Task: Add Magic Spoon Cereal Fruity Cereal to the cart.
Action: Mouse moved to (769, 239)
Screenshot: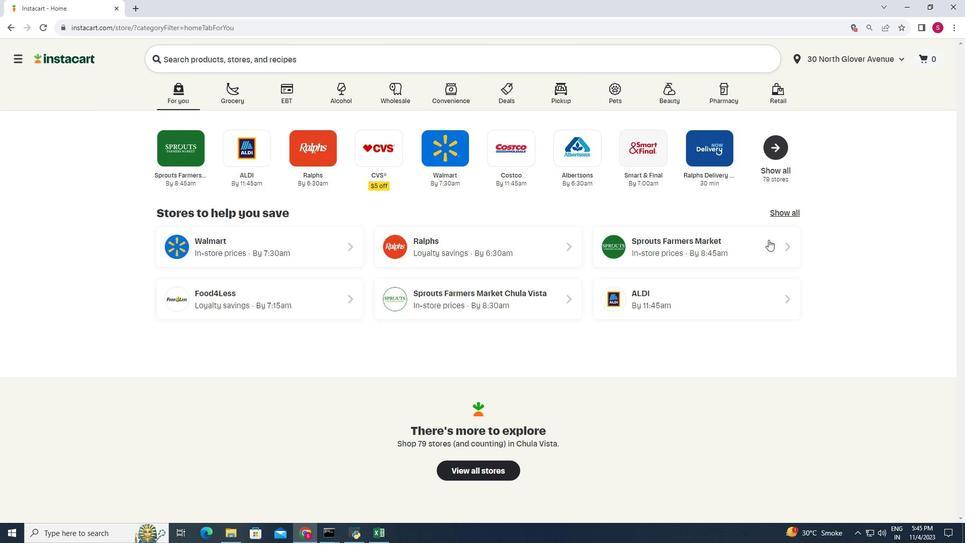 
Action: Mouse pressed left at (769, 239)
Screenshot: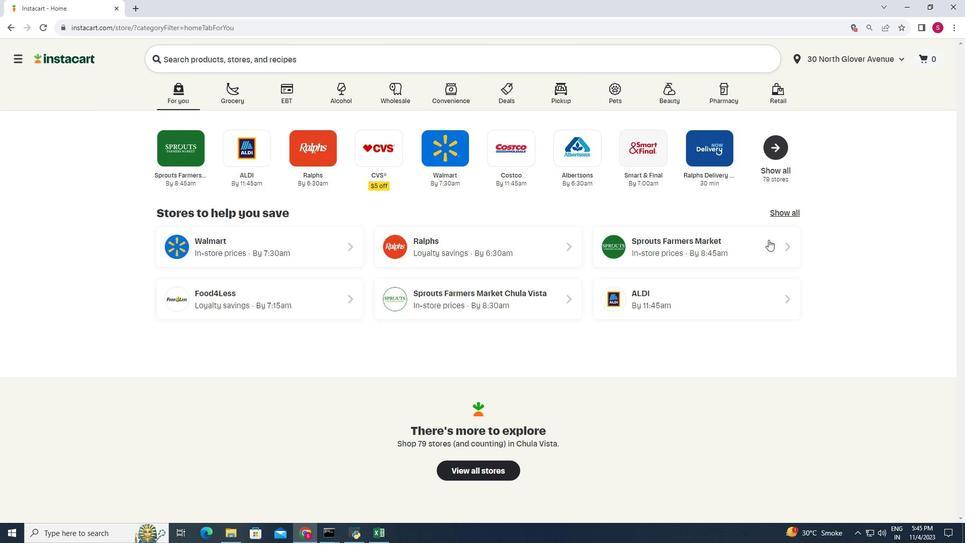 
Action: Mouse moved to (75, 416)
Screenshot: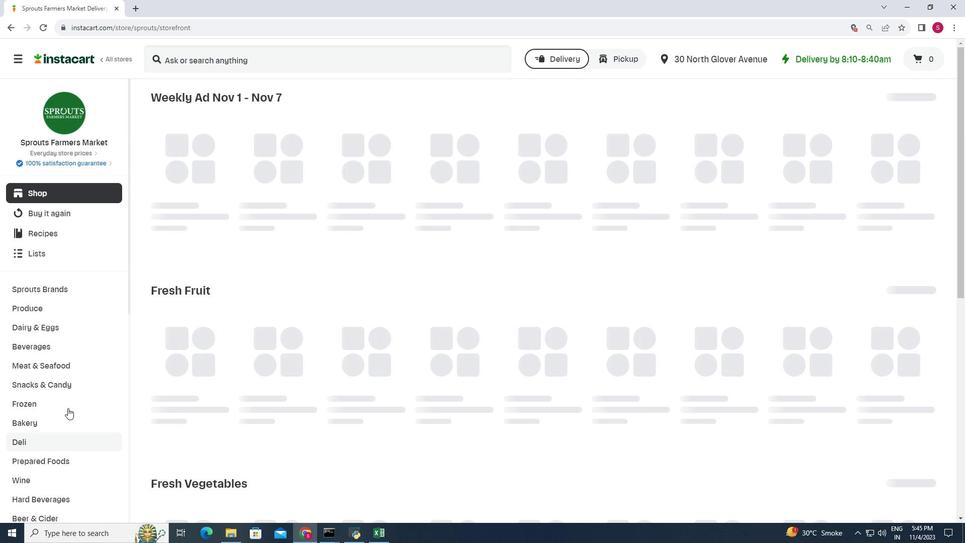 
Action: Mouse scrolled (75, 416) with delta (0, 0)
Screenshot: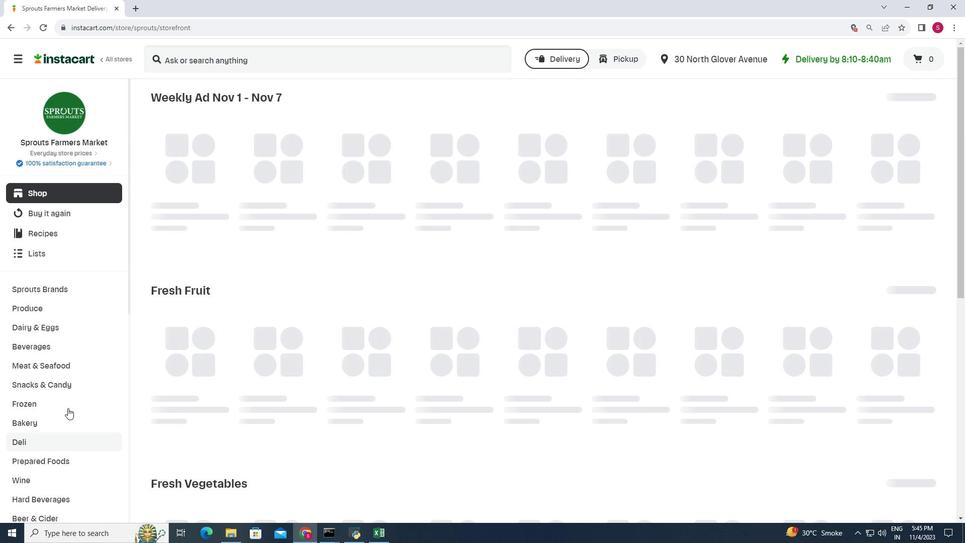 
Action: Mouse moved to (65, 406)
Screenshot: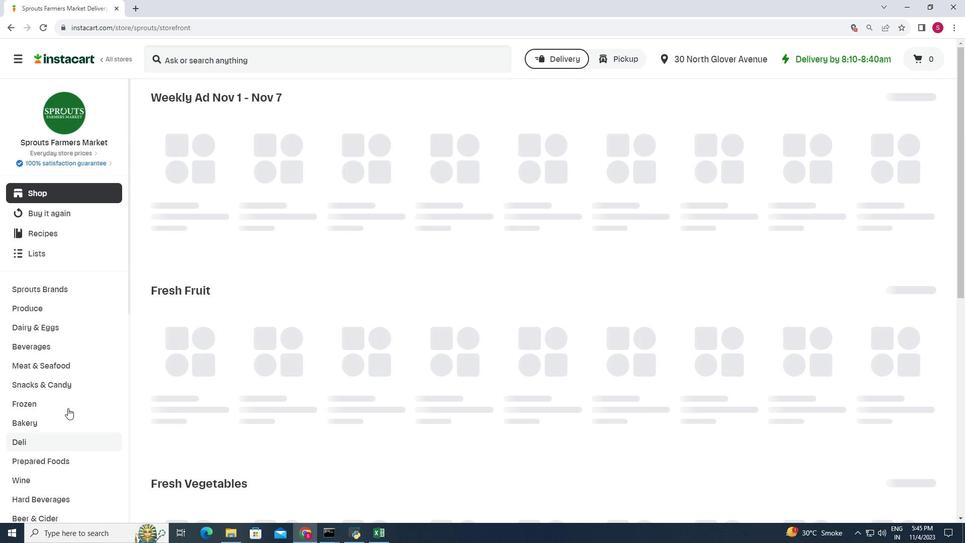 
Action: Mouse scrolled (65, 406) with delta (0, 0)
Screenshot: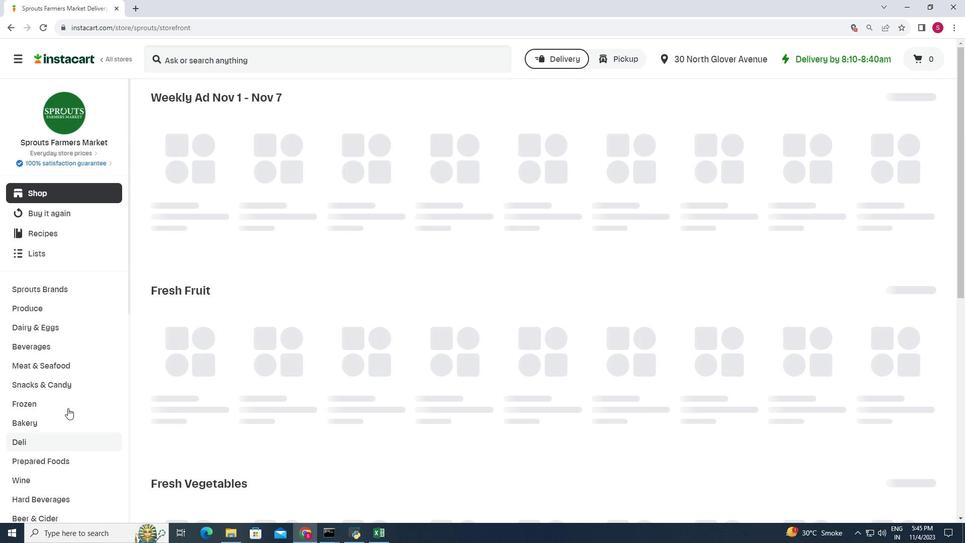 
Action: Mouse moved to (57, 397)
Screenshot: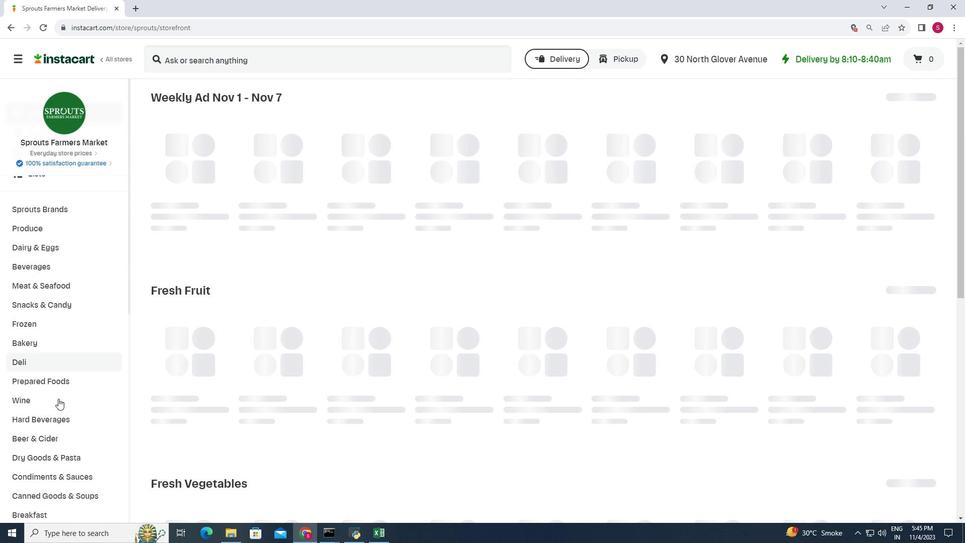 
Action: Mouse scrolled (57, 397) with delta (0, 0)
Screenshot: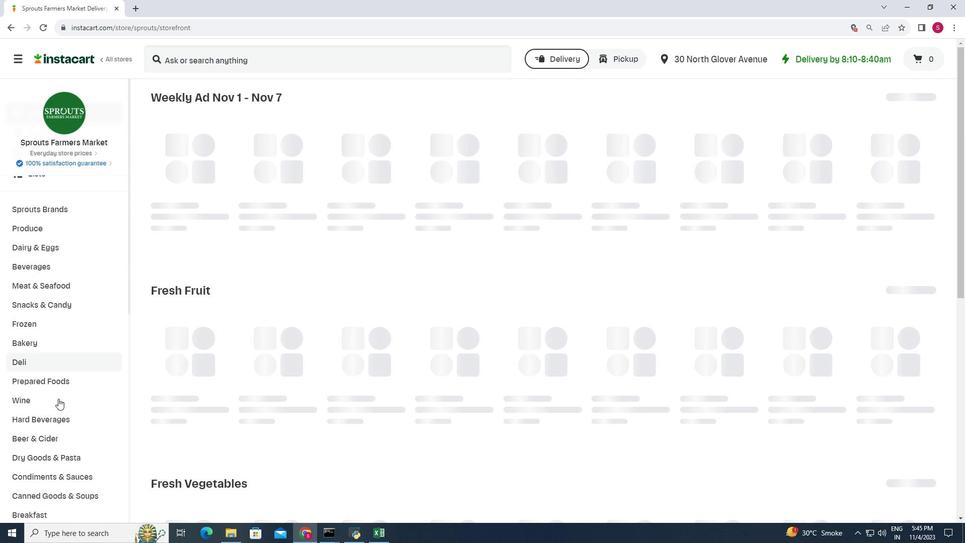 
Action: Mouse moved to (54, 393)
Screenshot: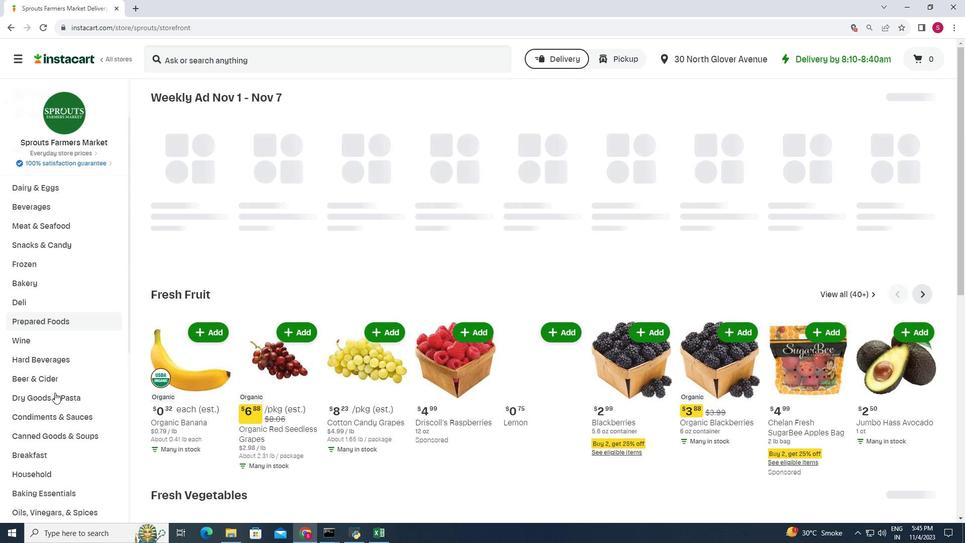 
Action: Mouse scrolled (54, 392) with delta (0, 0)
Screenshot: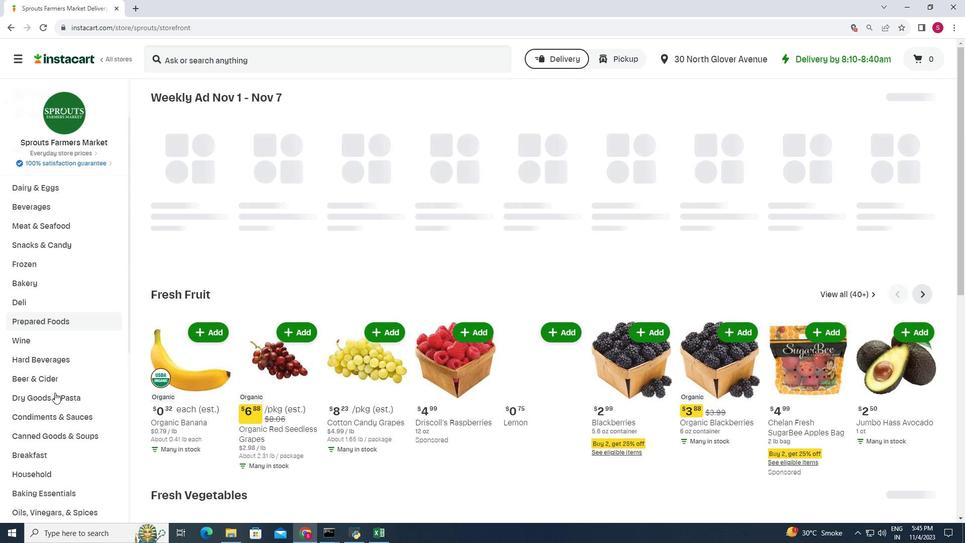 
Action: Mouse moved to (54, 393)
Screenshot: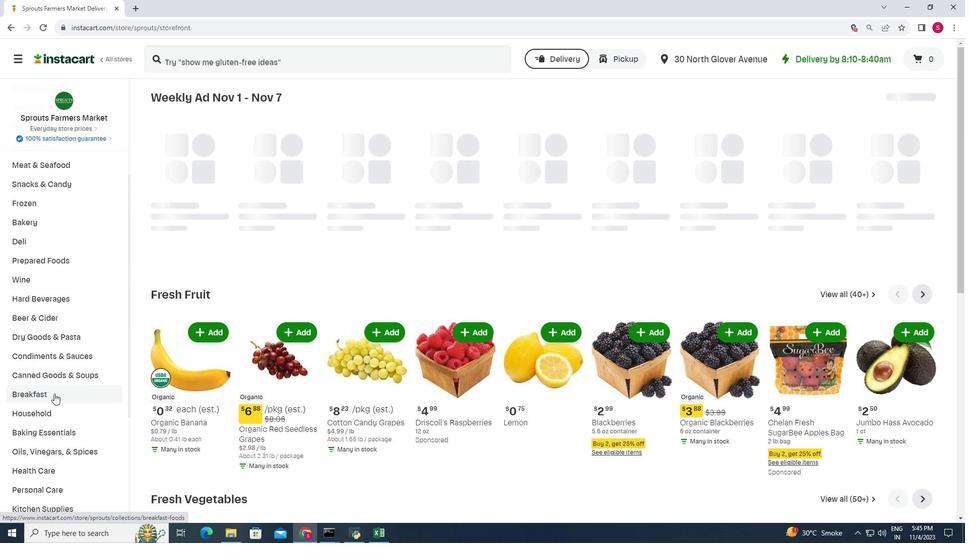 
Action: Mouse pressed left at (54, 393)
Screenshot: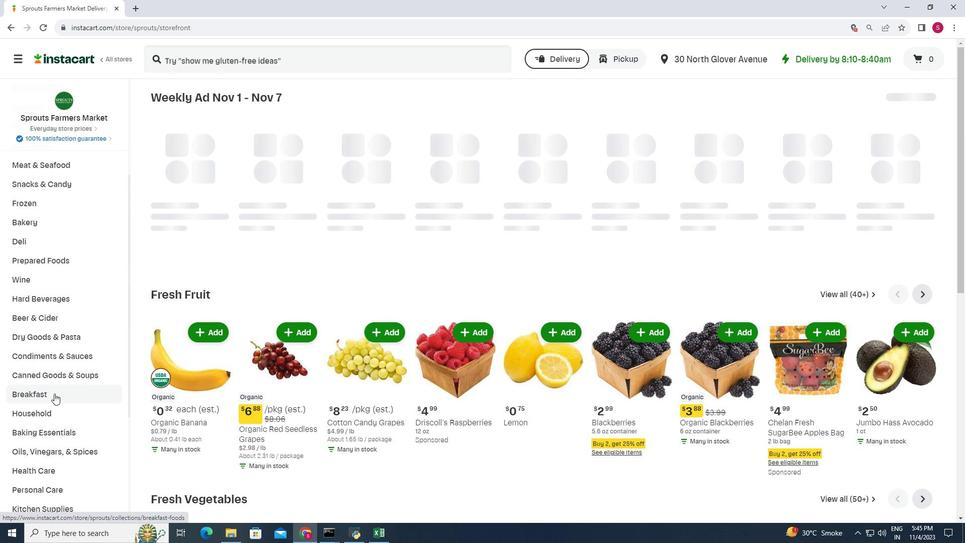 
Action: Mouse moved to (666, 125)
Screenshot: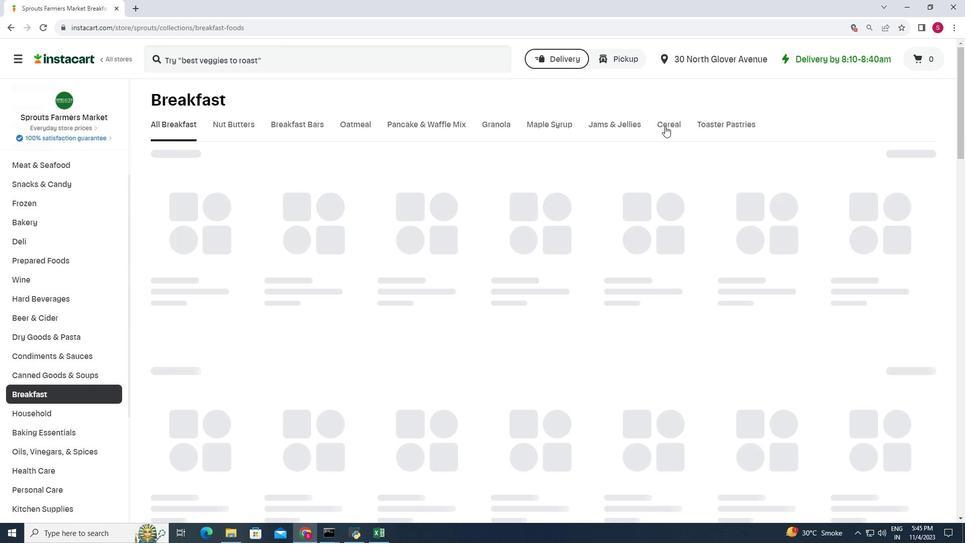 
Action: Mouse pressed left at (666, 125)
Screenshot: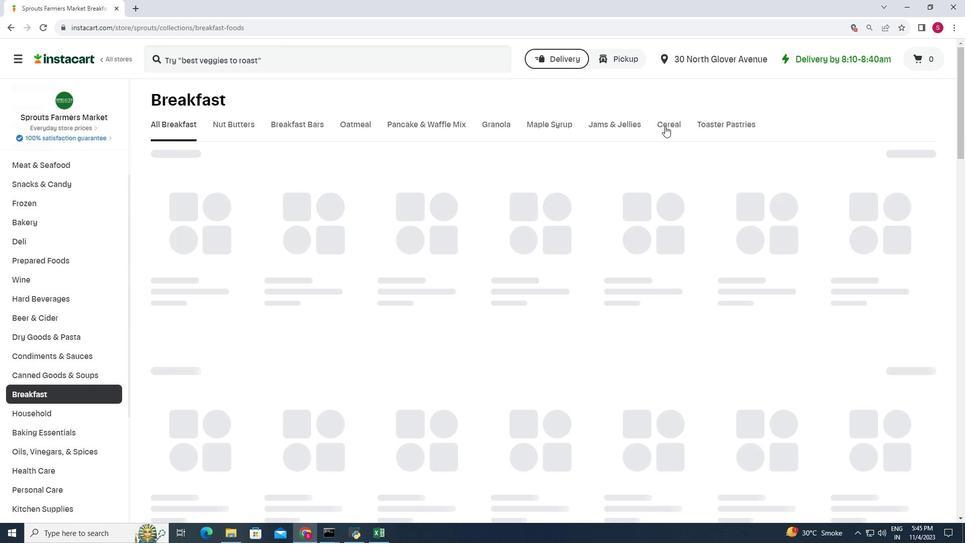 
Action: Mouse moved to (485, 279)
Screenshot: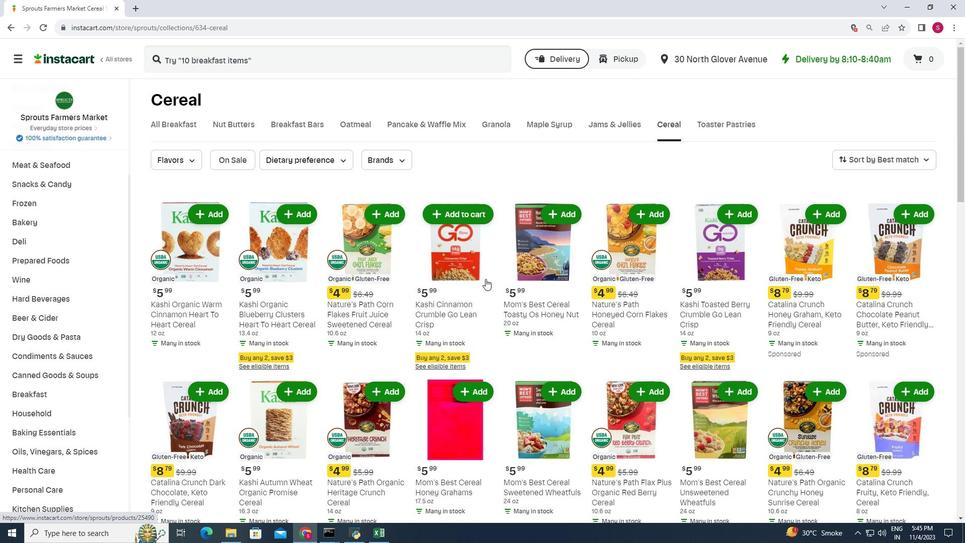 
Action: Mouse scrolled (485, 278) with delta (0, 0)
Screenshot: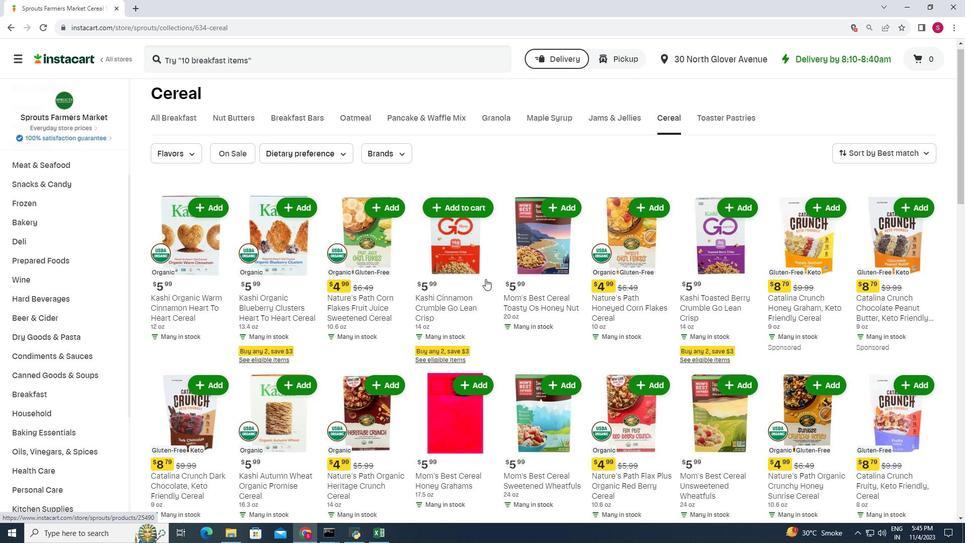 
Action: Mouse moved to (489, 276)
Screenshot: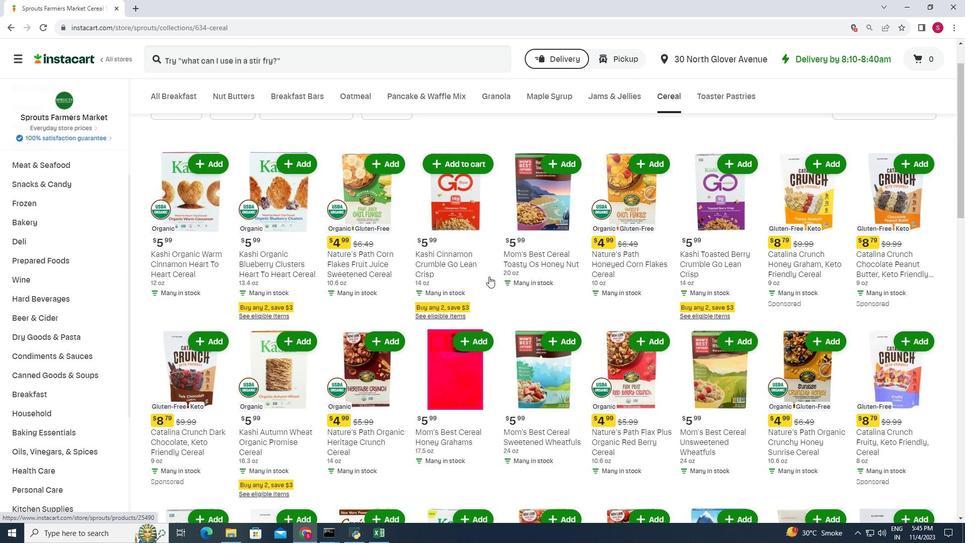 
Action: Mouse scrolled (489, 276) with delta (0, 0)
Screenshot: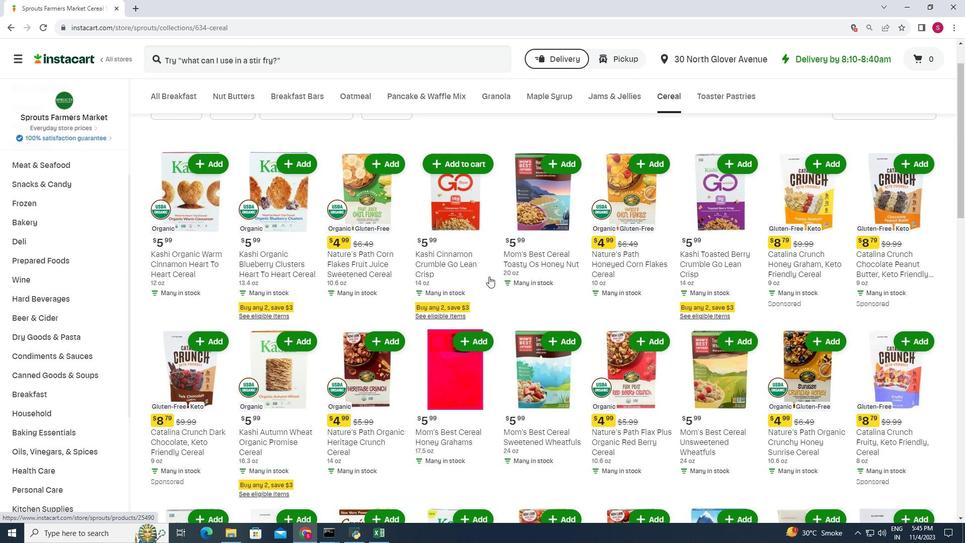 
Action: Mouse moved to (489, 277)
Screenshot: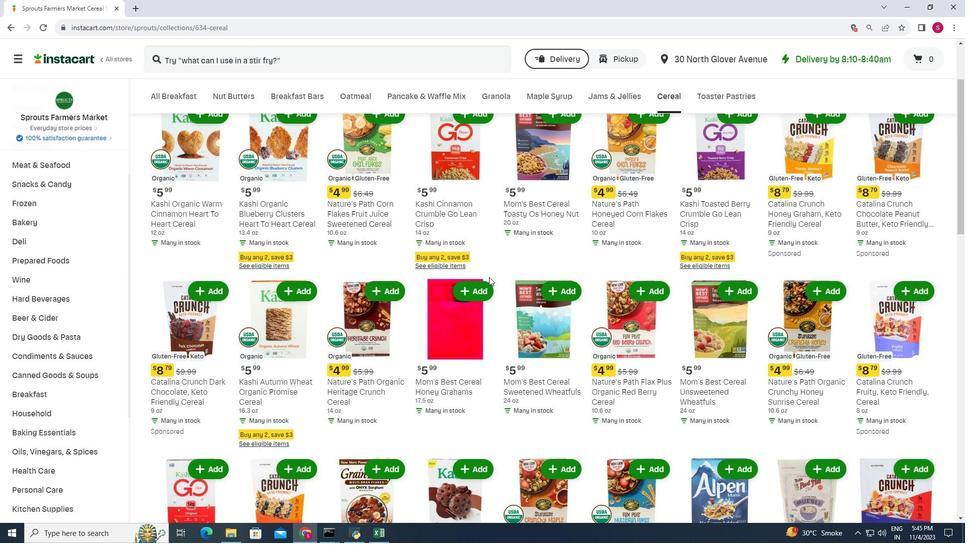 
Action: Mouse scrolled (489, 276) with delta (0, 0)
Screenshot: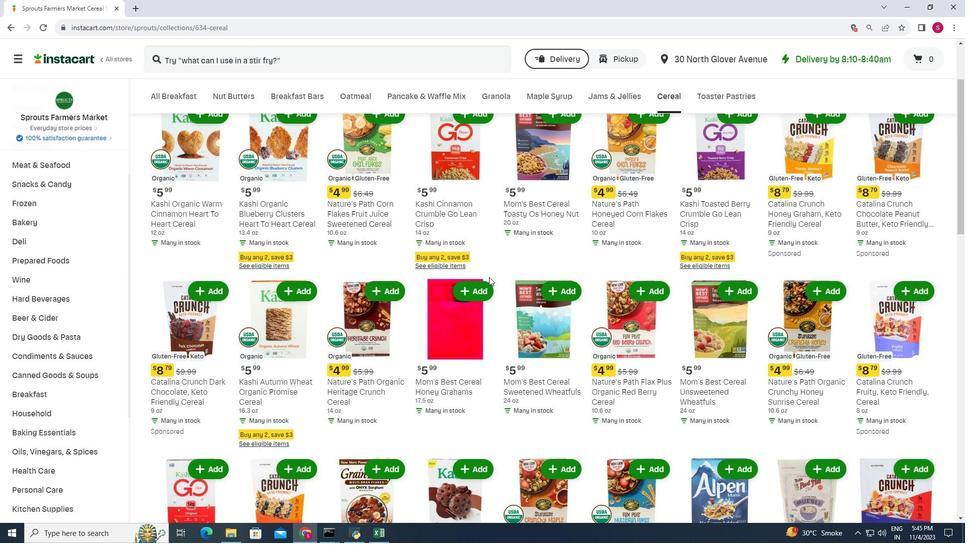 
Action: Mouse moved to (489, 277)
Screenshot: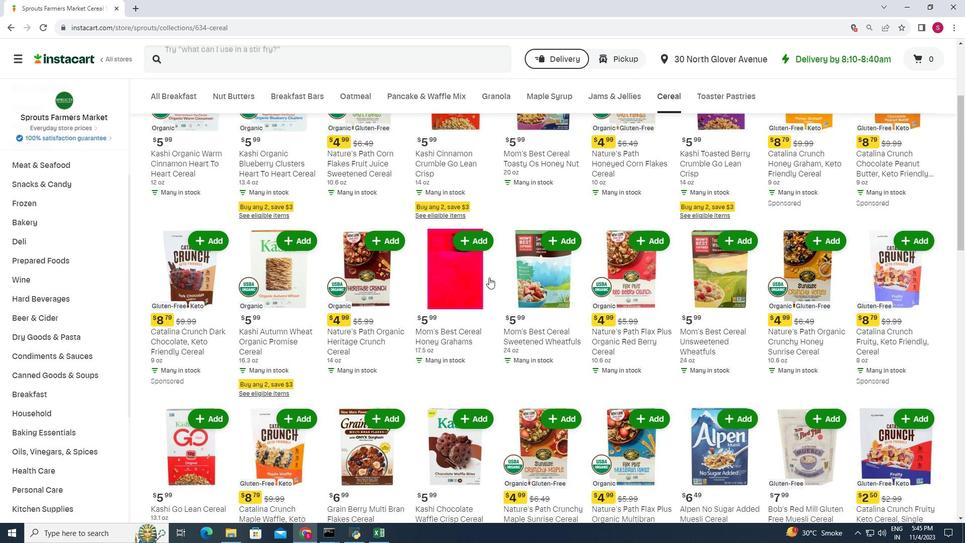 
Action: Mouse scrolled (489, 277) with delta (0, 0)
Screenshot: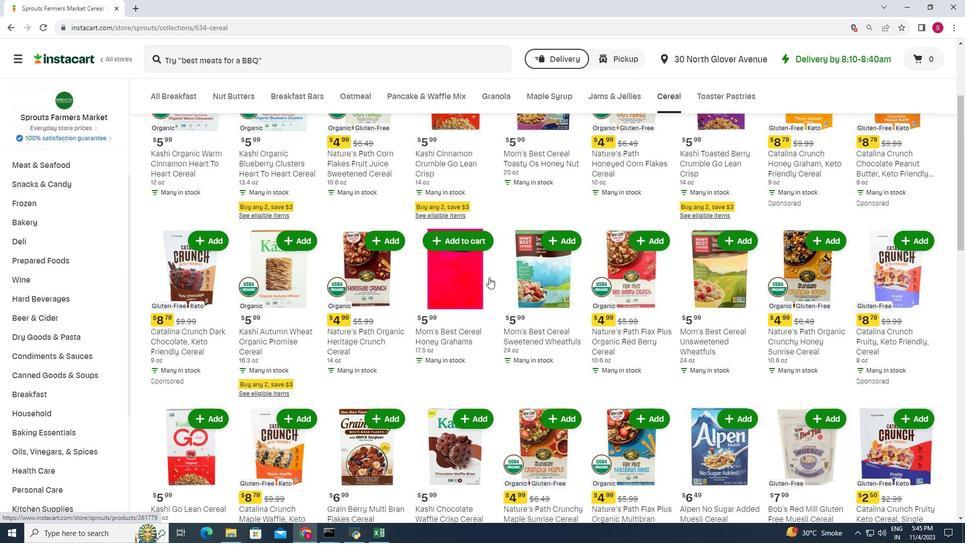 
Action: Mouse moved to (489, 277)
Screenshot: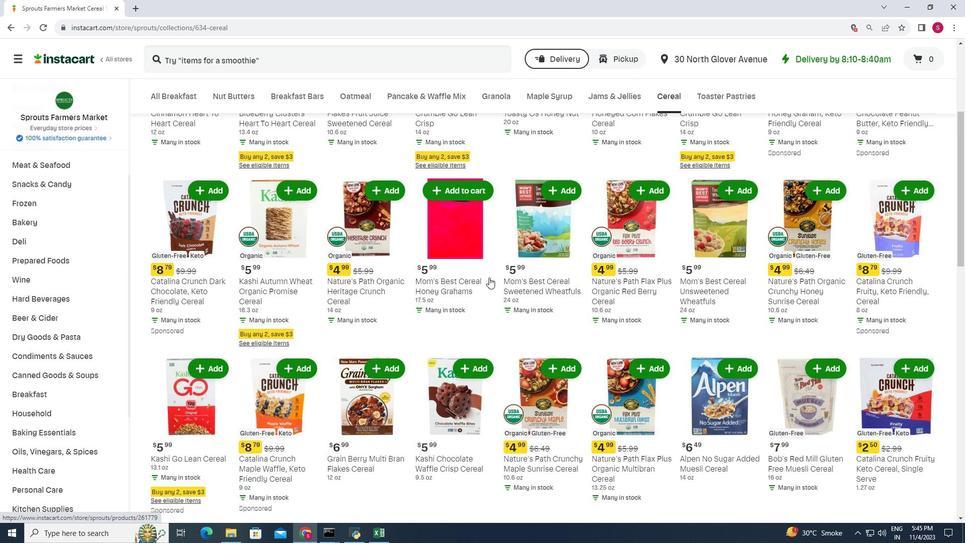 
Action: Mouse scrolled (489, 277) with delta (0, 0)
Screenshot: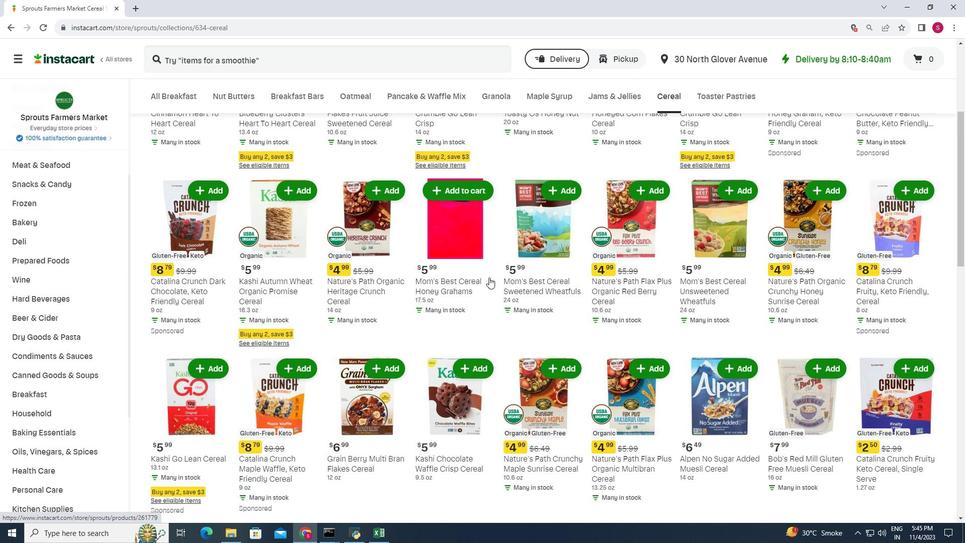 
Action: Mouse scrolled (489, 277) with delta (0, 0)
Screenshot: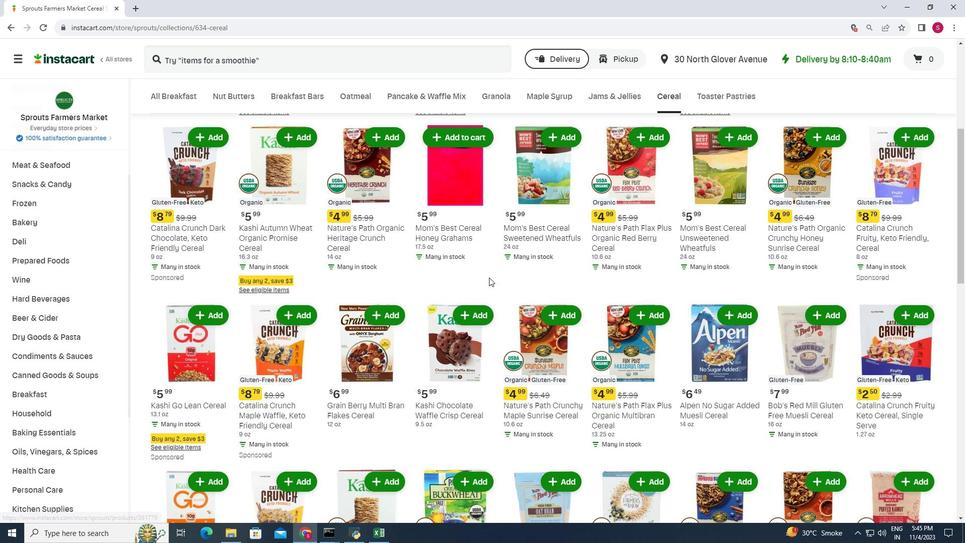 
Action: Mouse scrolled (489, 277) with delta (0, 0)
Screenshot: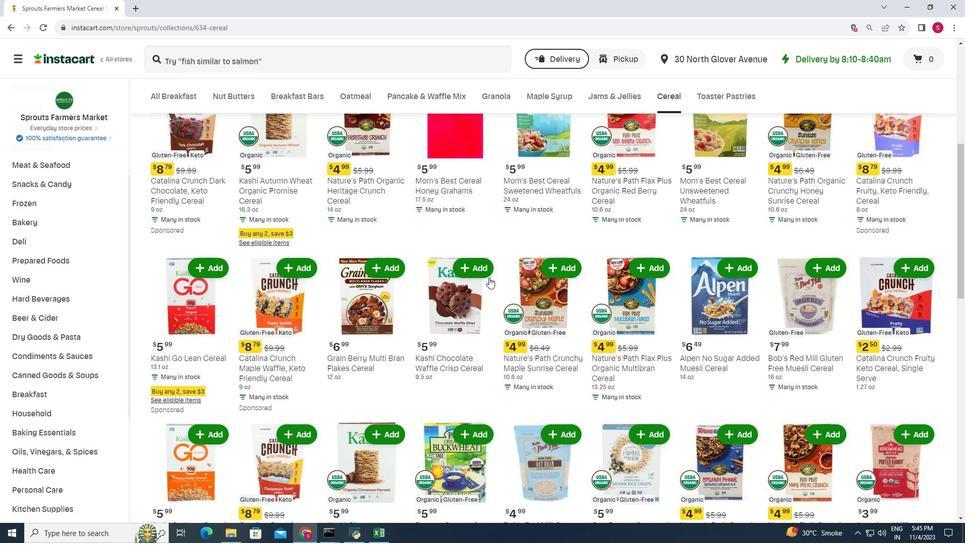 
Action: Mouse scrolled (489, 277) with delta (0, 0)
Screenshot: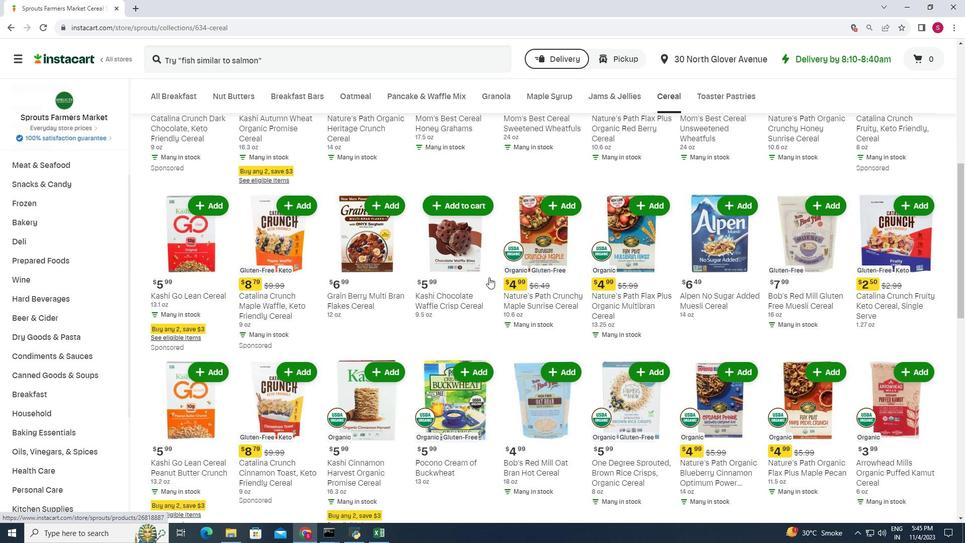 
Action: Mouse scrolled (489, 277) with delta (0, 0)
Screenshot: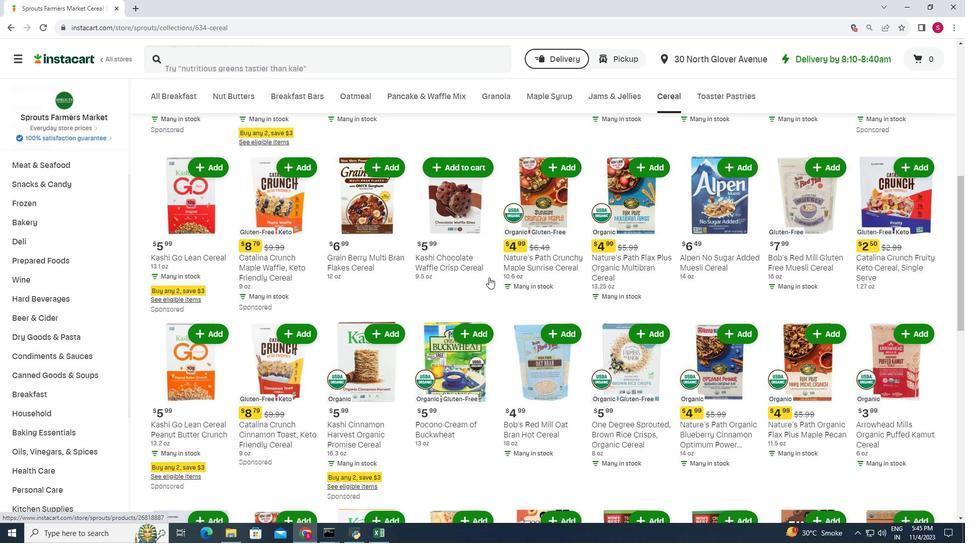 
Action: Mouse scrolled (489, 277) with delta (0, 0)
Screenshot: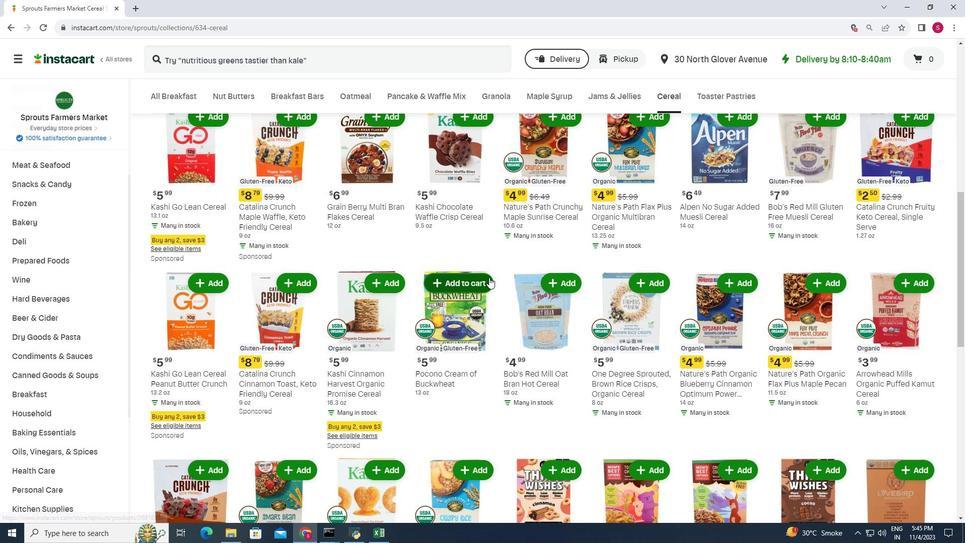 
Action: Mouse scrolled (489, 277) with delta (0, 0)
Screenshot: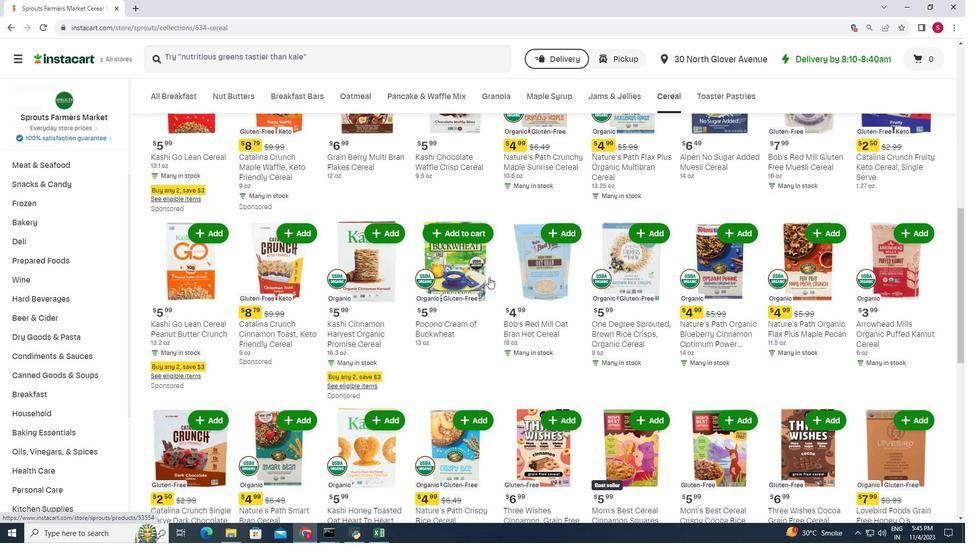 
Action: Mouse scrolled (489, 277) with delta (0, 0)
Screenshot: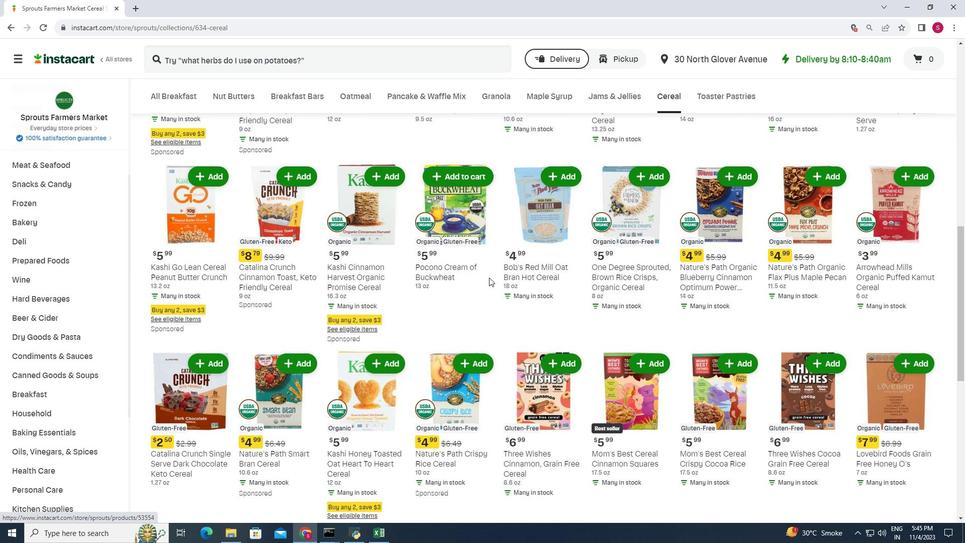 
Action: Mouse scrolled (489, 277) with delta (0, 0)
Screenshot: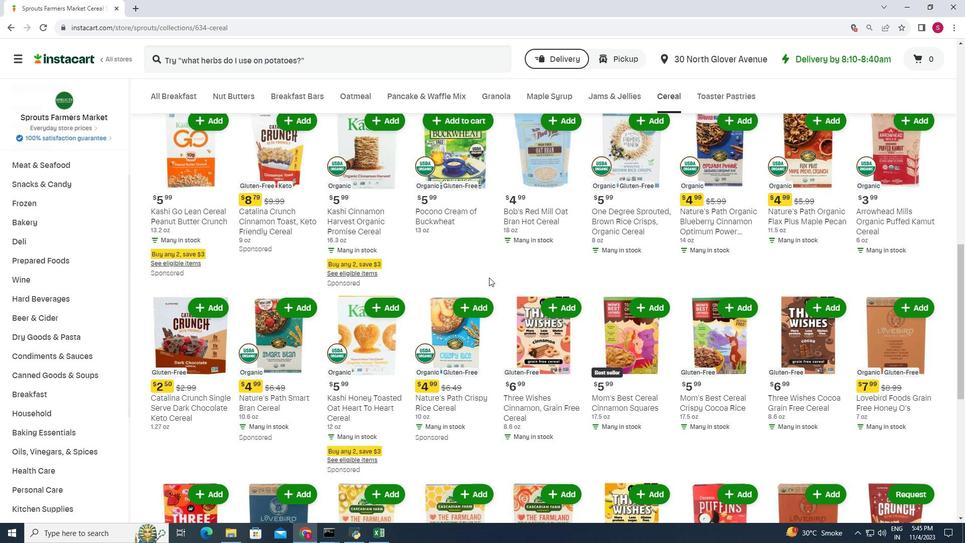 
Action: Mouse scrolled (489, 277) with delta (0, 0)
Screenshot: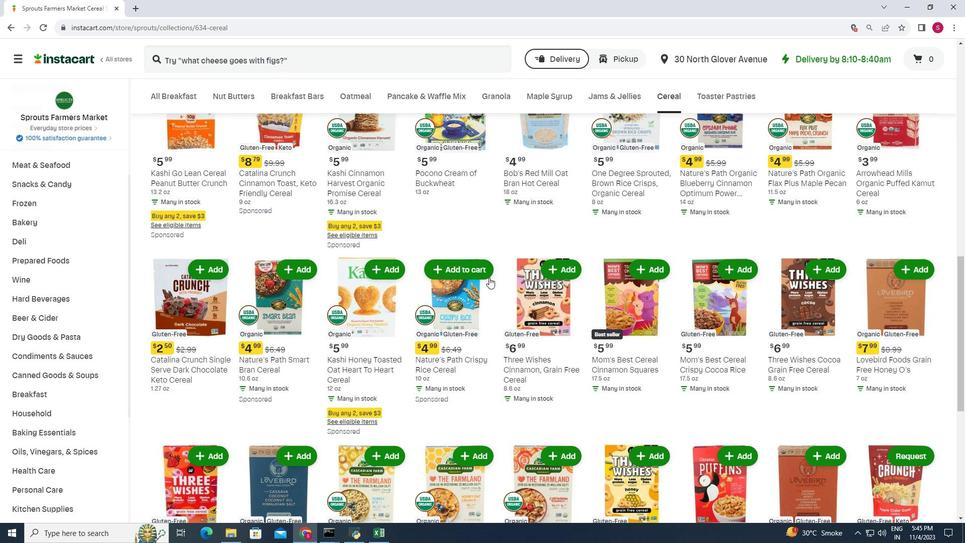 
Action: Mouse scrolled (489, 277) with delta (0, 0)
Screenshot: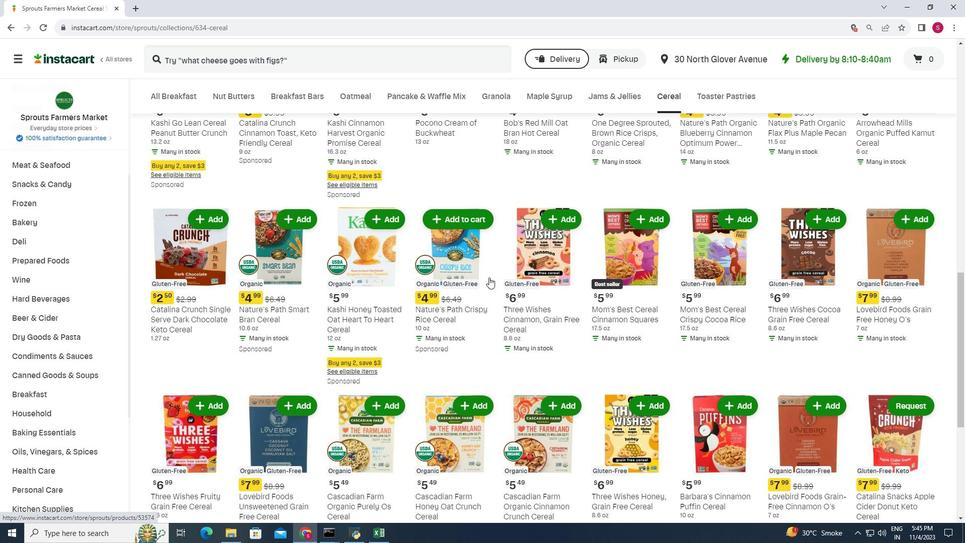 
Action: Mouse scrolled (489, 277) with delta (0, 0)
Screenshot: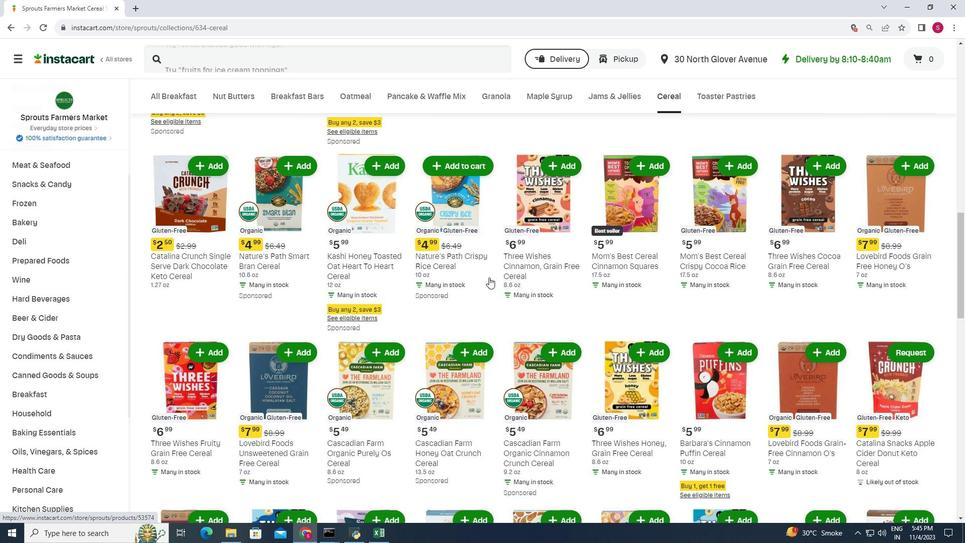 
Action: Mouse scrolled (489, 277) with delta (0, 0)
Screenshot: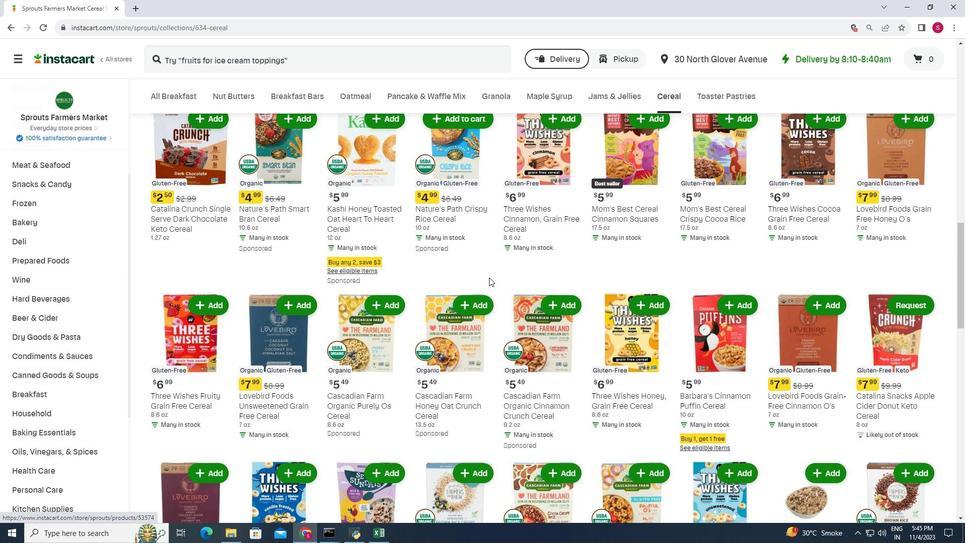 
Action: Mouse scrolled (489, 277) with delta (0, 0)
Screenshot: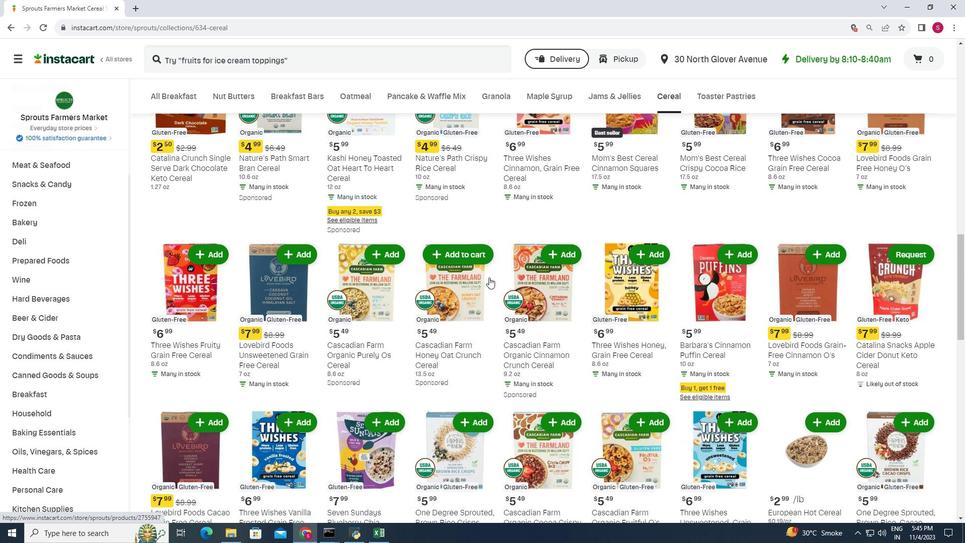 
Action: Mouse scrolled (489, 277) with delta (0, 0)
Screenshot: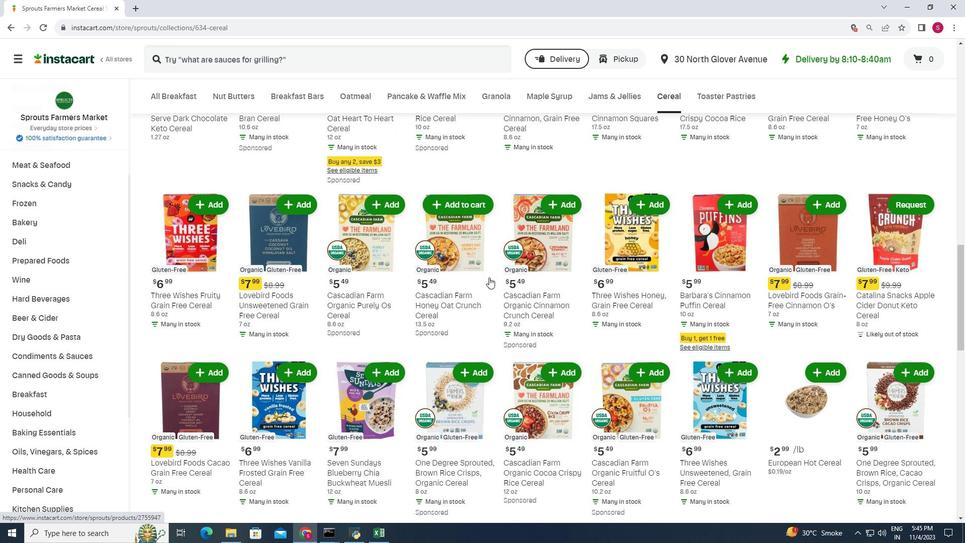 
Action: Mouse scrolled (489, 277) with delta (0, 0)
Screenshot: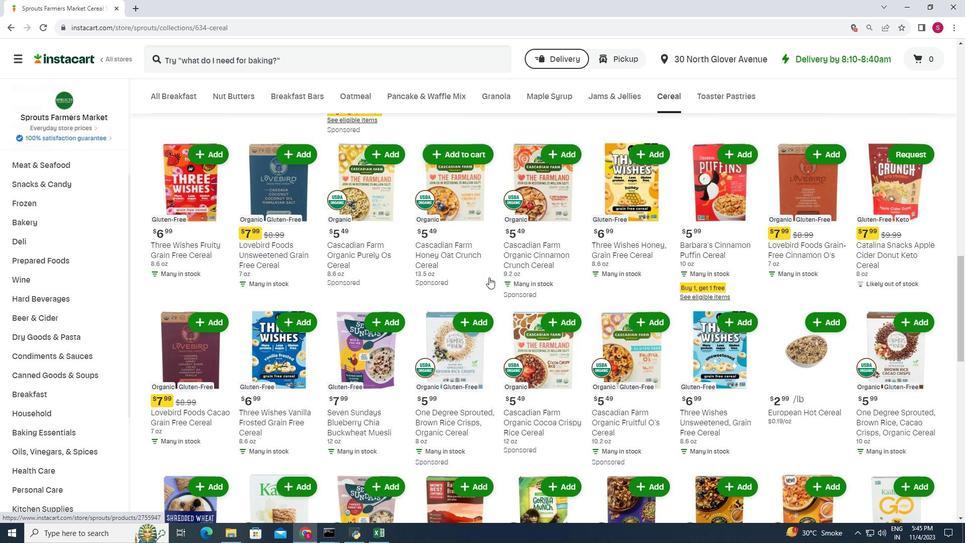 
Action: Mouse scrolled (489, 277) with delta (0, 0)
Screenshot: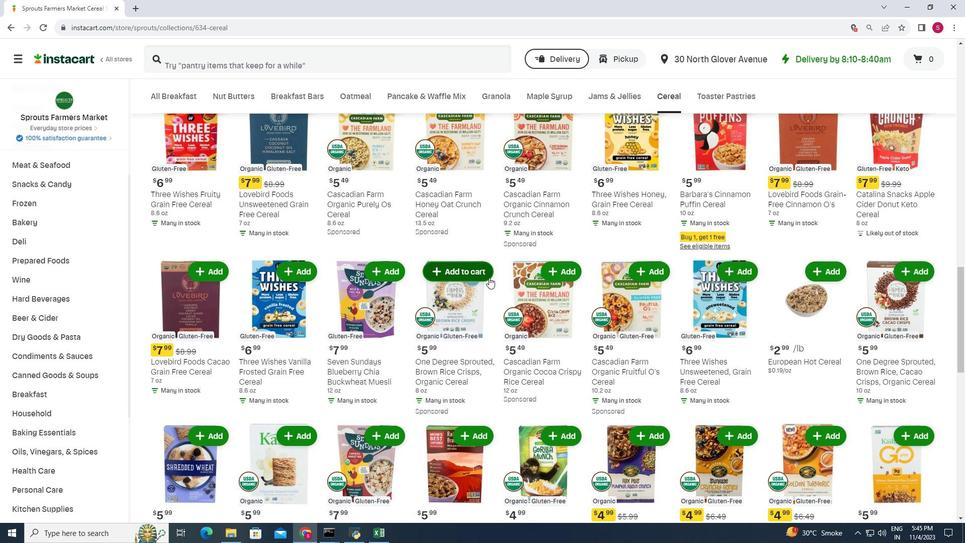 
Action: Mouse moved to (489, 278)
Screenshot: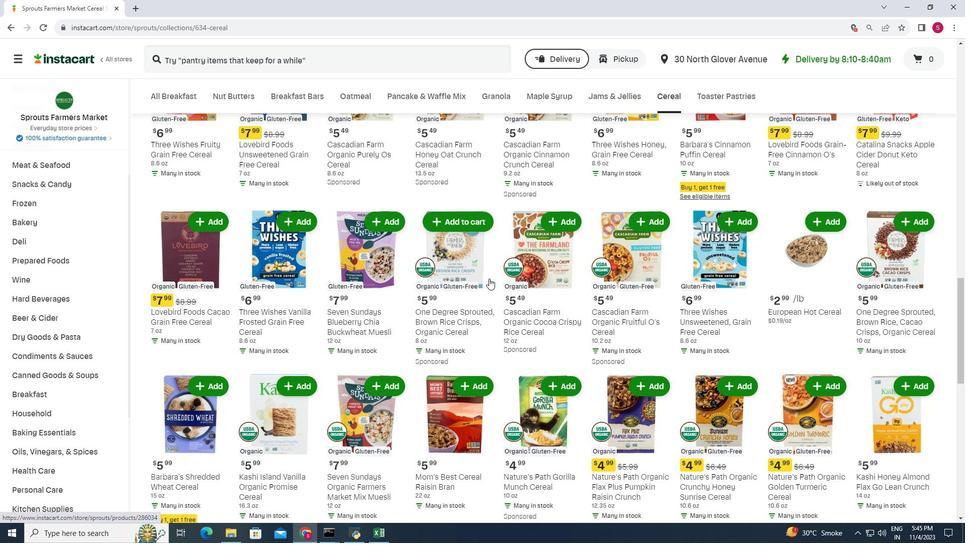 
Action: Mouse scrolled (489, 278) with delta (0, 0)
Screenshot: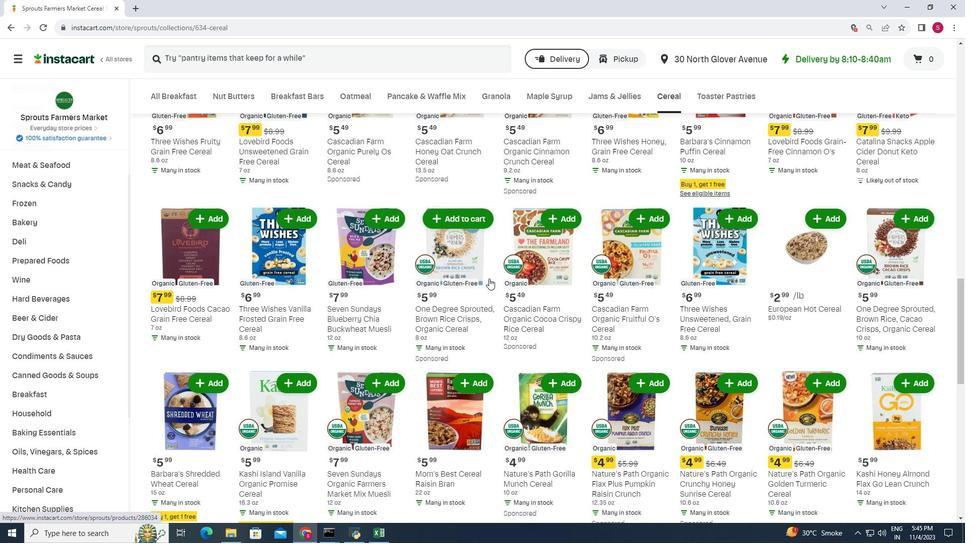 
Action: Mouse scrolled (489, 279) with delta (0, 0)
Screenshot: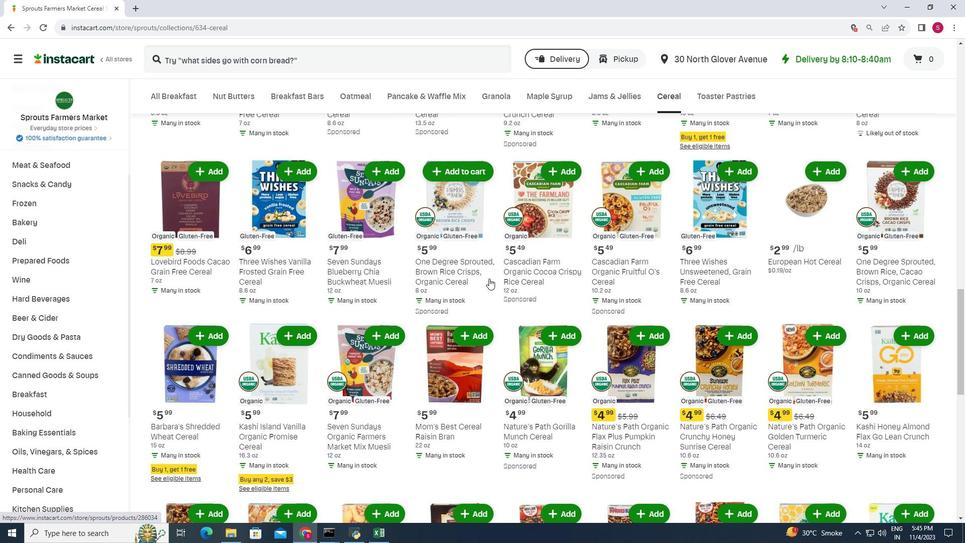 
Action: Mouse scrolled (489, 278) with delta (0, 0)
Screenshot: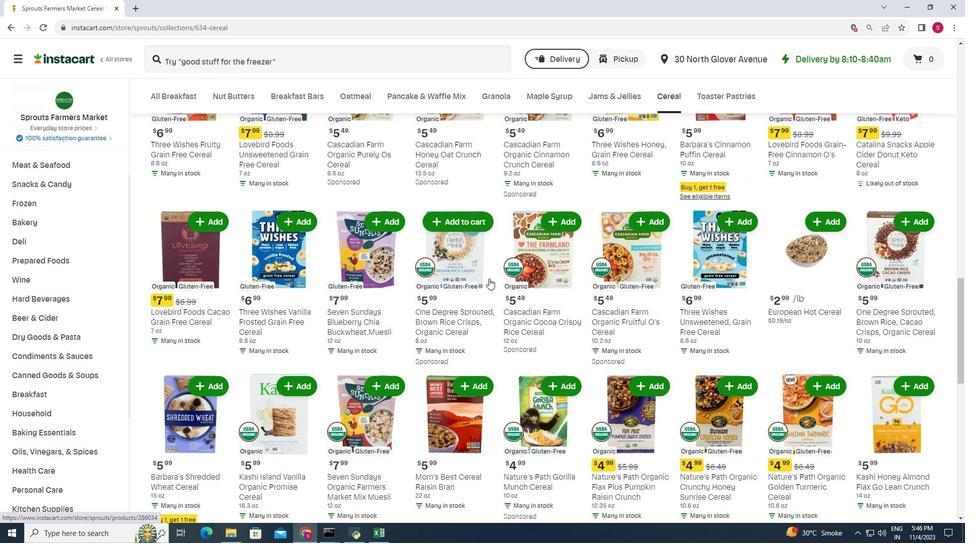 
Action: Mouse moved to (489, 280)
Screenshot: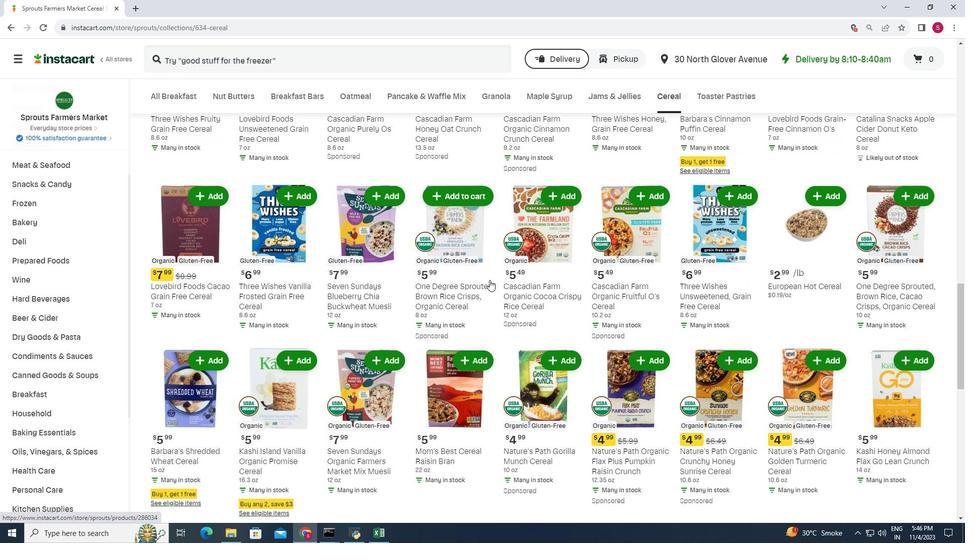 
Action: Mouse scrolled (489, 279) with delta (0, 0)
Screenshot: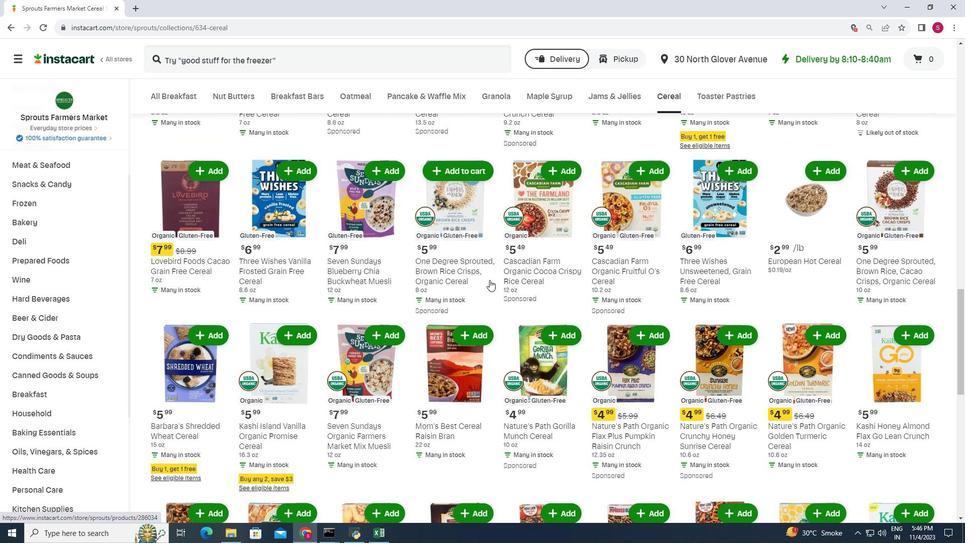 
Action: Mouse scrolled (489, 279) with delta (0, 0)
Screenshot: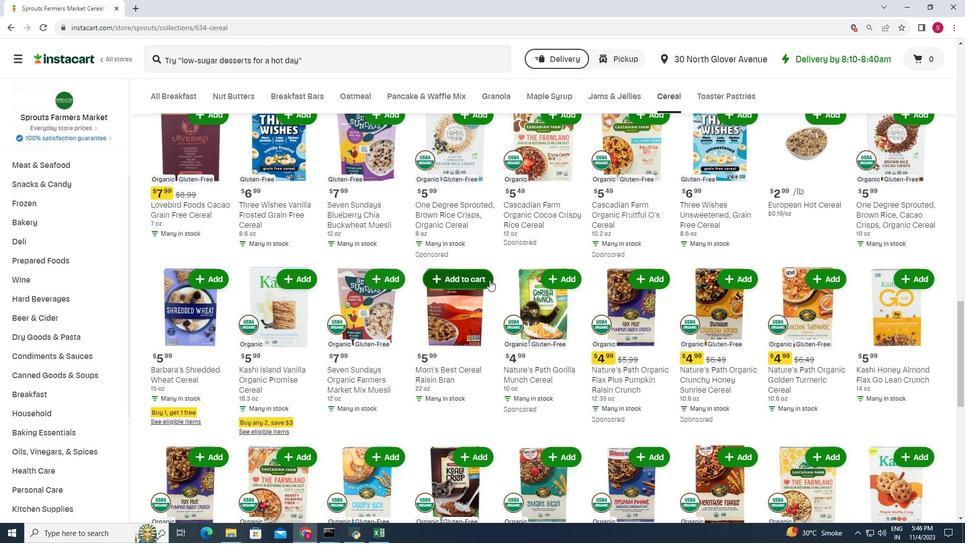 
Action: Mouse moved to (489, 282)
Screenshot: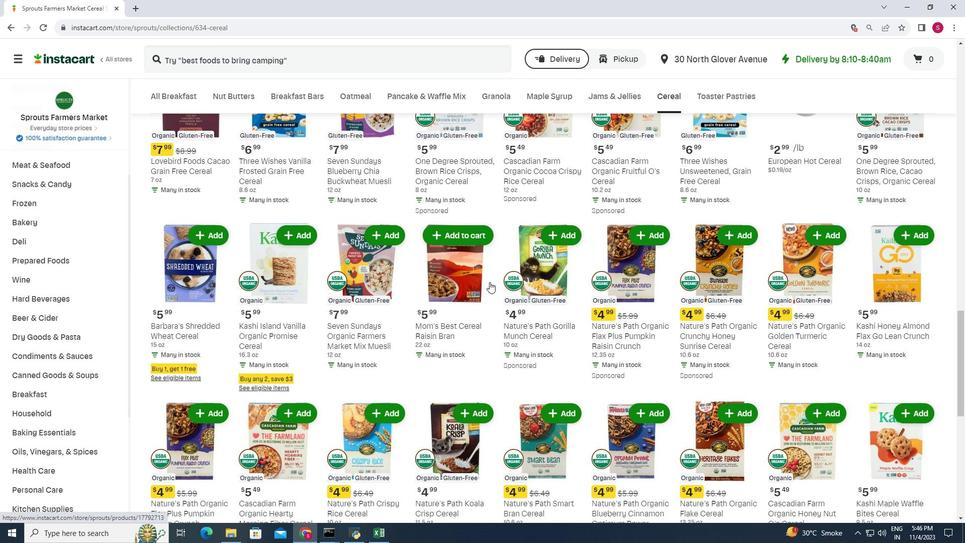 
Action: Mouse scrolled (489, 281) with delta (0, 0)
Screenshot: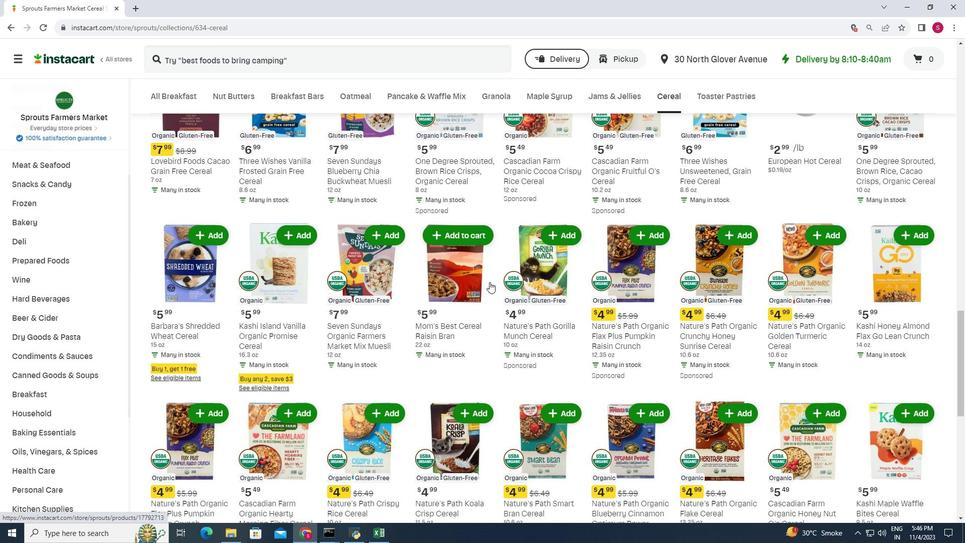 
Action: Mouse moved to (489, 282)
Screenshot: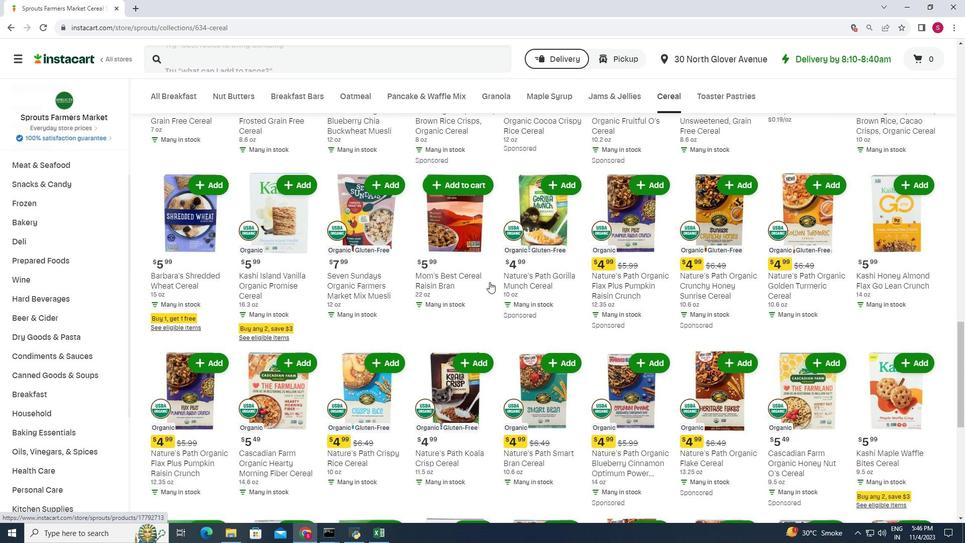 
Action: Mouse scrolled (489, 281) with delta (0, 0)
Screenshot: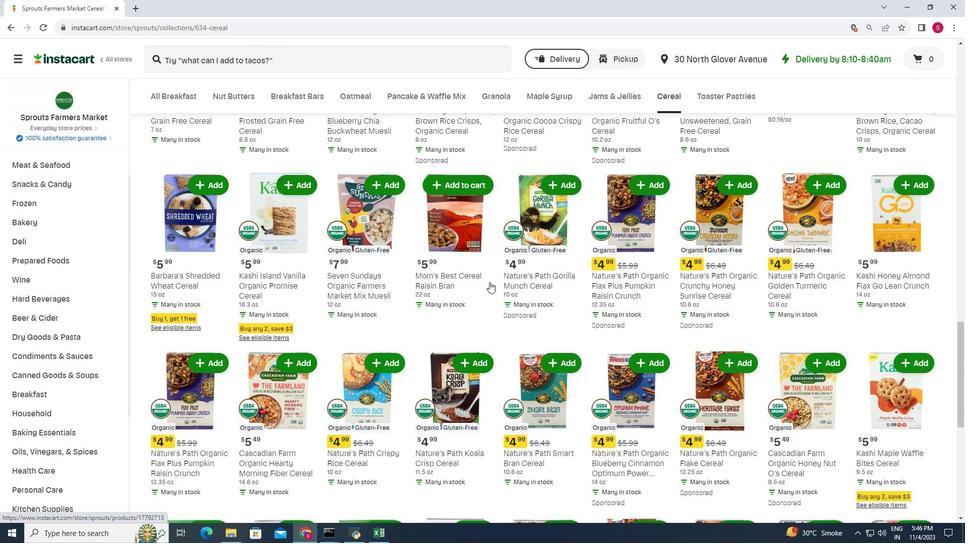 
Action: Mouse moved to (491, 281)
Screenshot: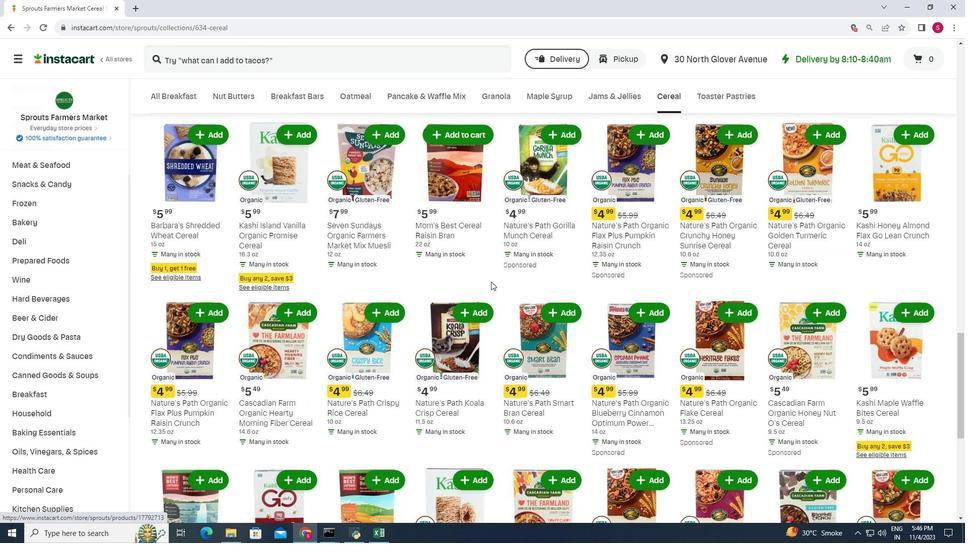 
Action: Mouse scrolled (491, 281) with delta (0, 0)
Screenshot: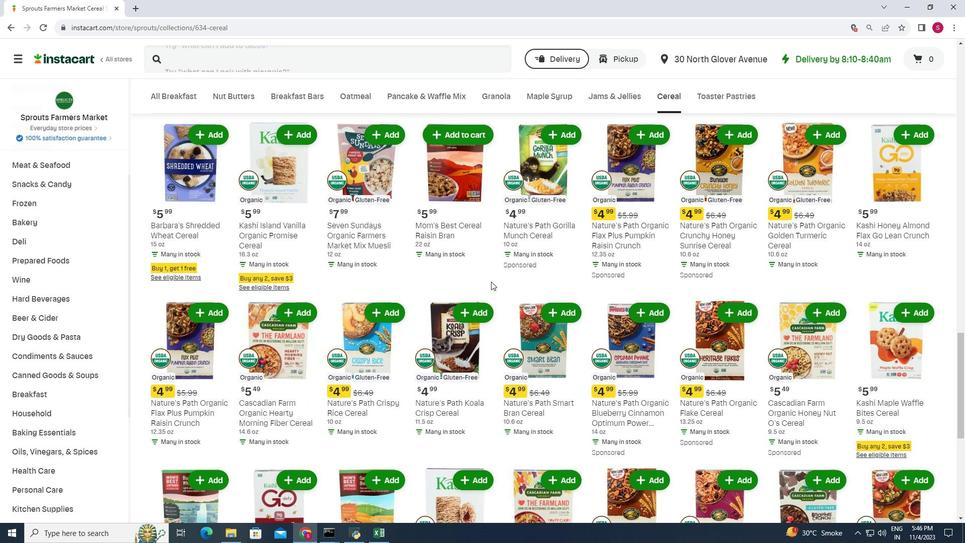 
Action: Mouse scrolled (491, 281) with delta (0, 0)
Screenshot: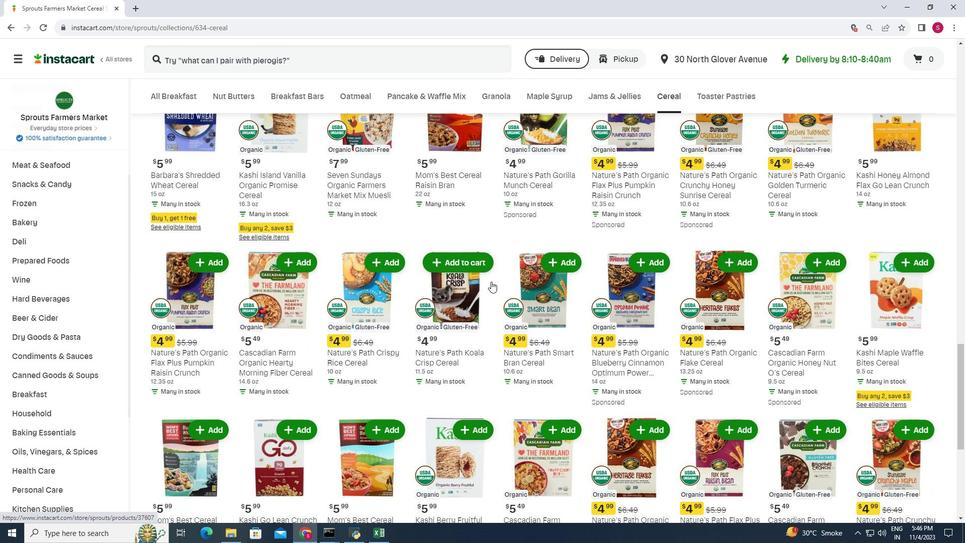 
Action: Mouse scrolled (491, 281) with delta (0, 0)
Screenshot: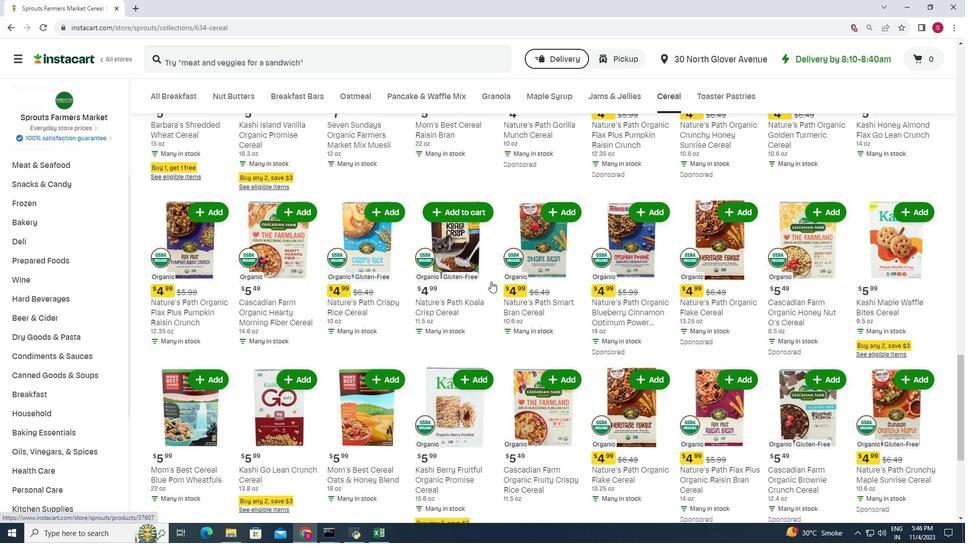 
Action: Mouse scrolled (491, 281) with delta (0, 0)
Screenshot: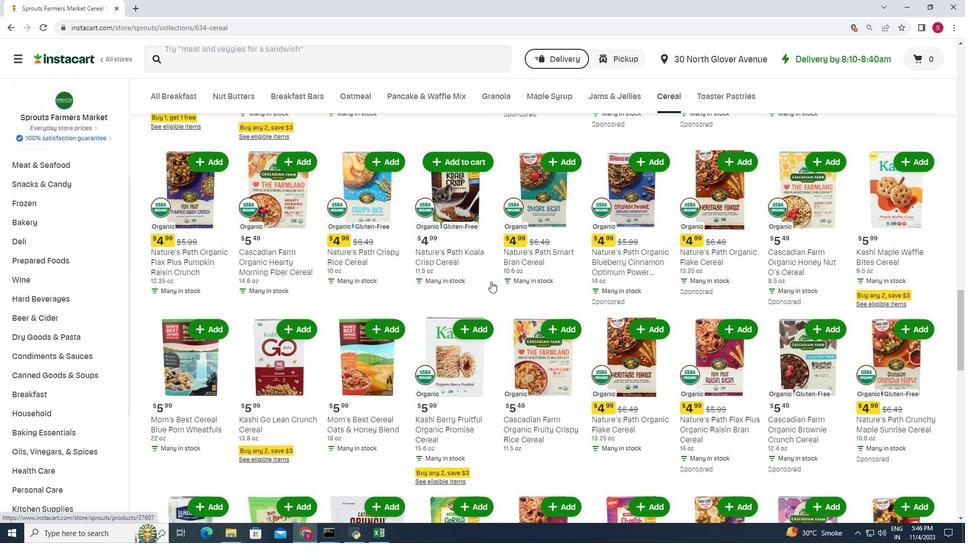 
Action: Mouse moved to (496, 281)
Screenshot: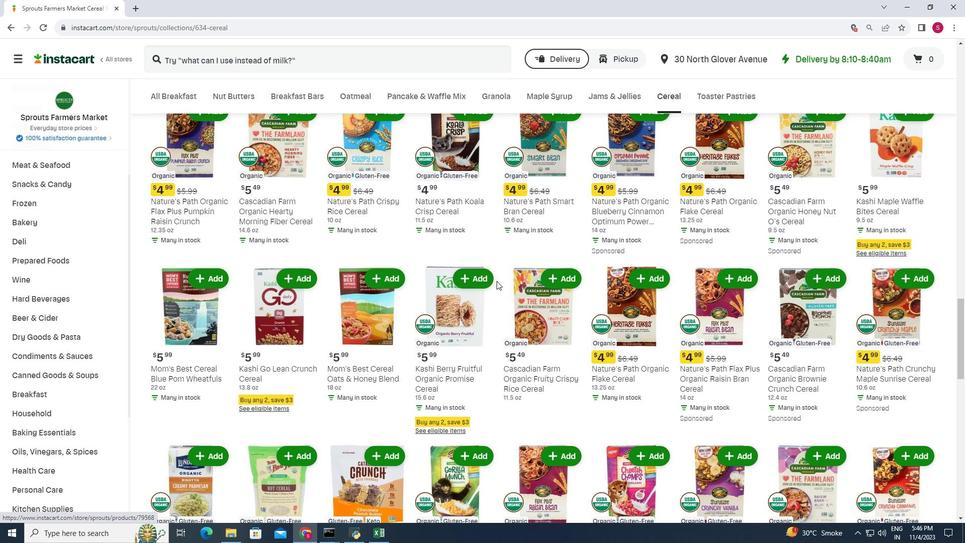 
Action: Mouse scrolled (496, 280) with delta (0, 0)
Screenshot: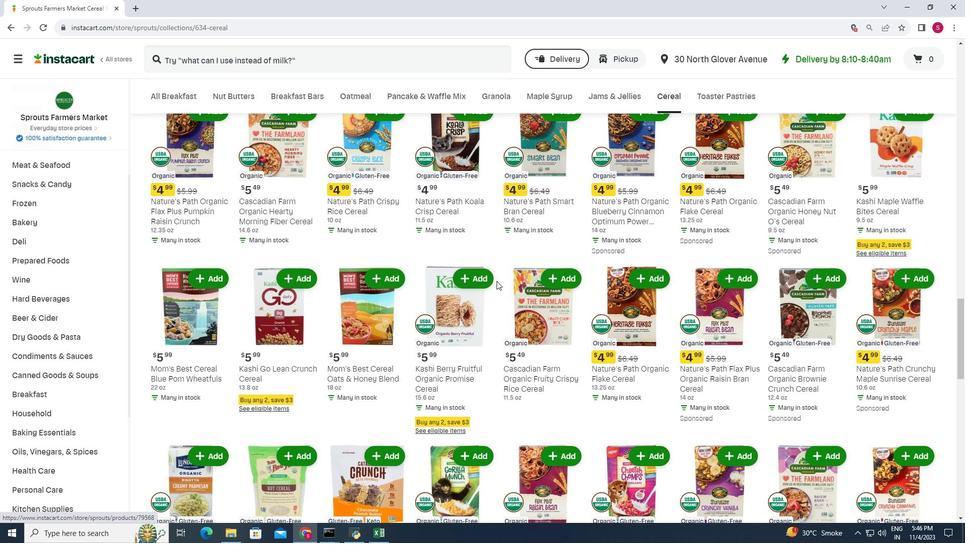 
Action: Mouse scrolled (496, 280) with delta (0, 0)
Screenshot: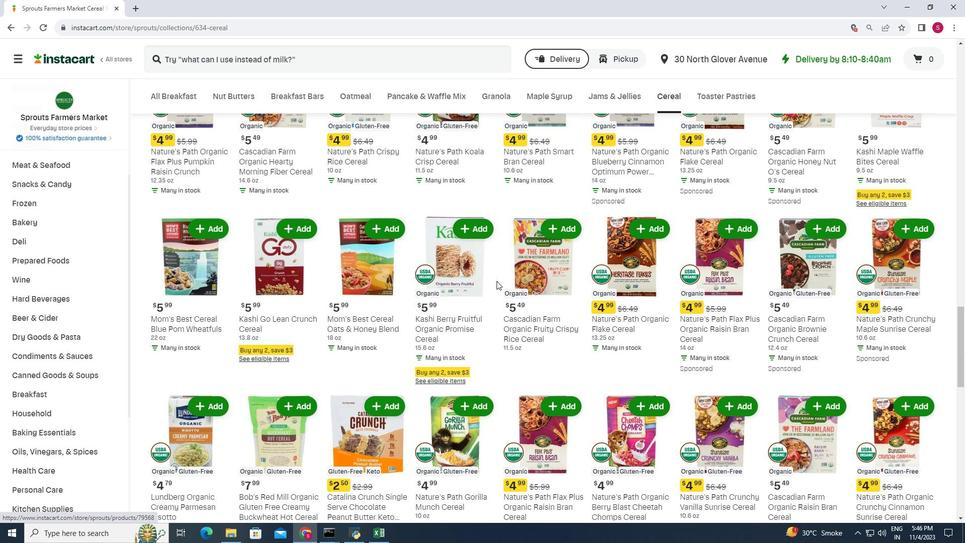 
Action: Mouse moved to (496, 281)
Screenshot: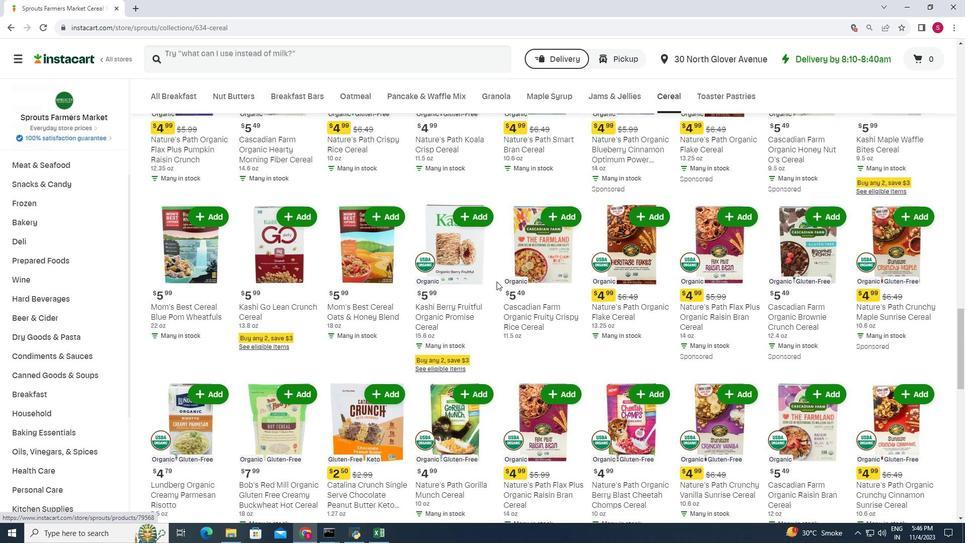 
Action: Mouse scrolled (496, 281) with delta (0, 0)
Screenshot: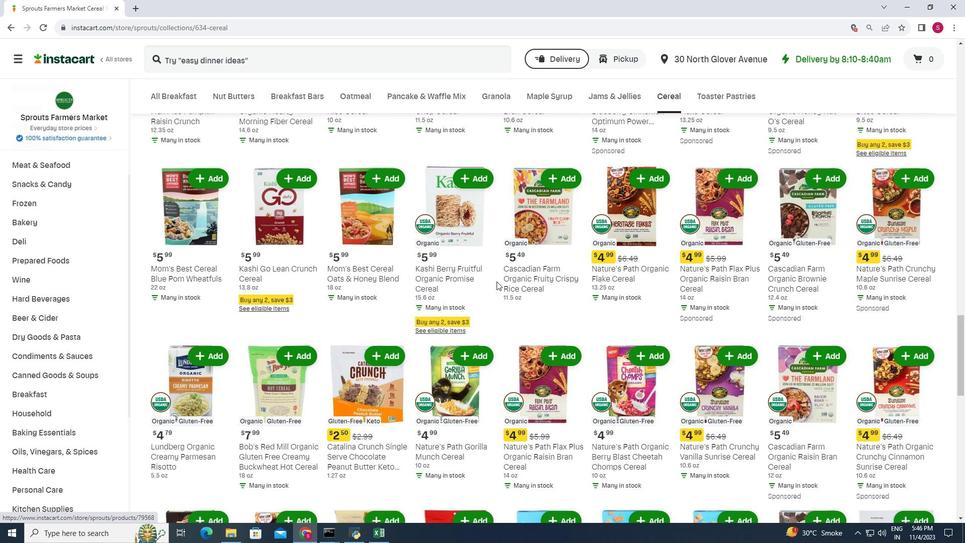 
Action: Mouse scrolled (496, 281) with delta (0, 0)
Screenshot: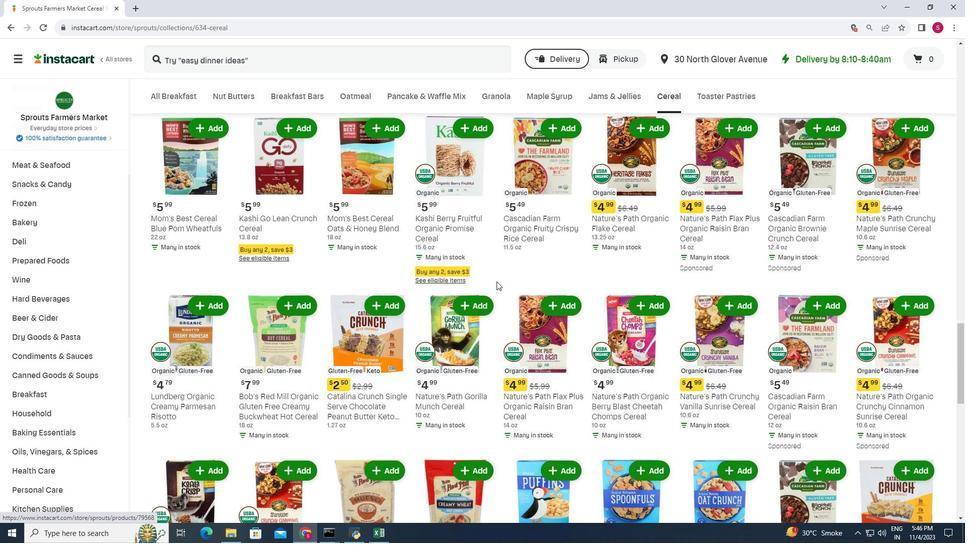 
Action: Mouse moved to (496, 281)
Screenshot: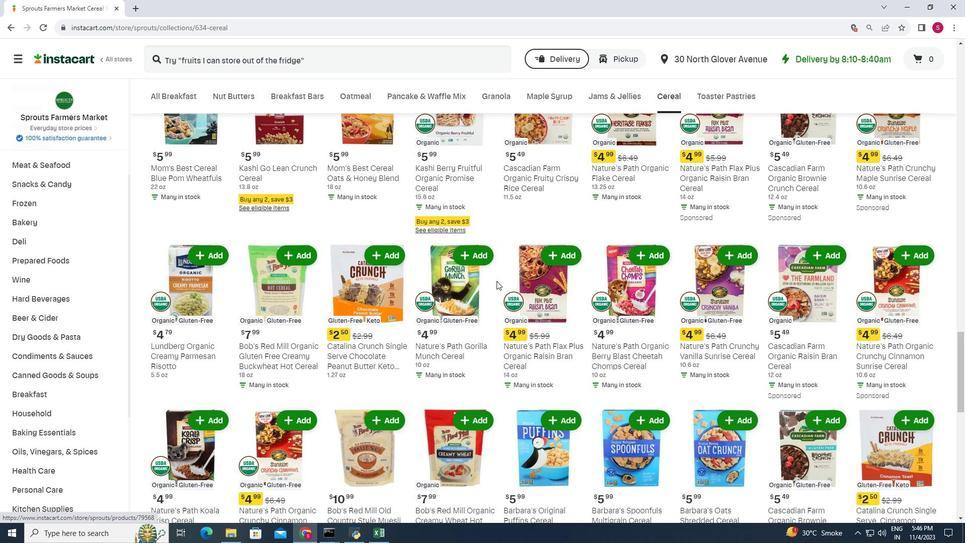 
Action: Mouse scrolled (496, 280) with delta (0, 0)
Screenshot: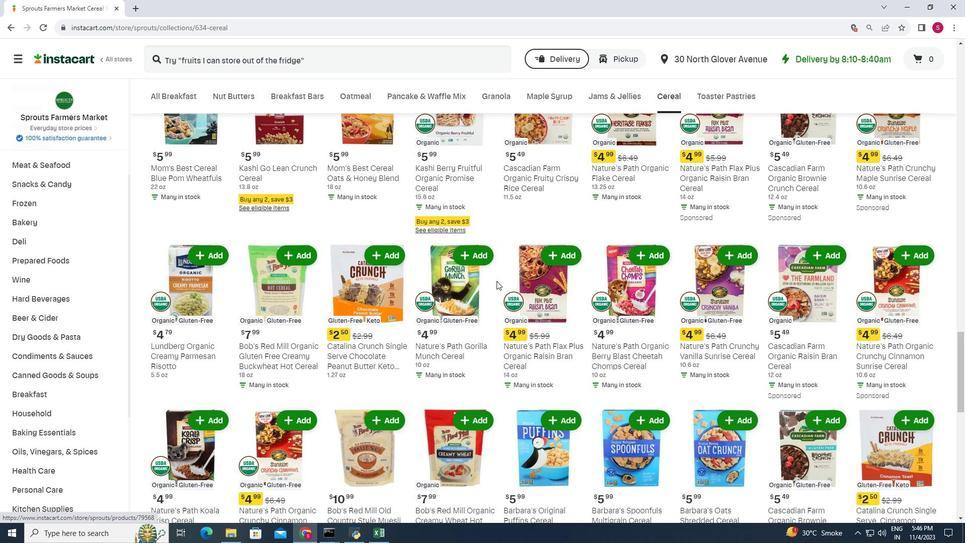 
Action: Mouse moved to (498, 279)
Screenshot: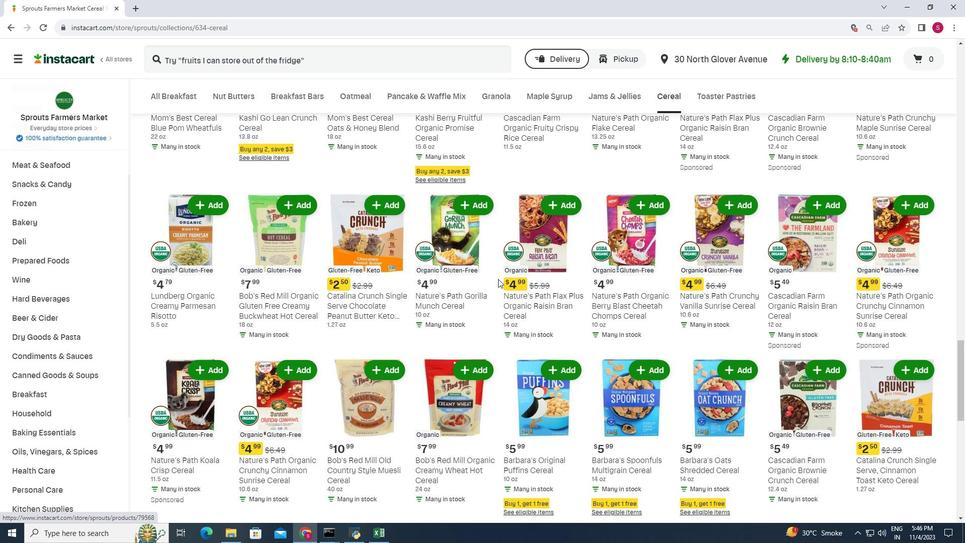 
Action: Mouse scrolled (498, 278) with delta (0, 0)
Screenshot: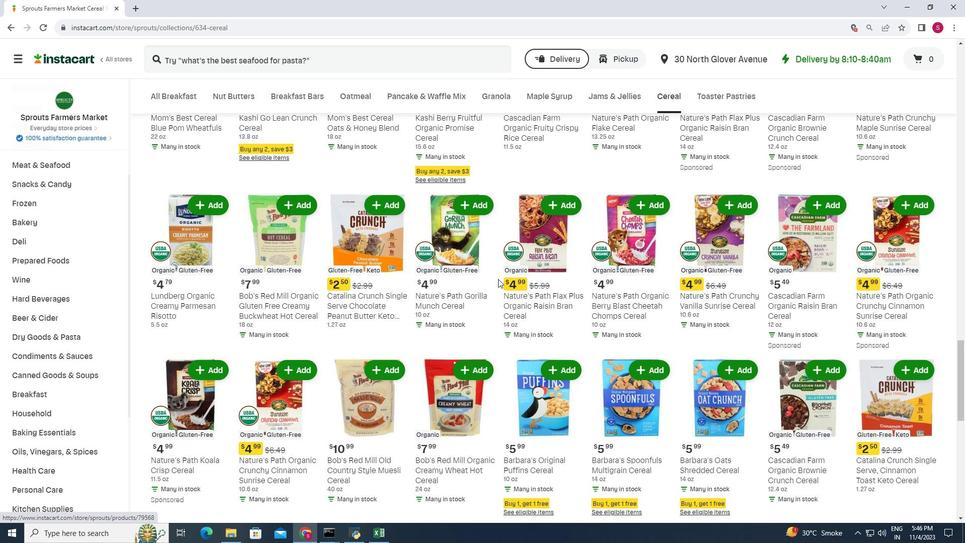 
Action: Mouse scrolled (498, 278) with delta (0, 0)
Screenshot: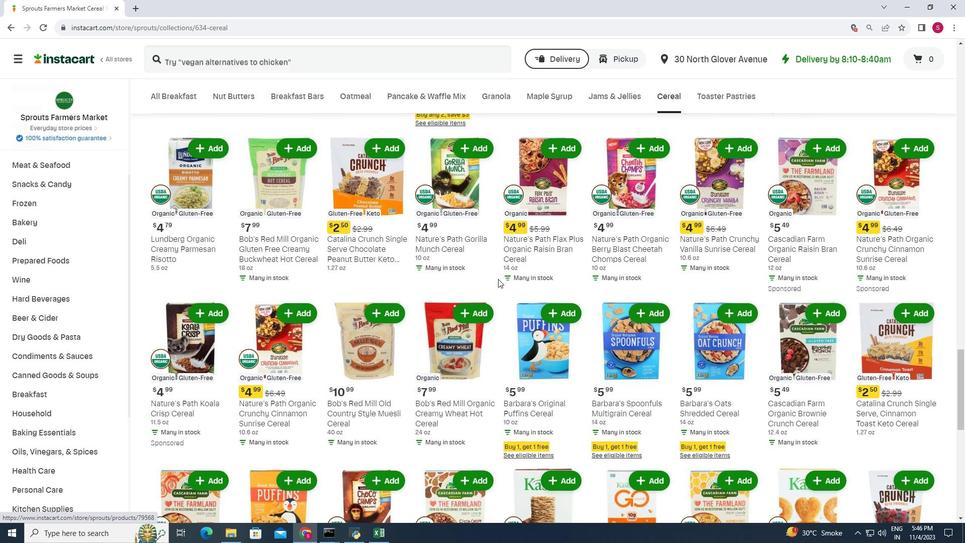 
Action: Mouse scrolled (498, 278) with delta (0, 0)
Screenshot: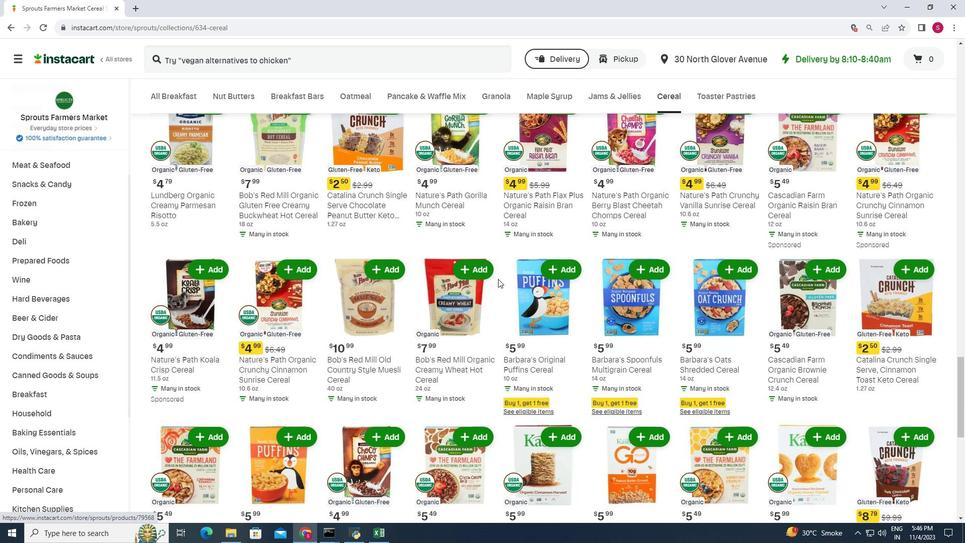 
Action: Mouse scrolled (498, 278) with delta (0, 0)
Screenshot: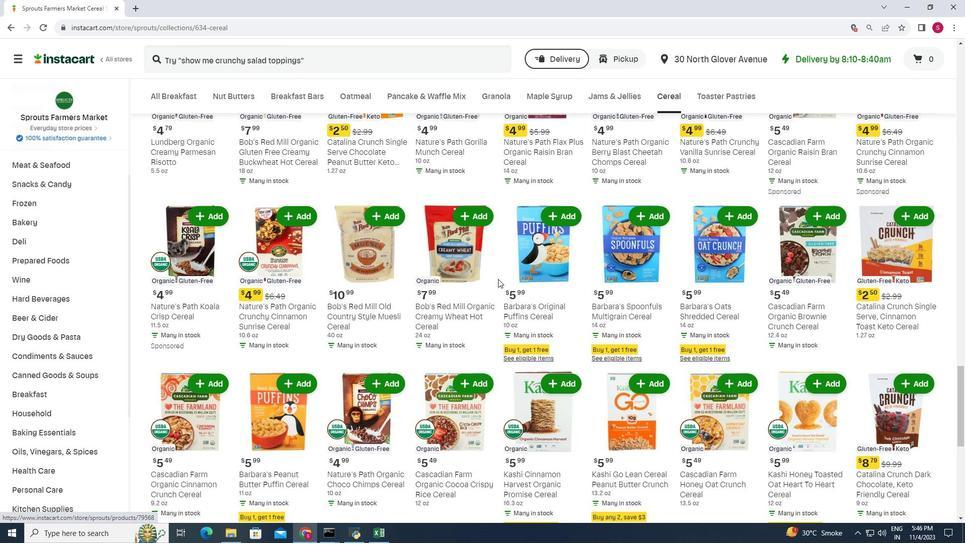 
Action: Mouse scrolled (498, 278) with delta (0, 0)
Screenshot: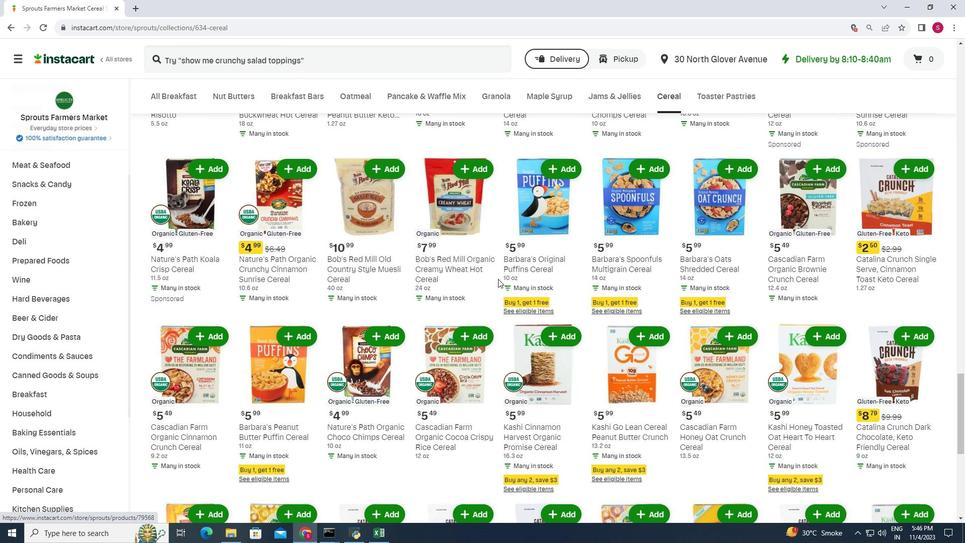 
Action: Mouse scrolled (498, 278) with delta (0, 0)
Screenshot: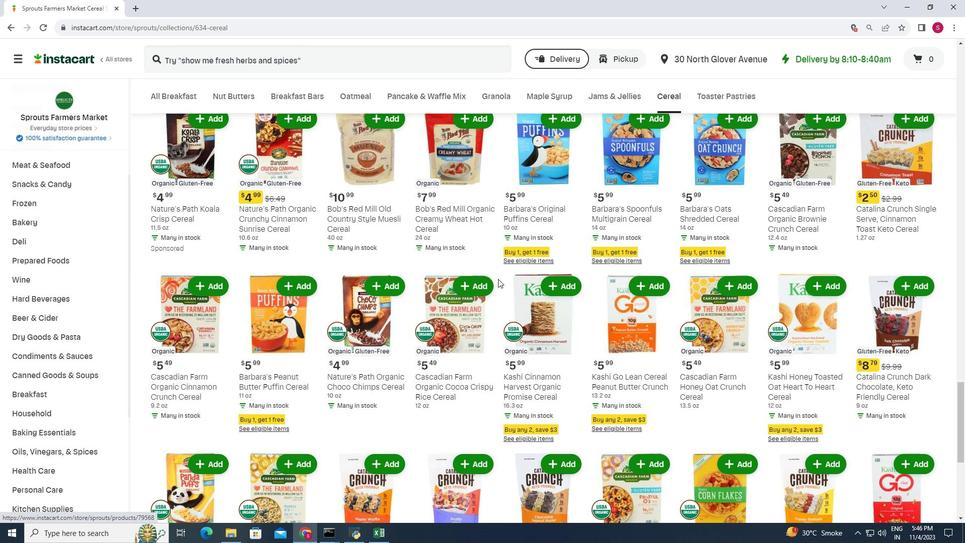 
Action: Mouse scrolled (498, 278) with delta (0, 0)
Screenshot: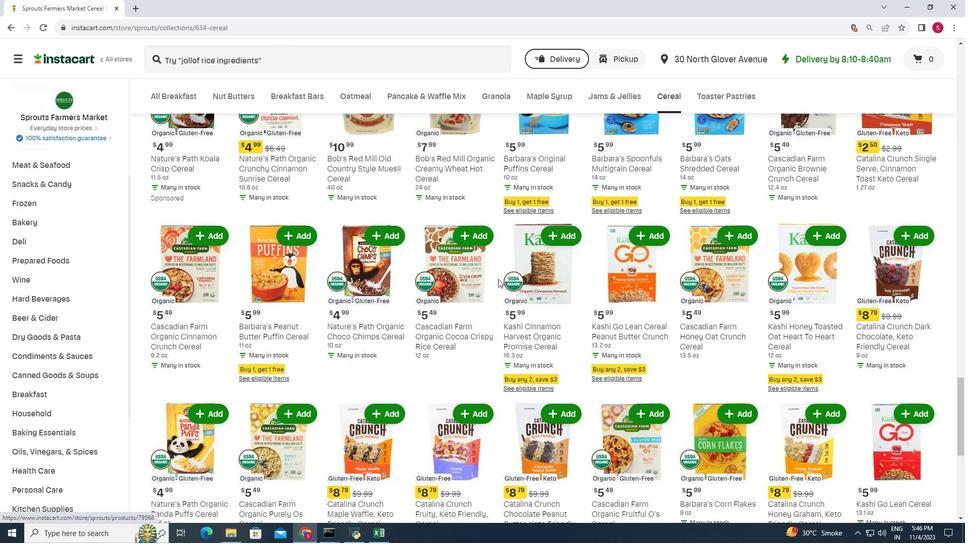 
Action: Mouse scrolled (498, 278) with delta (0, 0)
Screenshot: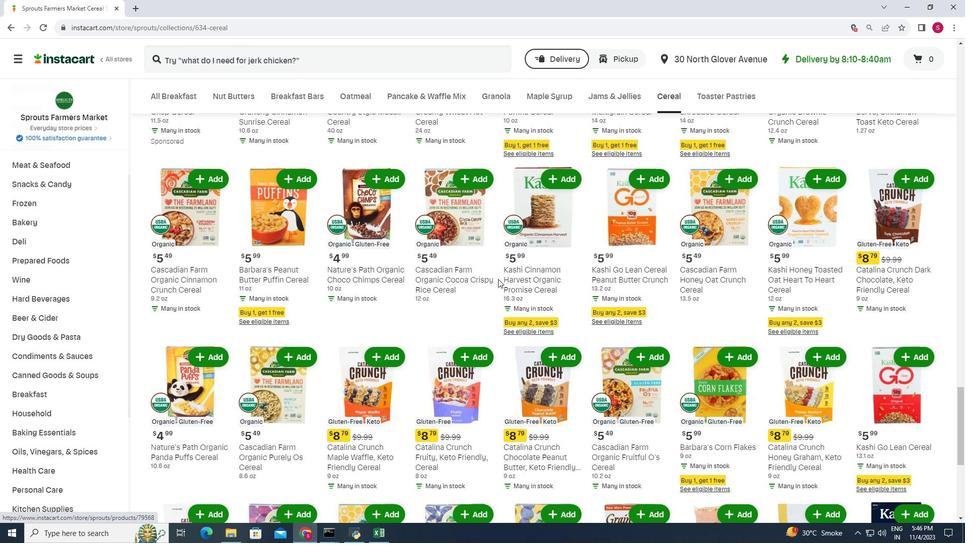 
Action: Mouse scrolled (498, 278) with delta (0, 0)
Screenshot: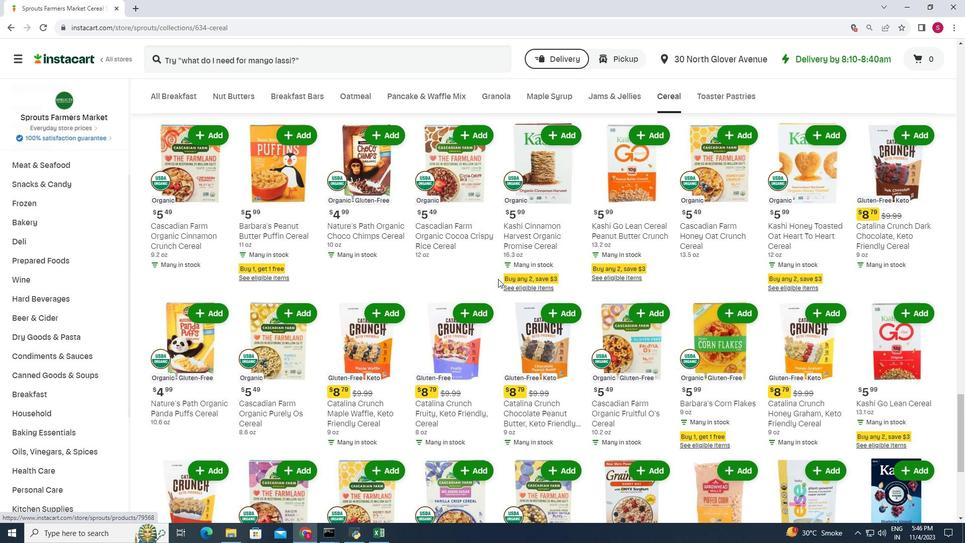 
Action: Mouse scrolled (498, 278) with delta (0, 0)
Screenshot: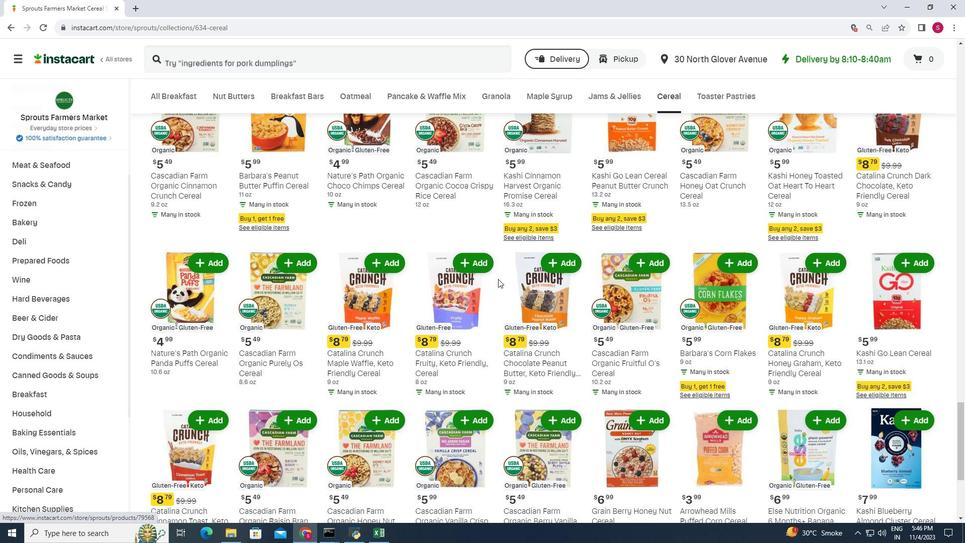 
Action: Mouse scrolled (498, 278) with delta (0, 0)
Screenshot: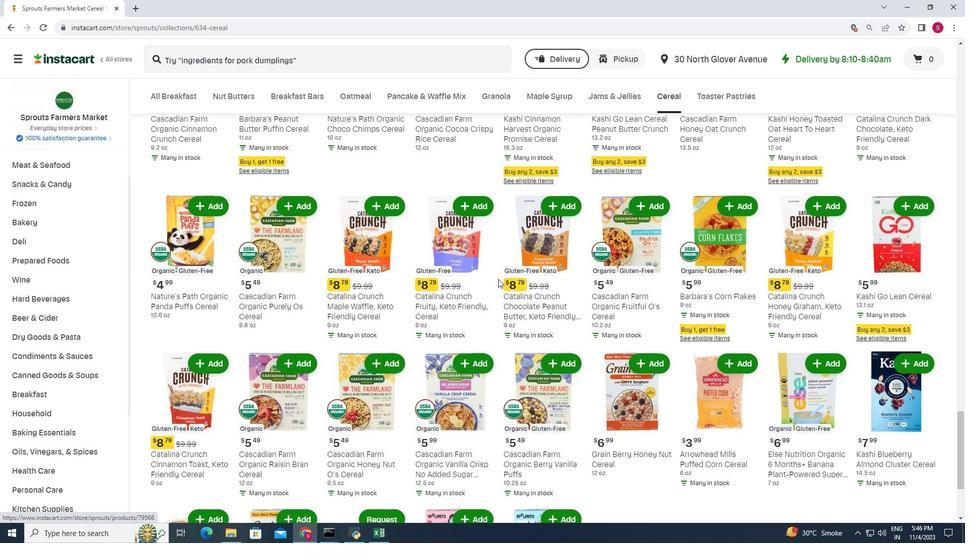 
Action: Mouse scrolled (498, 278) with delta (0, 0)
Screenshot: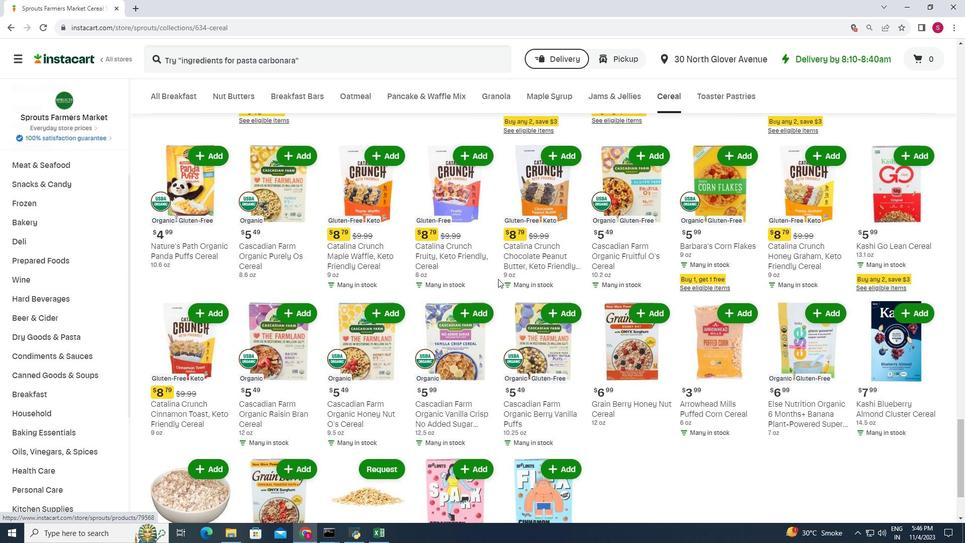 
Action: Mouse scrolled (498, 278) with delta (0, 0)
Screenshot: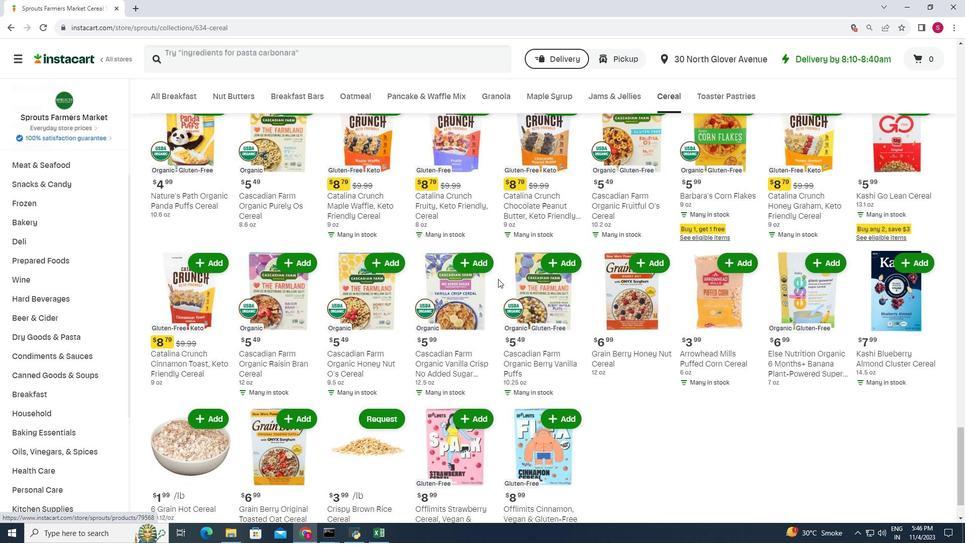 
Action: Mouse scrolled (498, 278) with delta (0, 0)
Screenshot: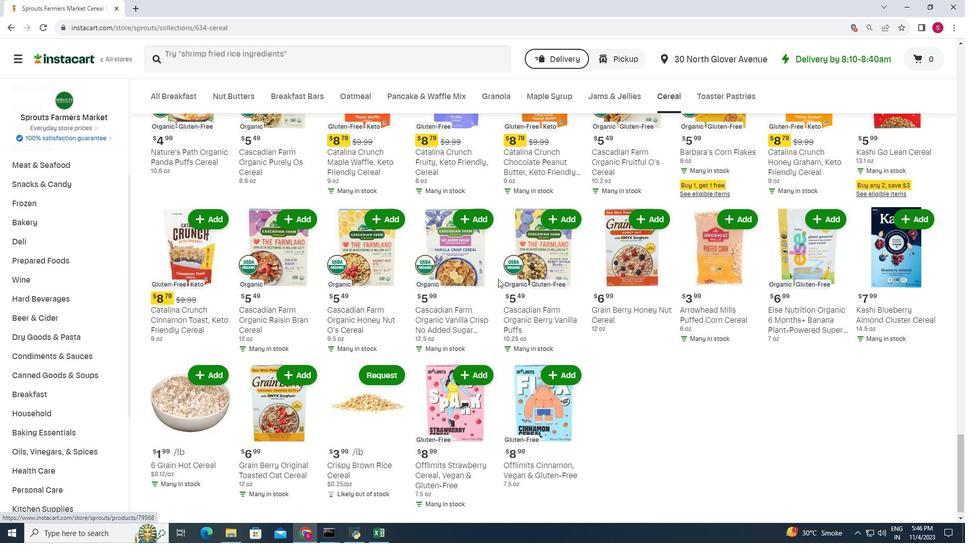 
Action: Mouse moved to (502, 276)
Screenshot: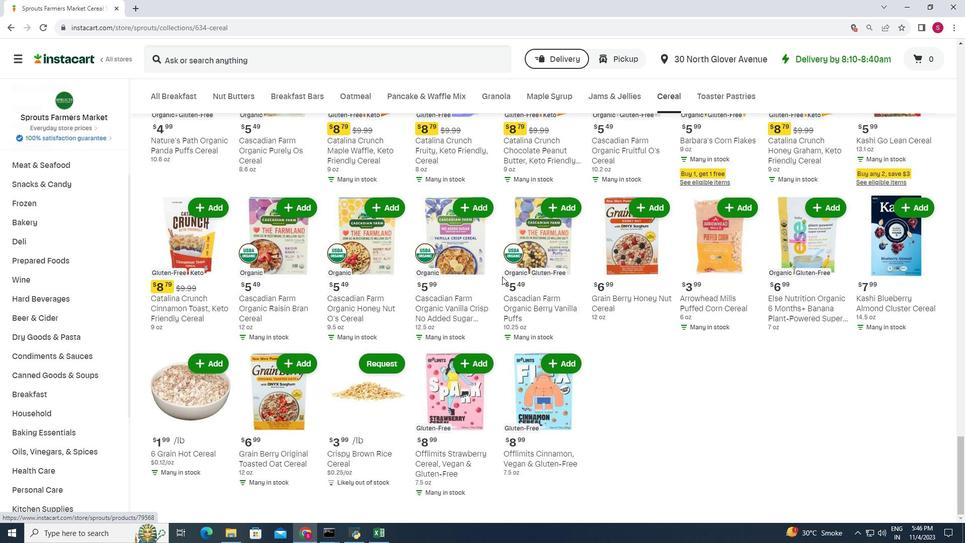 
Action: Mouse scrolled (502, 276) with delta (0, 0)
Screenshot: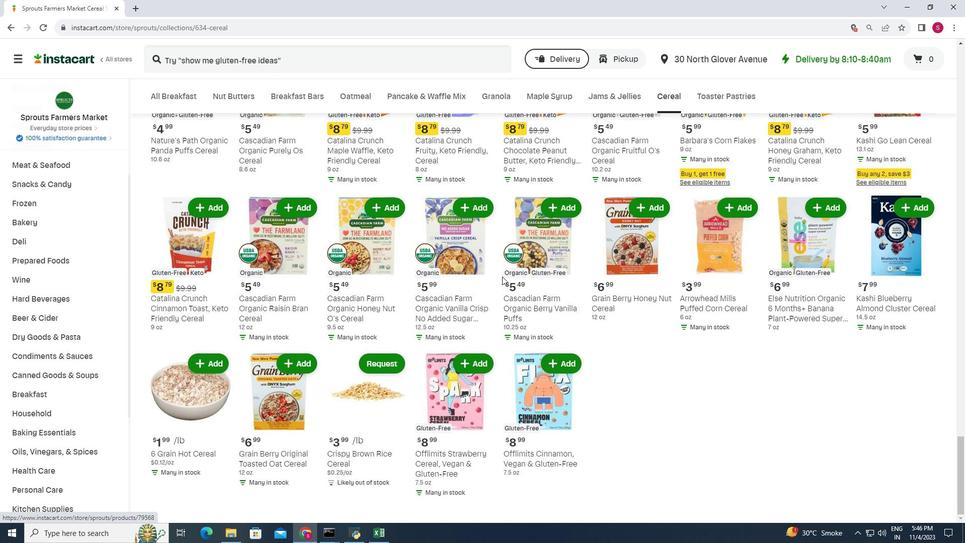 
Action: Mouse moved to (488, 295)
Screenshot: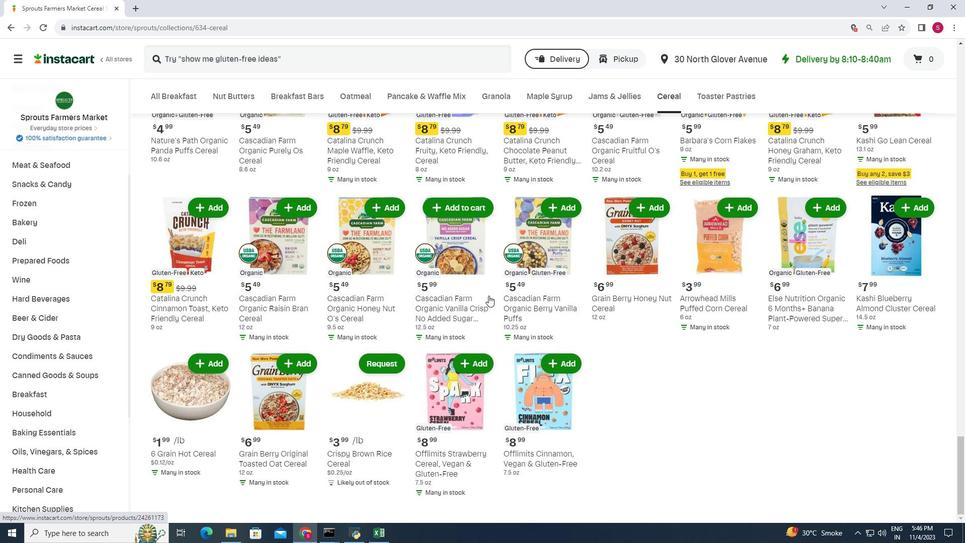 
Action: Mouse scrolled (488, 296) with delta (0, 0)
Screenshot: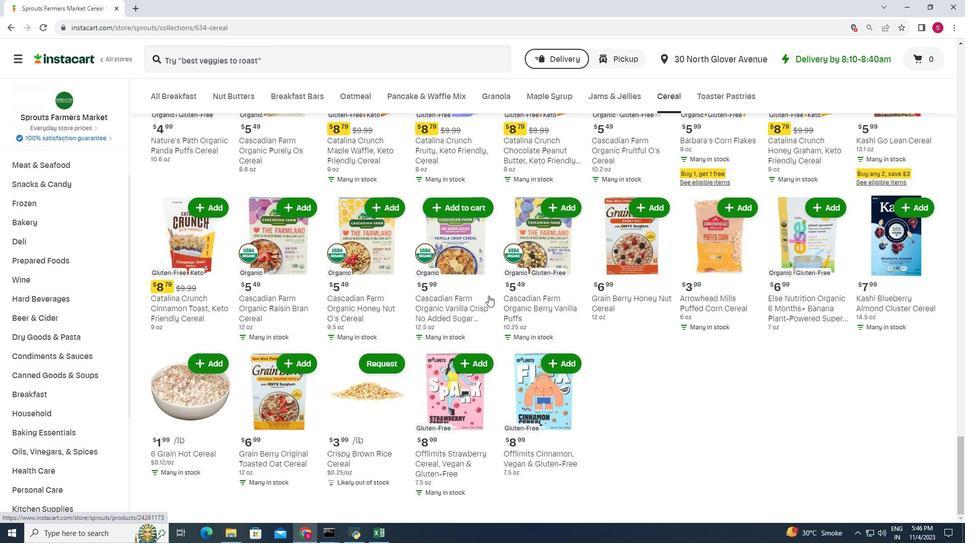 
Action: Mouse moved to (494, 290)
Screenshot: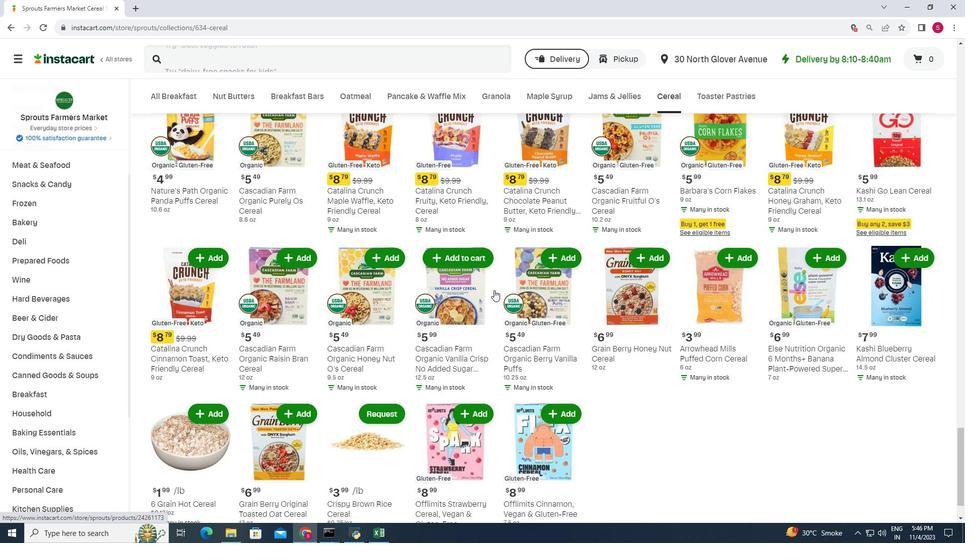 
Action: Mouse scrolled (494, 290) with delta (0, 0)
Screenshot: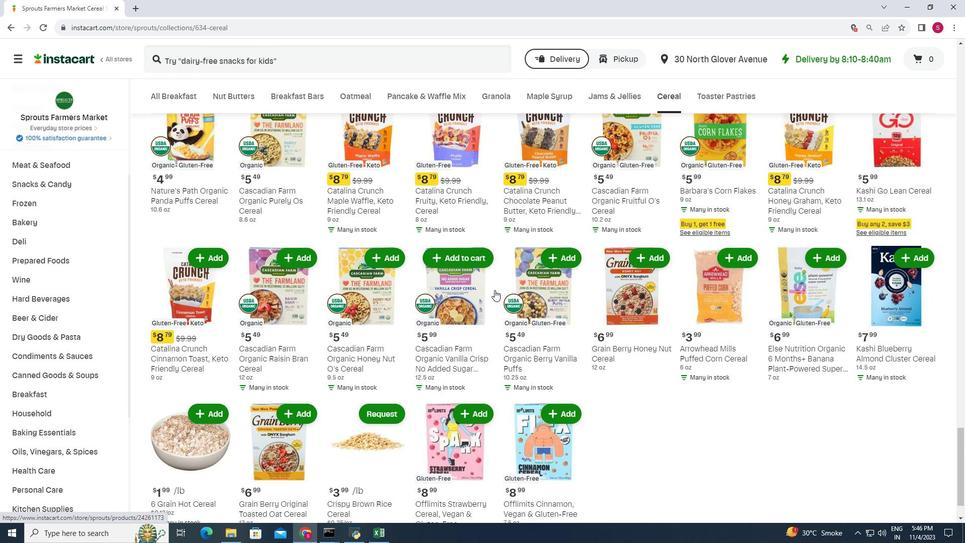 
Action: Mouse moved to (498, 289)
Screenshot: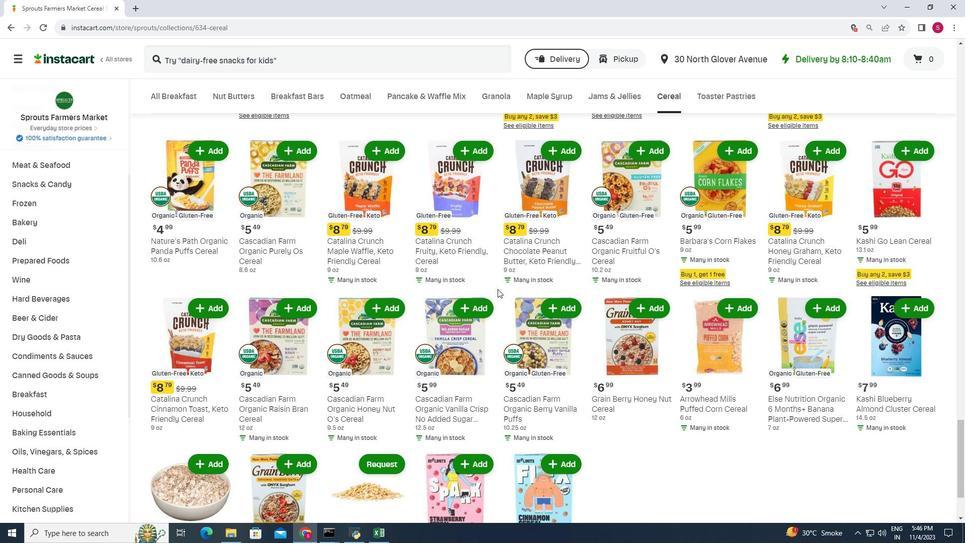 
Action: Mouse scrolled (498, 289) with delta (0, 0)
Screenshot: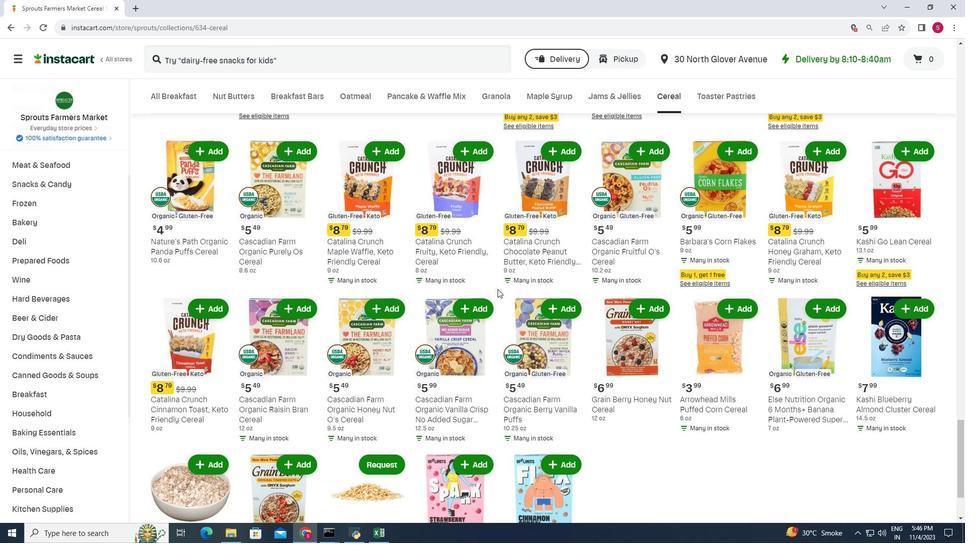 
Action: Mouse scrolled (498, 289) with delta (0, 0)
Screenshot: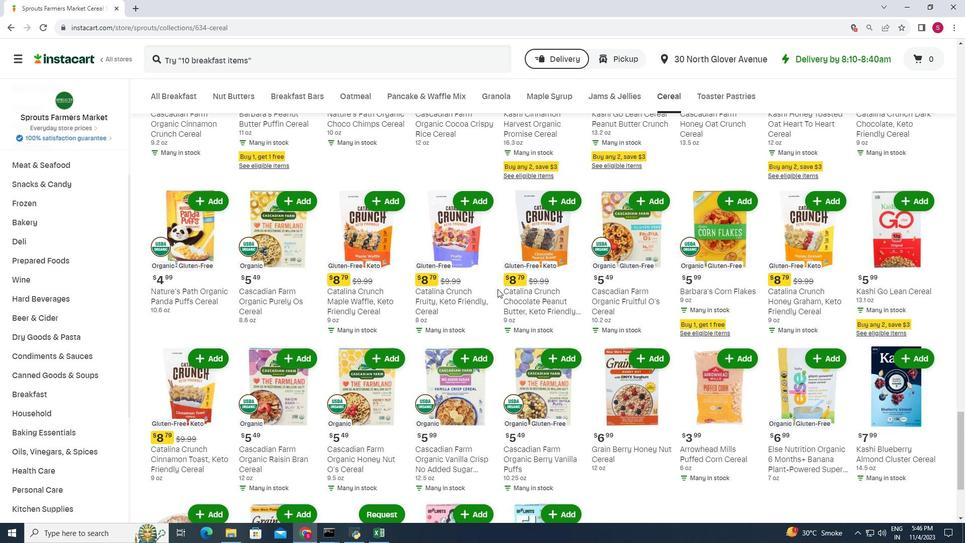 
Action: Mouse scrolled (498, 289) with delta (0, 0)
Screenshot: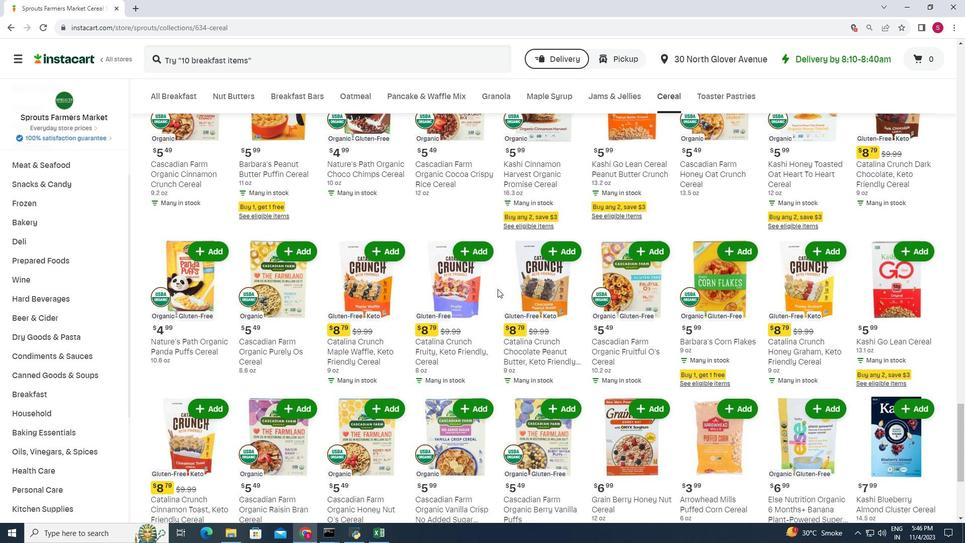 
Action: Mouse scrolled (498, 289) with delta (0, 0)
Screenshot: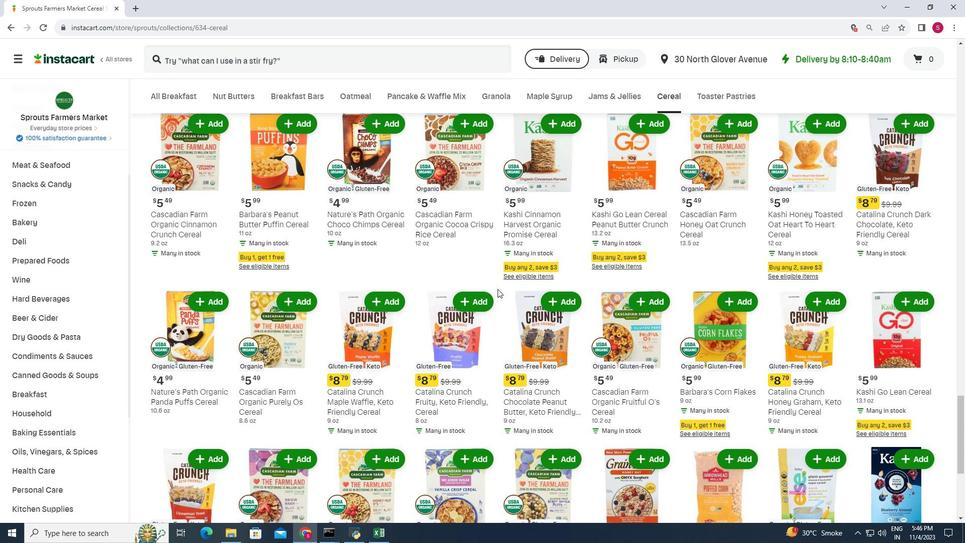 
Action: Mouse scrolled (498, 289) with delta (0, 0)
Screenshot: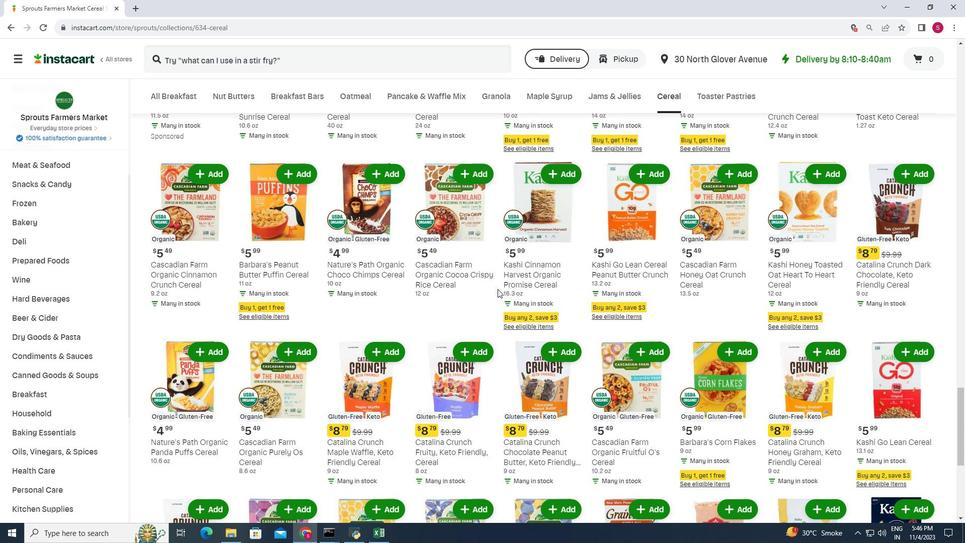 
Action: Mouse moved to (498, 289)
Screenshot: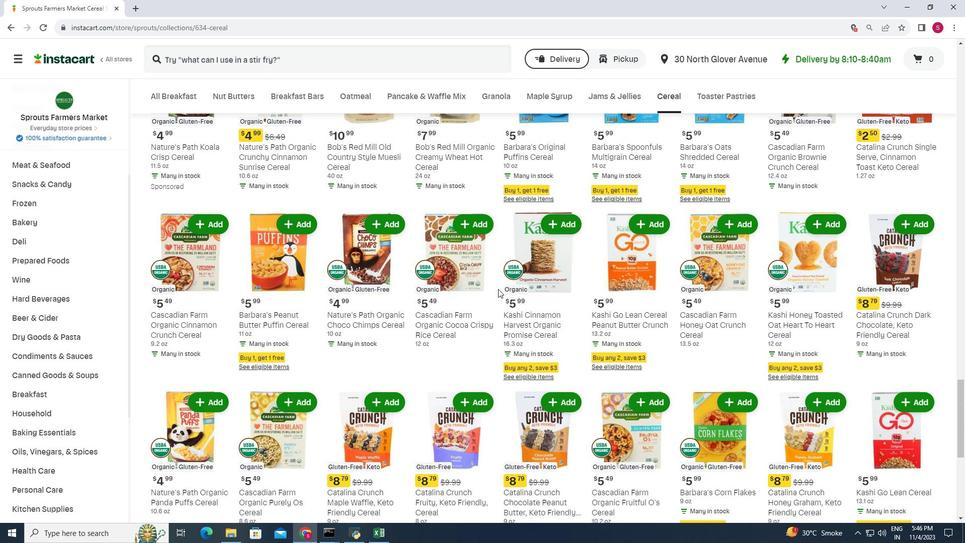 
Action: Mouse scrolled (498, 289) with delta (0, 0)
Screenshot: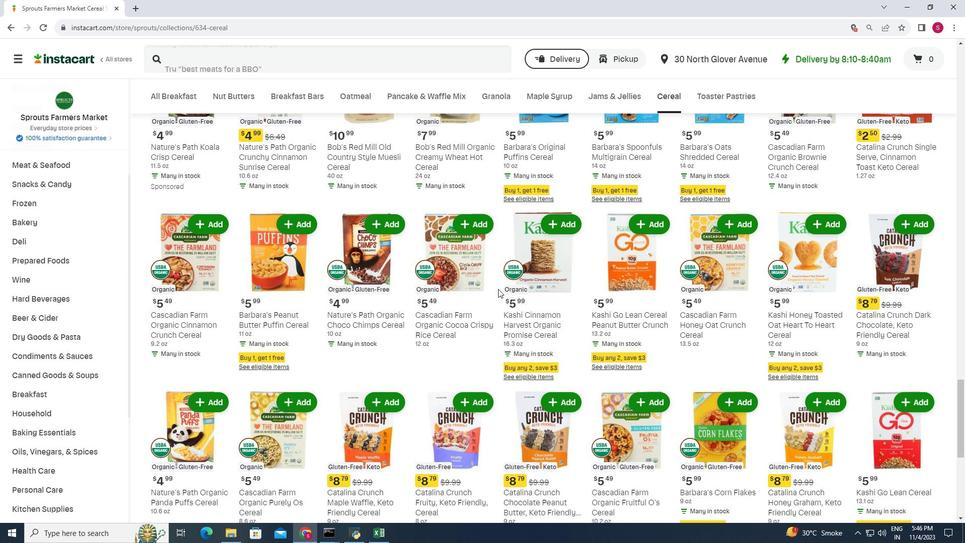 
Action: Mouse moved to (498, 289)
Screenshot: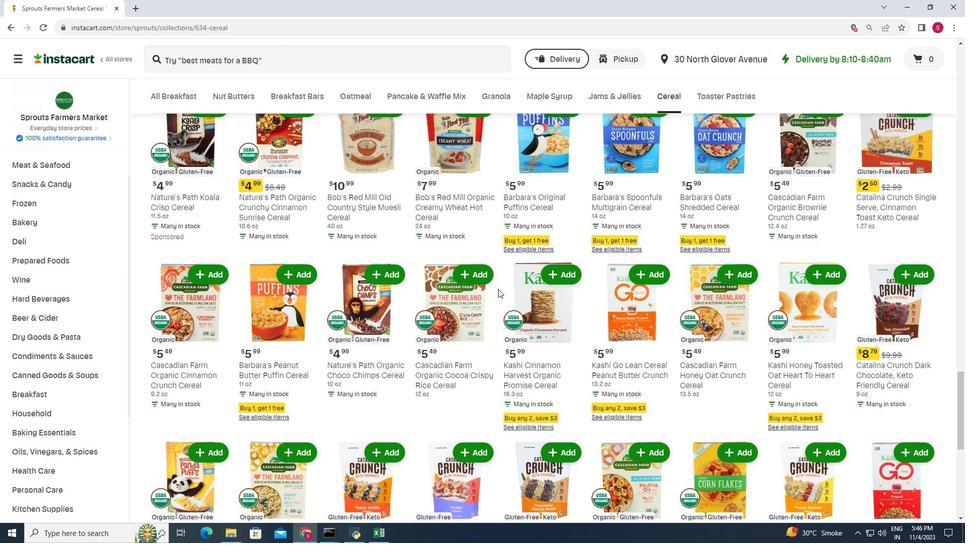 
Action: Mouse scrolled (498, 289) with delta (0, 0)
Screenshot: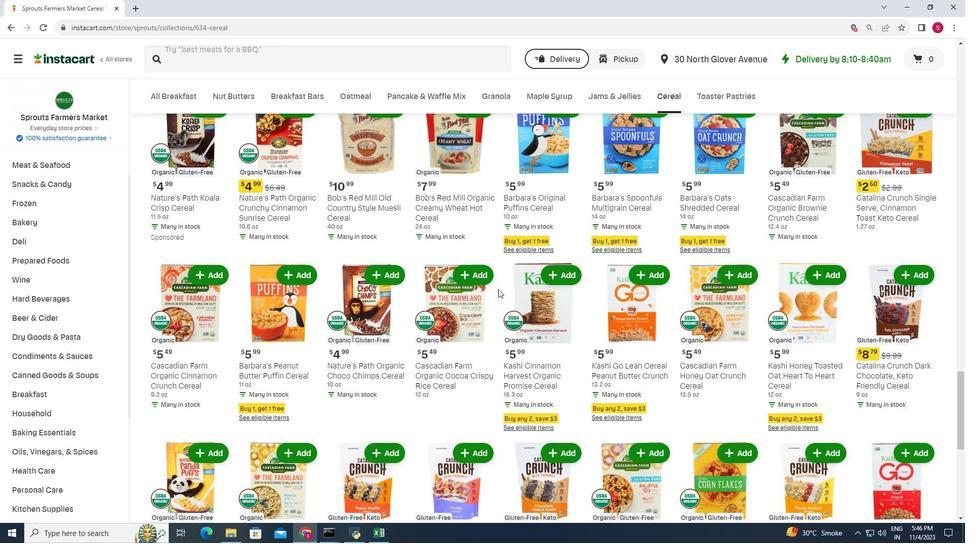 
Action: Mouse scrolled (498, 289) with delta (0, 0)
Screenshot: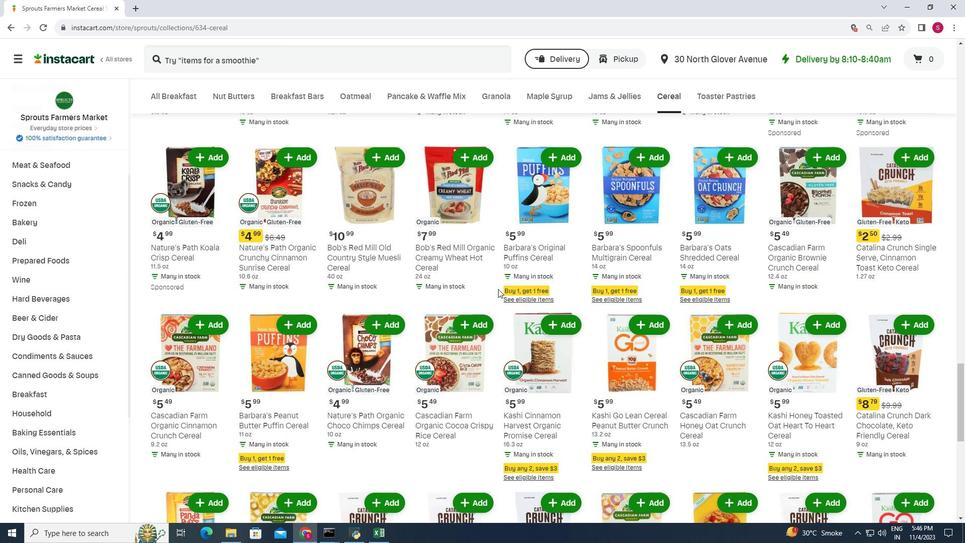 
Action: Mouse moved to (500, 289)
Screenshot: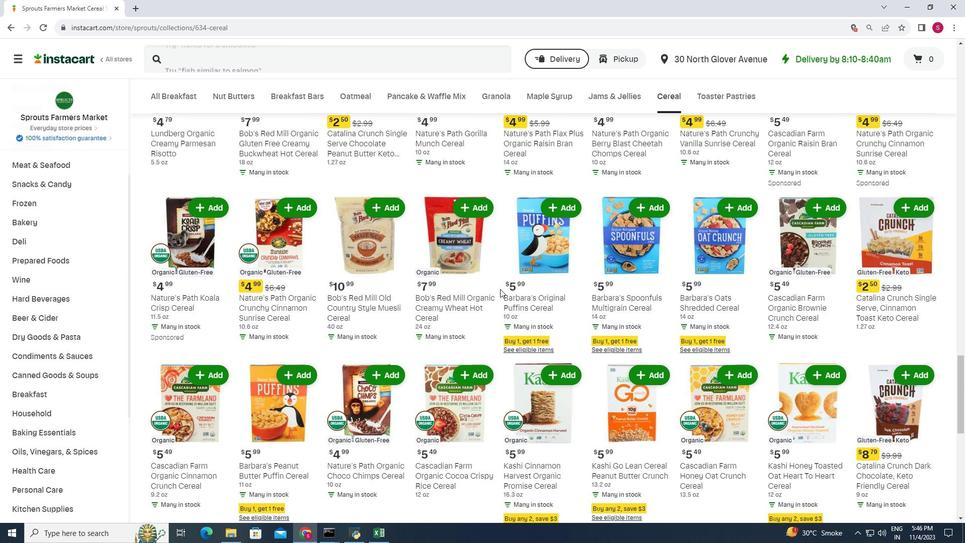 
Action: Mouse scrolled (500, 289) with delta (0, 0)
Screenshot: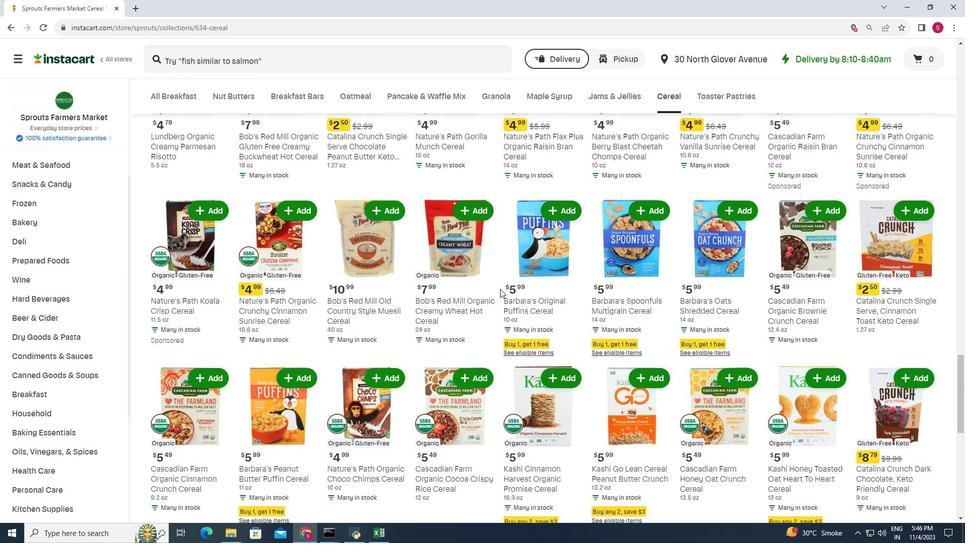 
Action: Mouse scrolled (500, 289) with delta (0, 0)
Screenshot: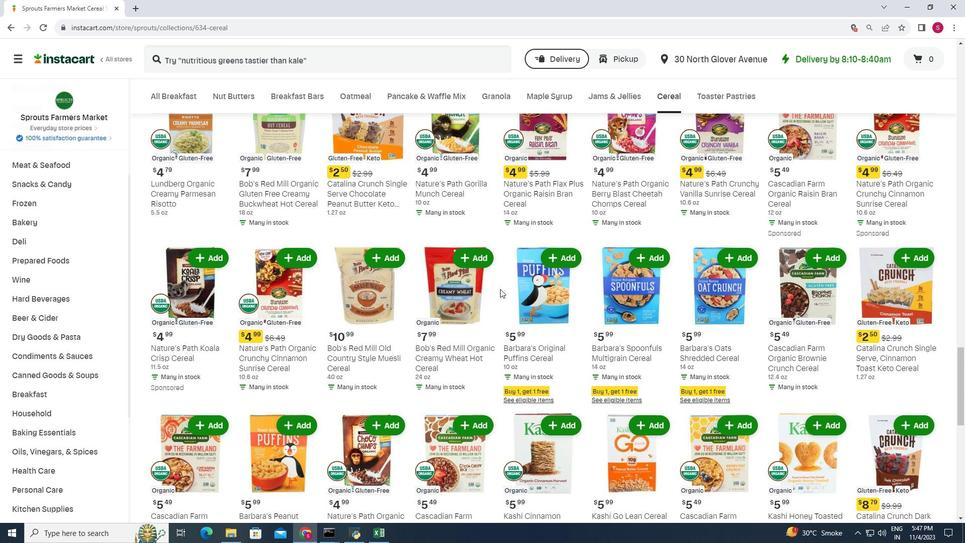 
Action: Mouse scrolled (500, 289) with delta (0, 0)
Screenshot: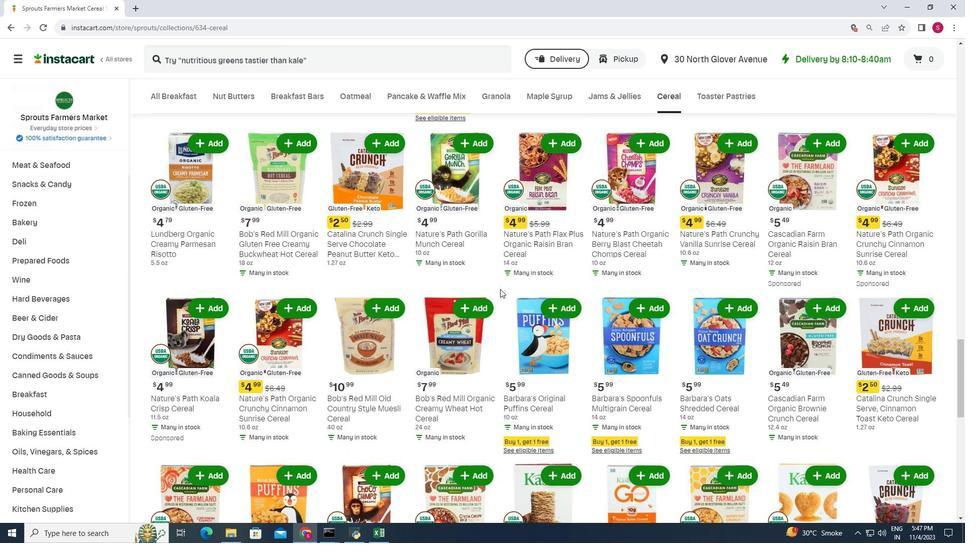 
Action: Mouse moved to (500, 289)
Screenshot: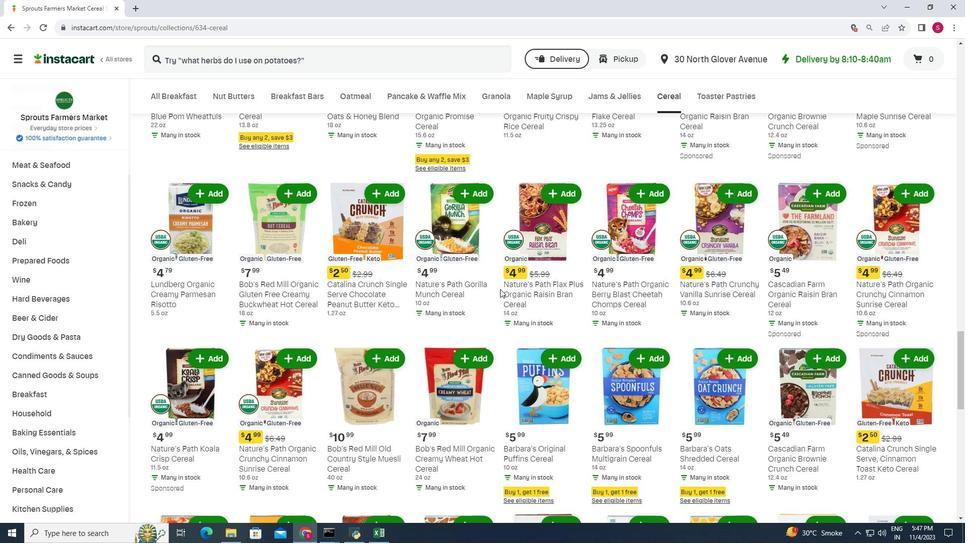 
Action: Mouse scrolled (500, 289) with delta (0, 0)
Screenshot: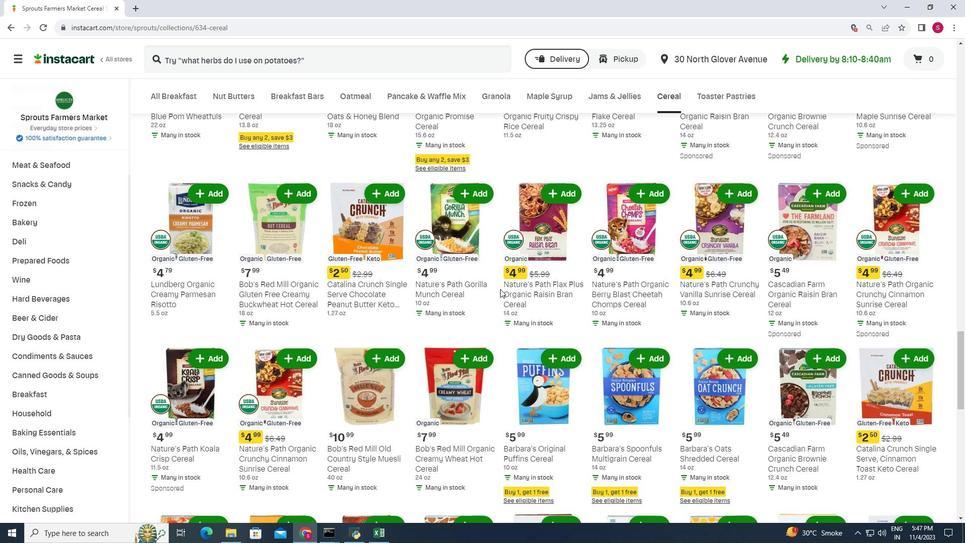 
Action: Mouse scrolled (500, 289) with delta (0, 0)
Screenshot: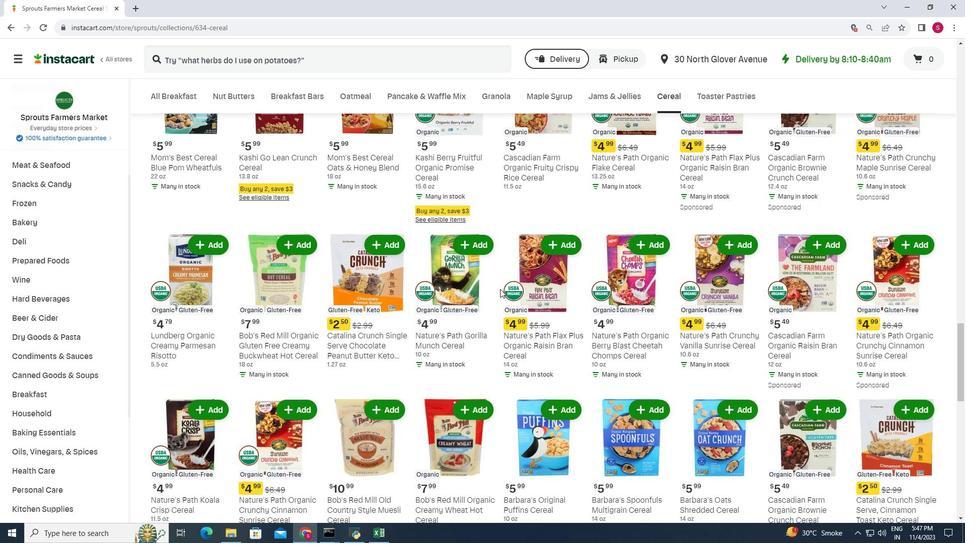 
Action: Mouse scrolled (500, 289) with delta (0, 0)
Screenshot: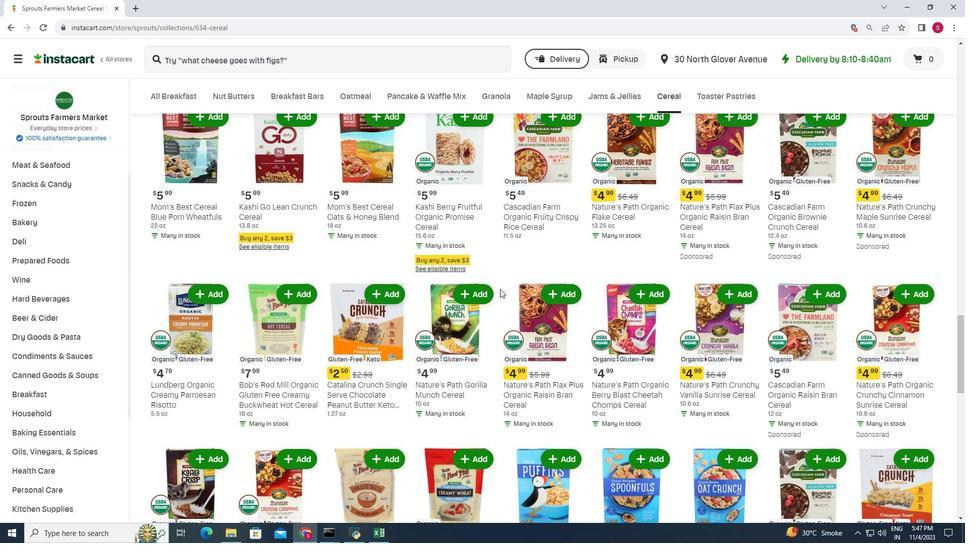 
Action: Mouse scrolled (500, 289) with delta (0, 0)
Screenshot: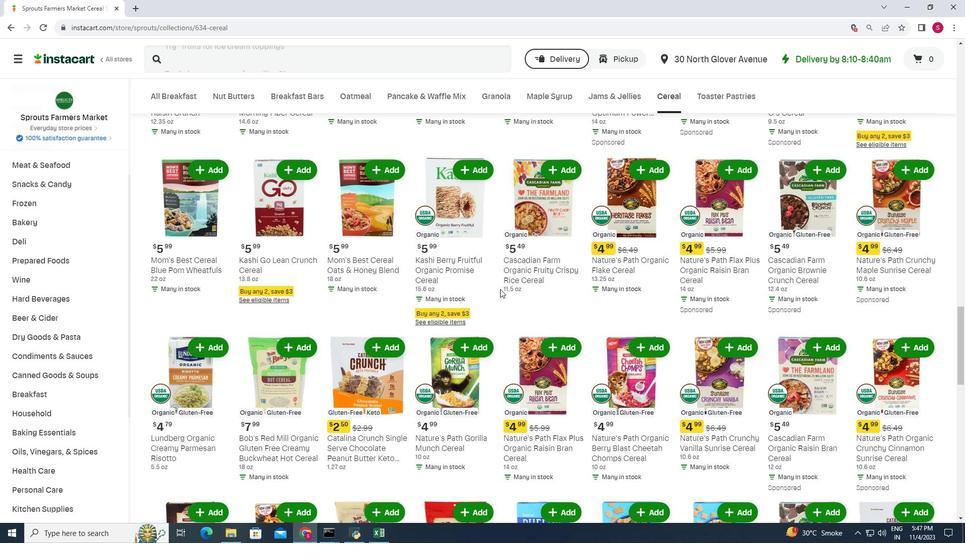 
Action: Mouse scrolled (500, 289) with delta (0, 0)
Screenshot: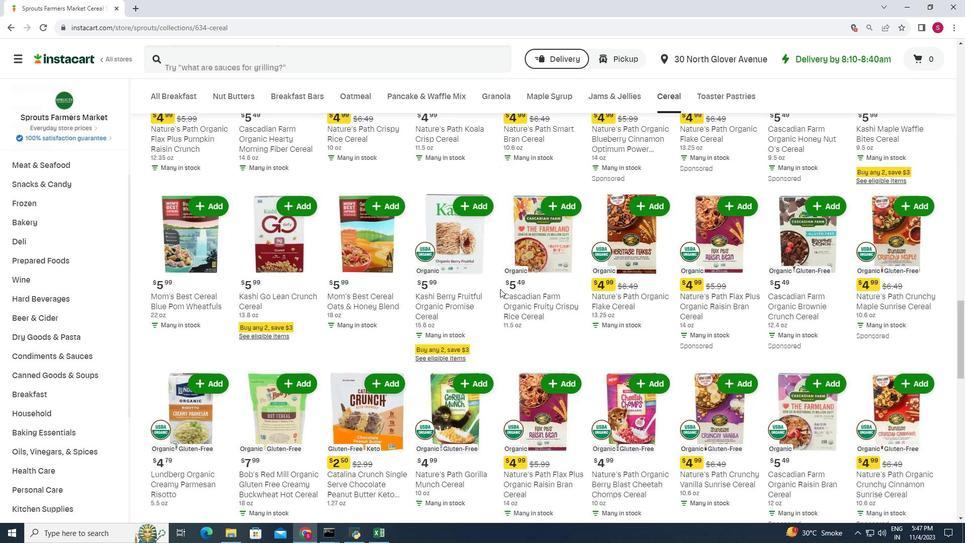 
Action: Mouse scrolled (500, 289) with delta (0, 0)
Screenshot: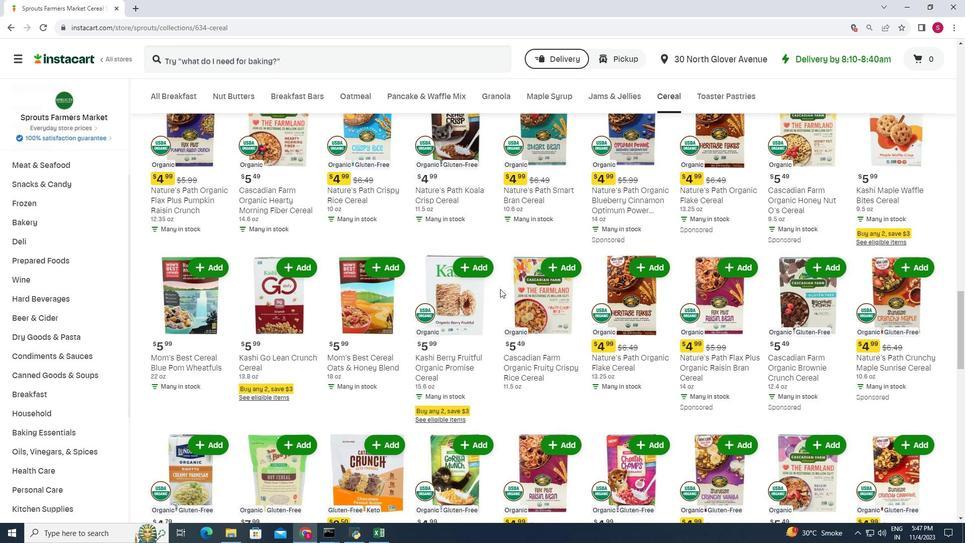 
Action: Mouse scrolled (500, 289) with delta (0, 0)
Screenshot: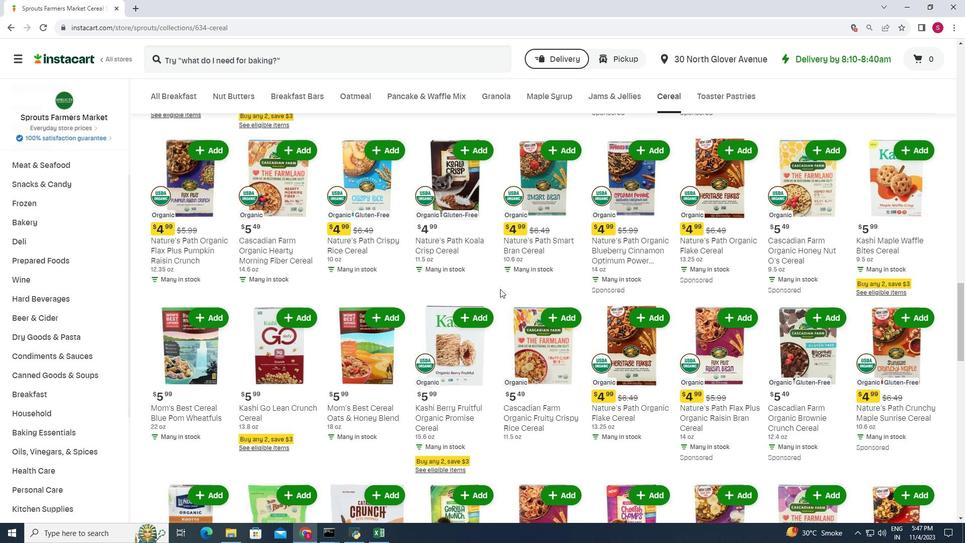 
Action: Mouse scrolled (500, 289) with delta (0, 0)
Screenshot: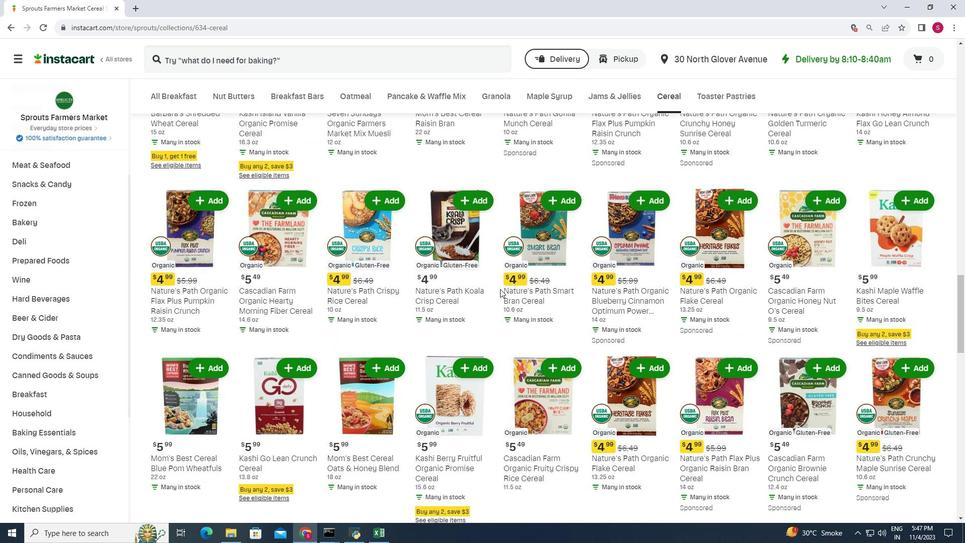 
Action: Mouse scrolled (500, 289) with delta (0, 0)
Screenshot: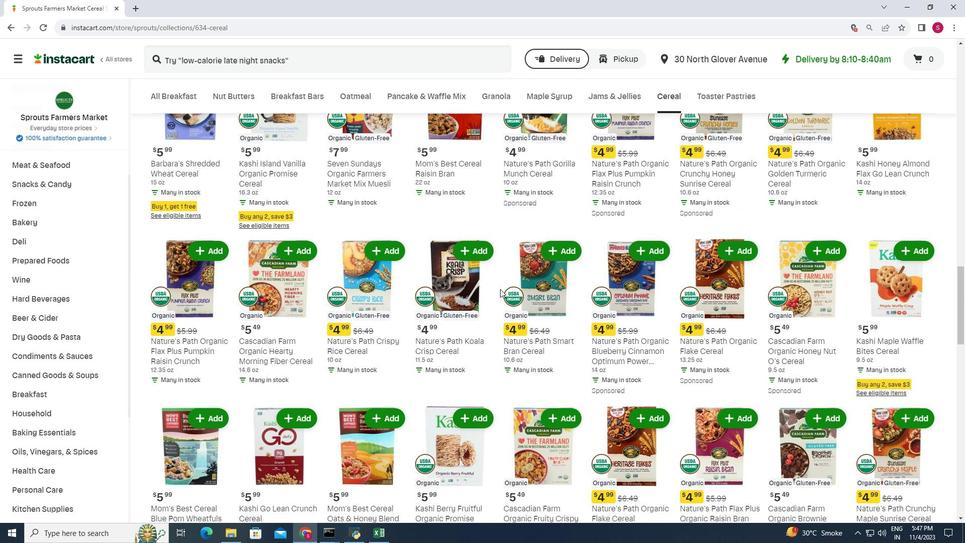 
Action: Mouse scrolled (500, 289) with delta (0, 0)
Screenshot: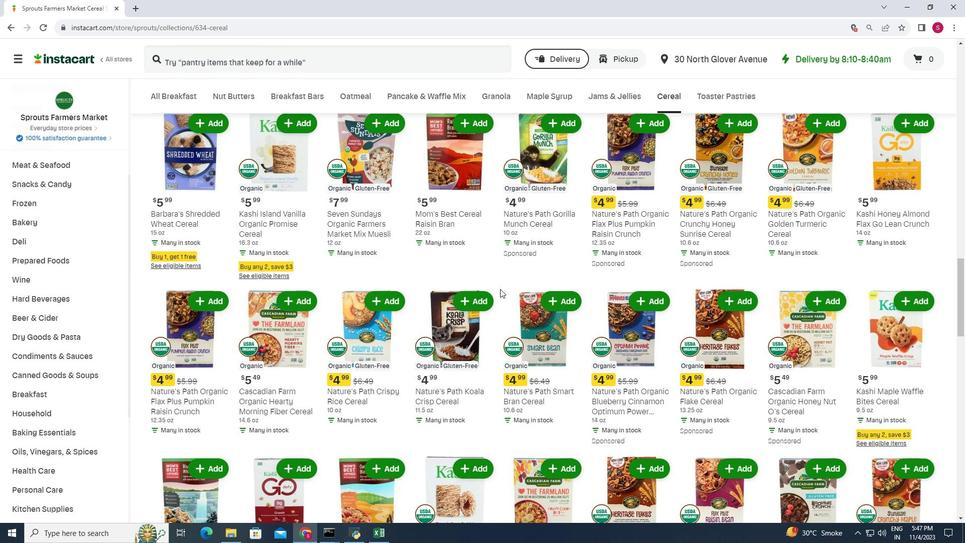 
Action: Mouse moved to (494, 290)
Screenshot: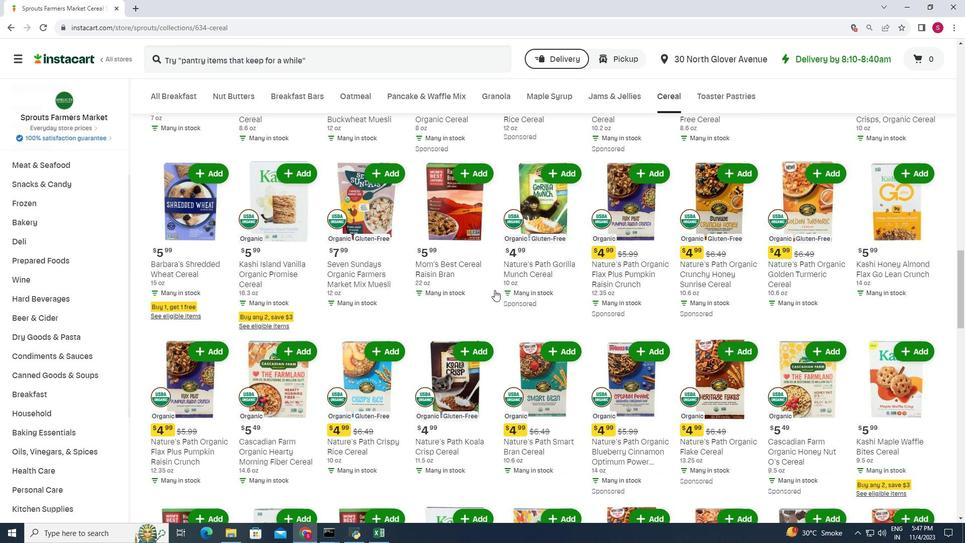 
Action: Mouse scrolled (494, 290) with delta (0, 0)
Screenshot: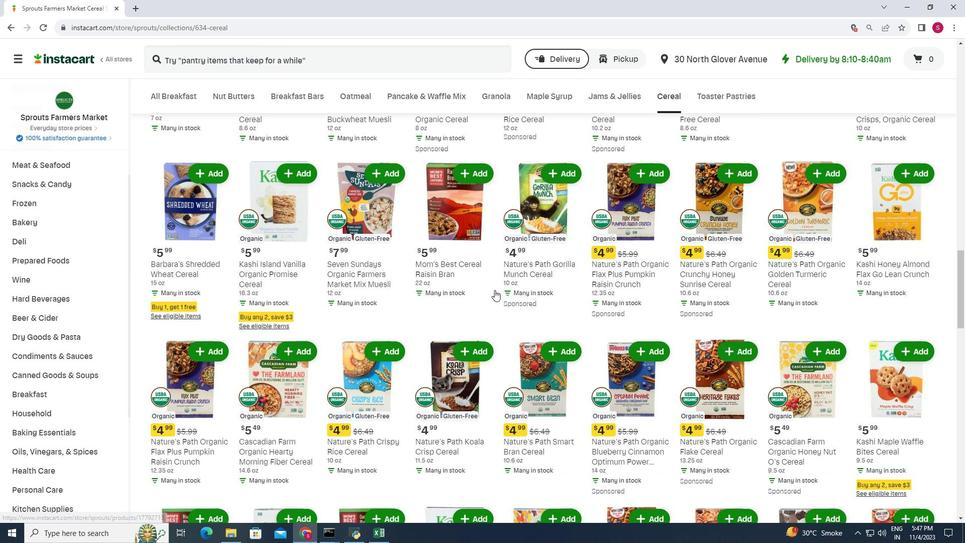 
Action: Mouse moved to (494, 290)
Screenshot: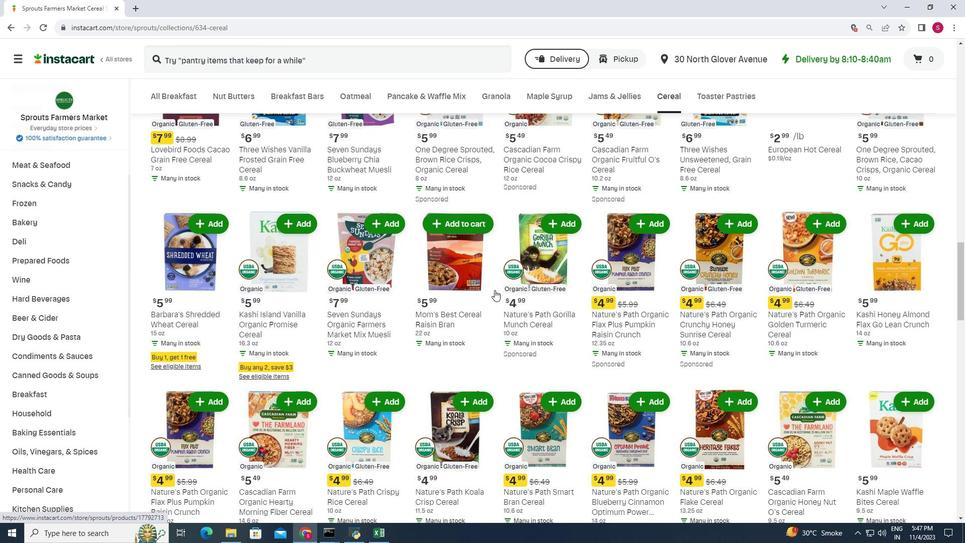 
Action: Mouse scrolled (494, 290) with delta (0, 0)
Screenshot: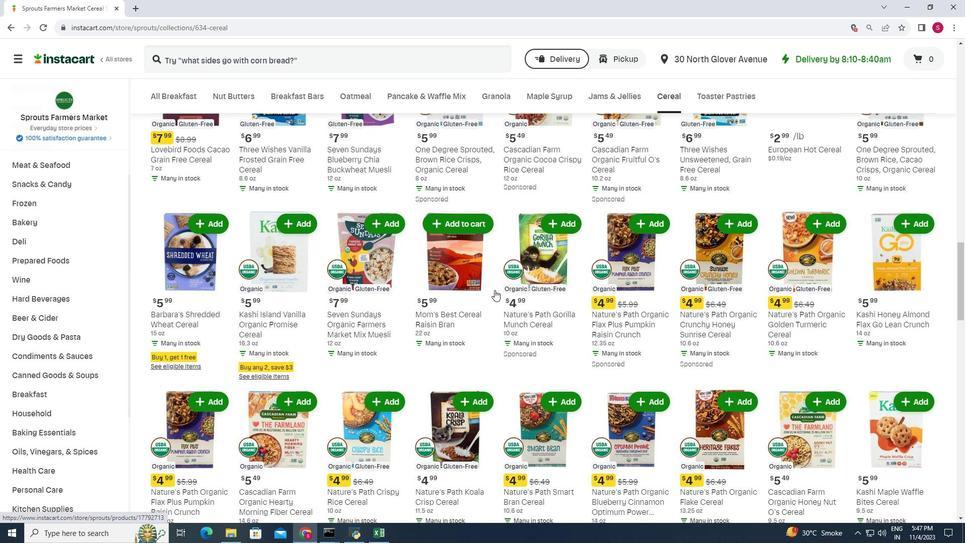 
Action: Mouse scrolled (494, 290) with delta (0, 0)
Screenshot: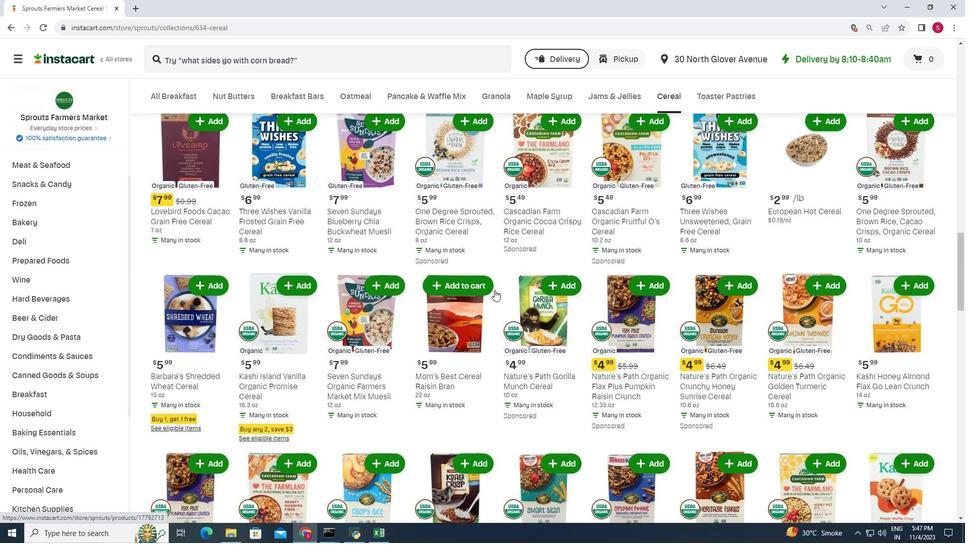 
Action: Mouse scrolled (494, 290) with delta (0, 0)
Screenshot: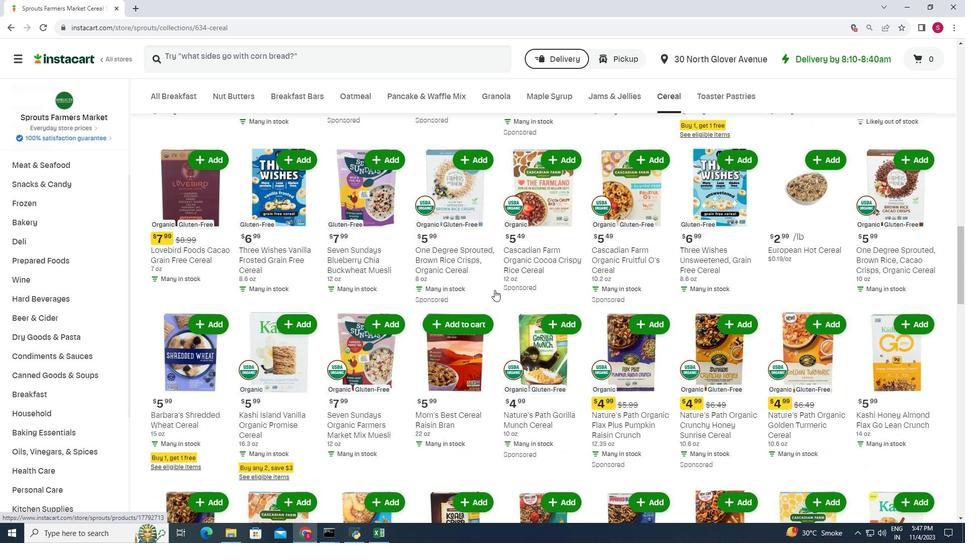 
Action: Mouse moved to (498, 289)
Screenshot: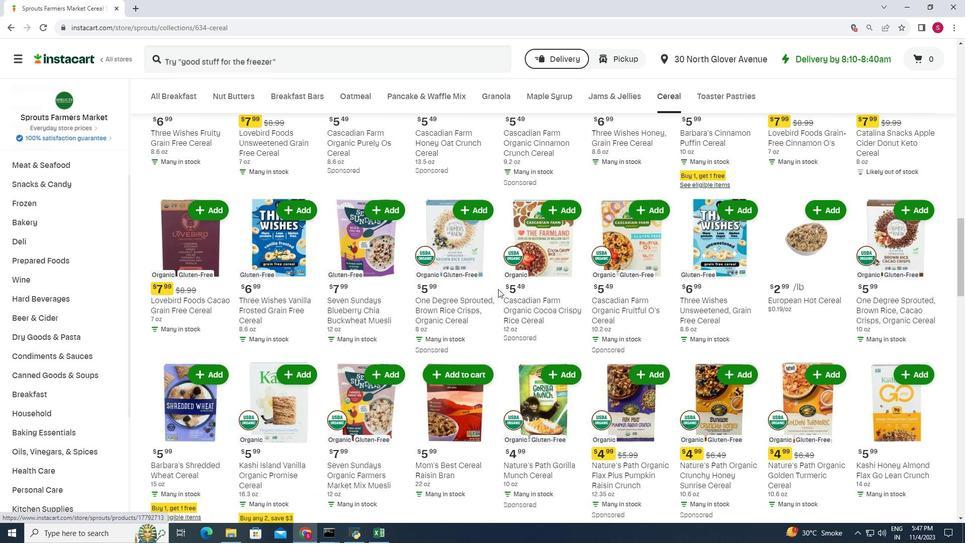 
Action: Mouse scrolled (498, 289) with delta (0, 0)
Screenshot: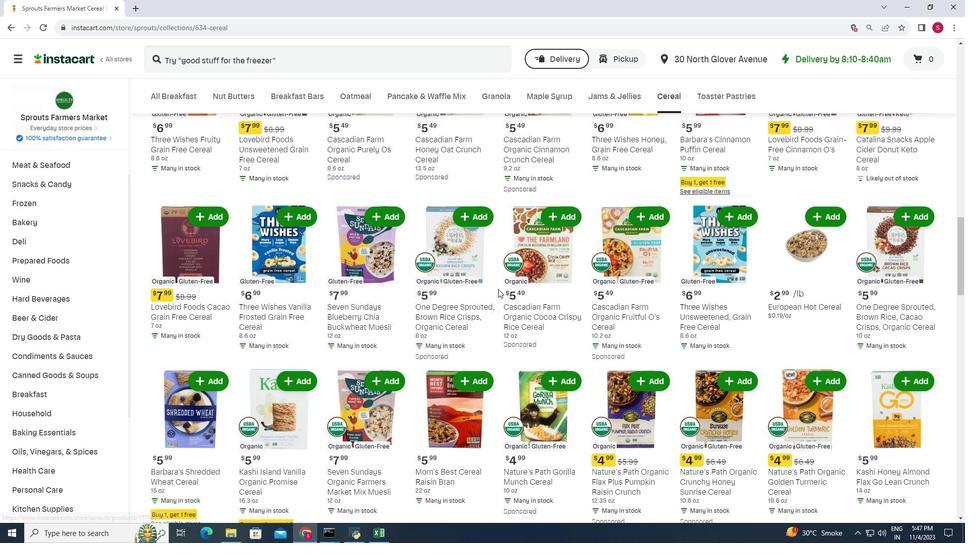 
Action: Mouse moved to (499, 288)
Screenshot: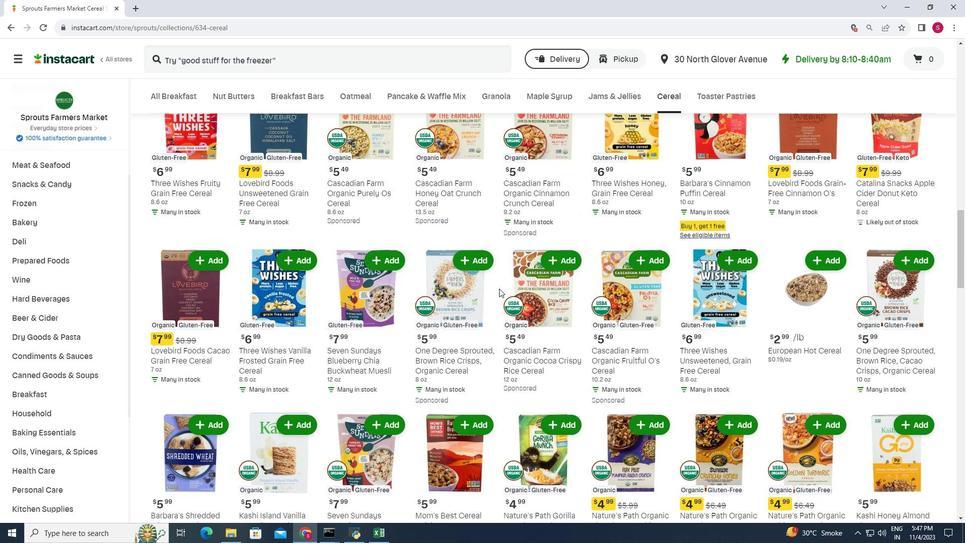 
Action: Mouse scrolled (499, 289) with delta (0, 0)
Screenshot: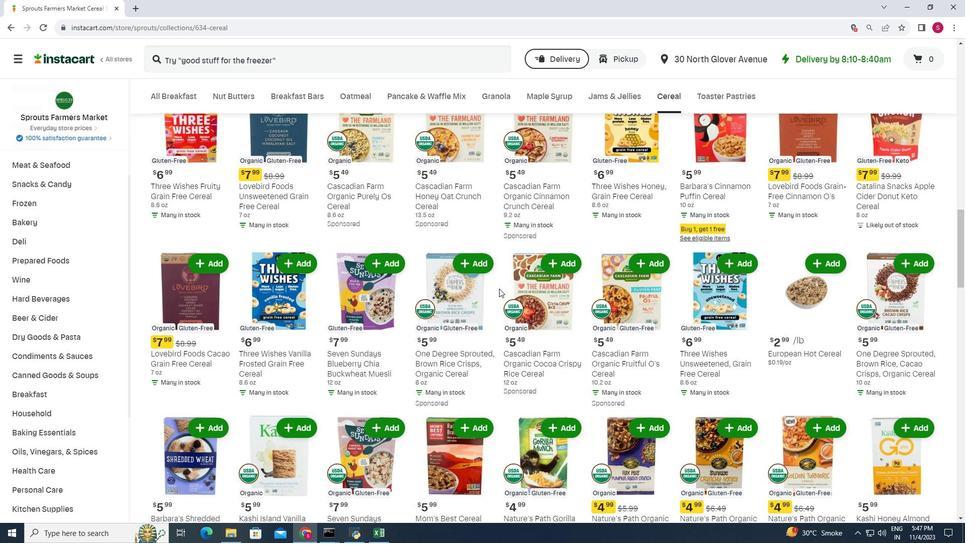 
Action: Mouse moved to (492, 291)
Screenshot: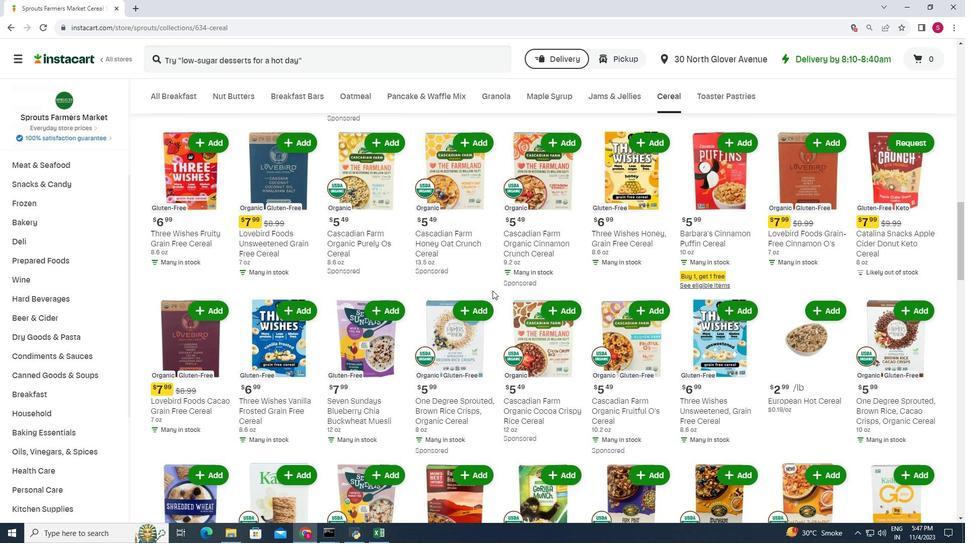 
Action: Mouse scrolled (492, 292) with delta (0, 0)
Screenshot: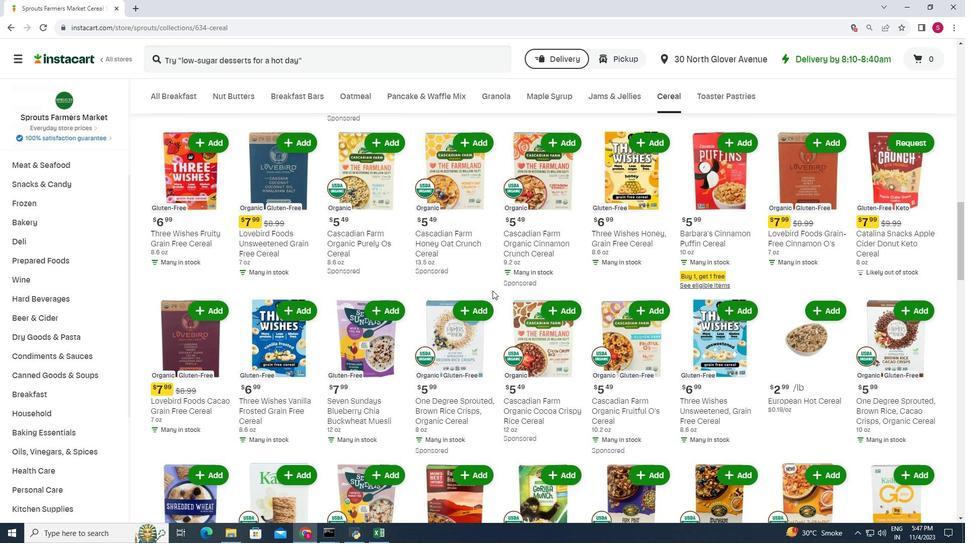 
Action: Mouse moved to (492, 290)
Screenshot: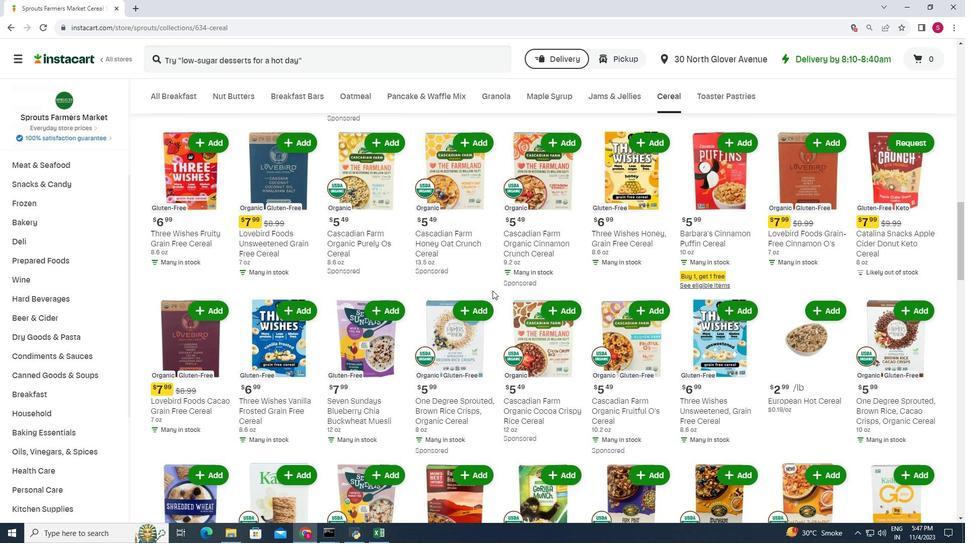
Action: Mouse scrolled (492, 291) with delta (0, 0)
Screenshot: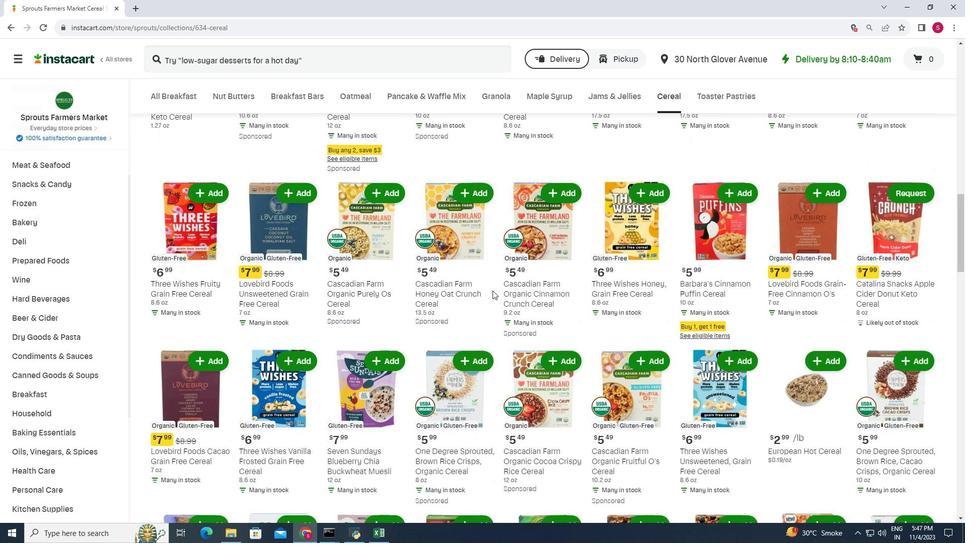 
Action: Mouse scrolled (492, 291) with delta (0, 0)
Screenshot: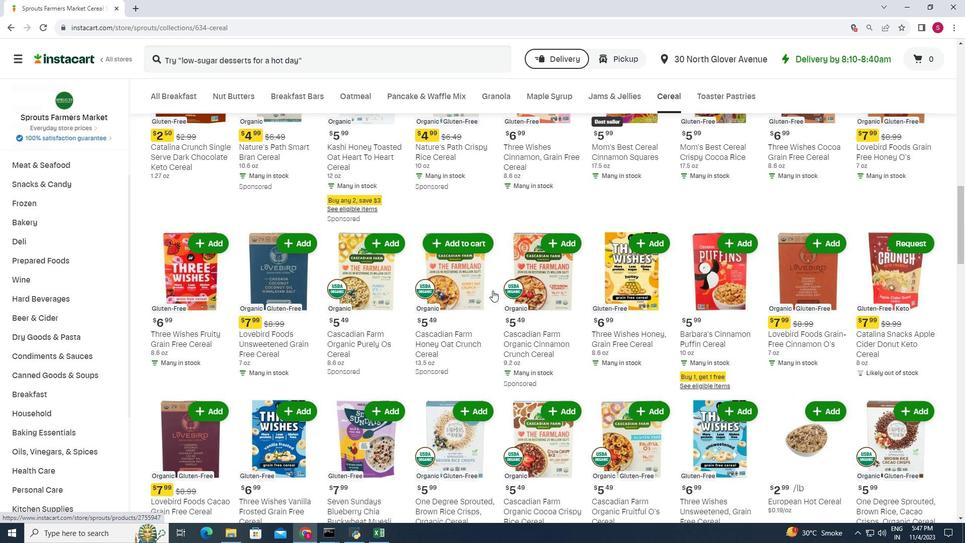 
Action: Mouse moved to (491, 291)
Screenshot: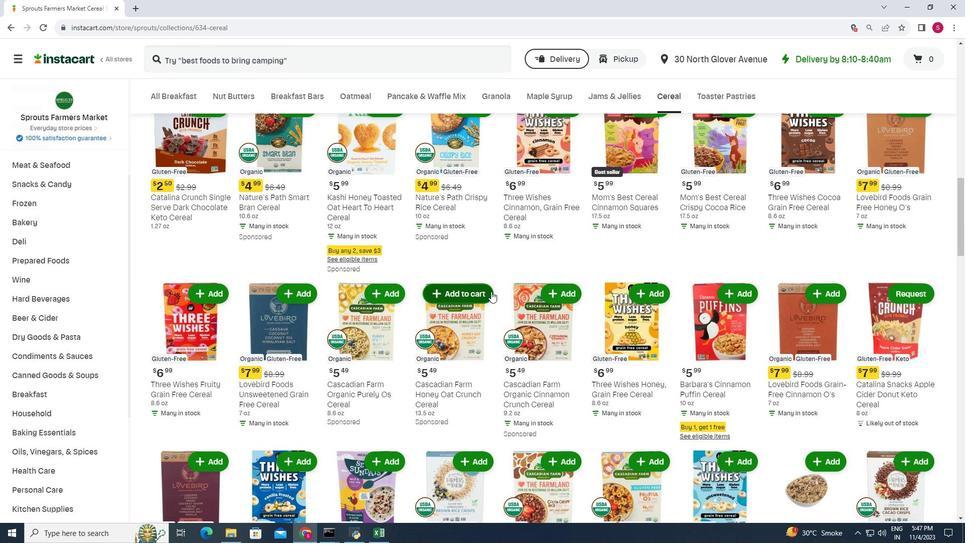 
Action: Mouse scrolled (491, 292) with delta (0, 0)
Screenshot: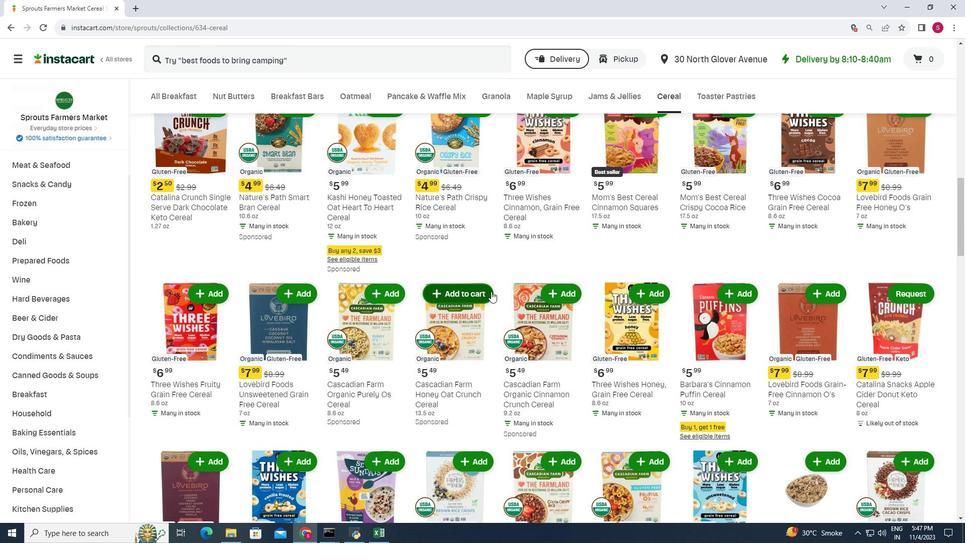
Action: Mouse scrolled (491, 292) with delta (0, 0)
Screenshot: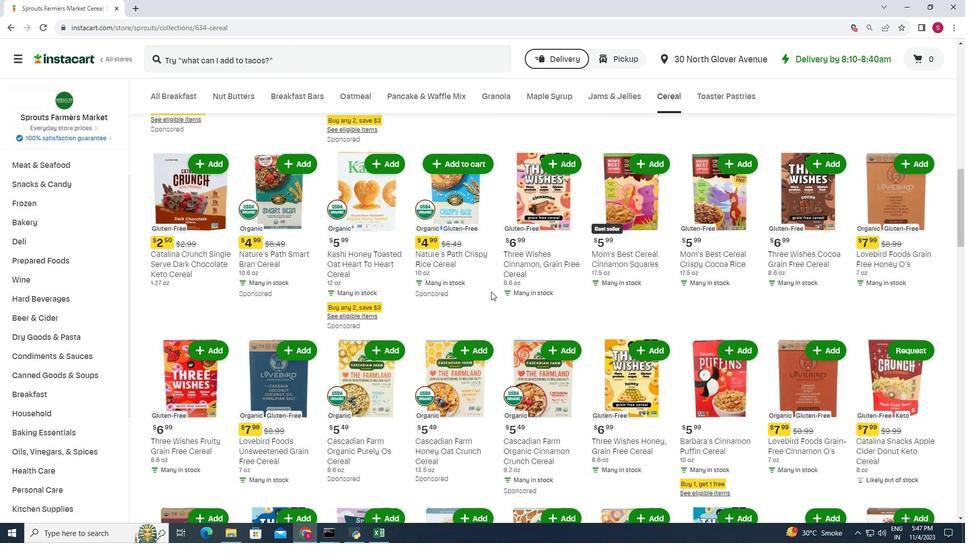 
Action: Mouse scrolled (491, 292) with delta (0, 0)
Screenshot: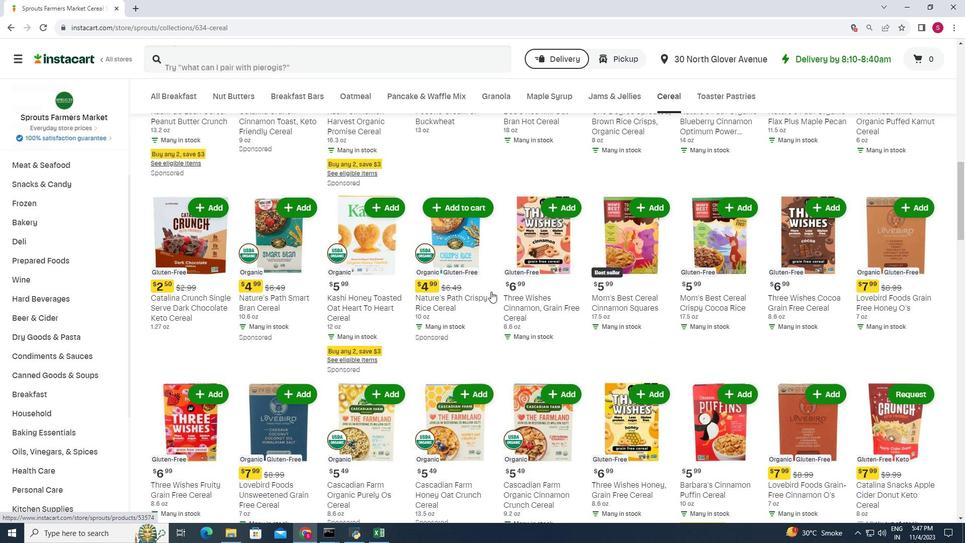 
Action: Mouse scrolled (491, 292) with delta (0, 0)
Screenshot: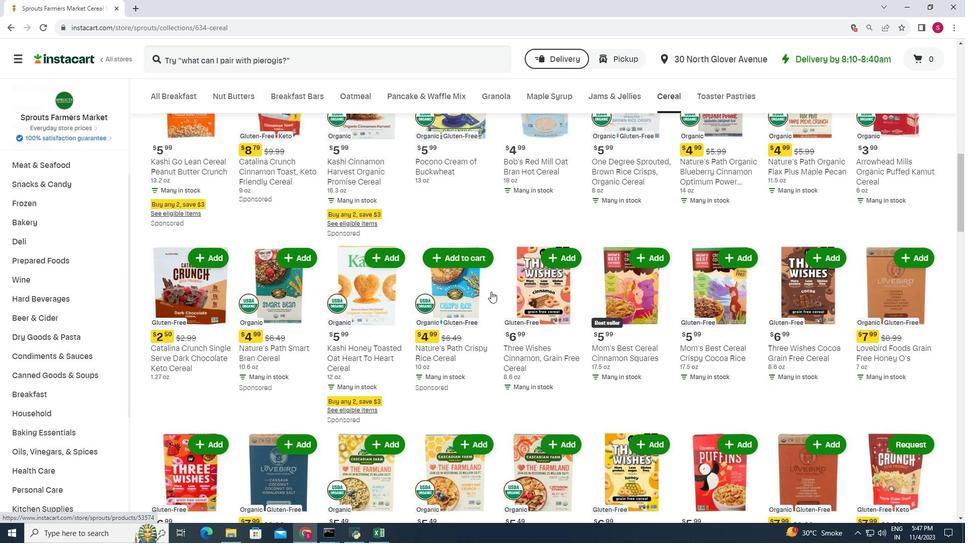 
Action: Mouse scrolled (491, 292) with delta (0, 0)
Screenshot: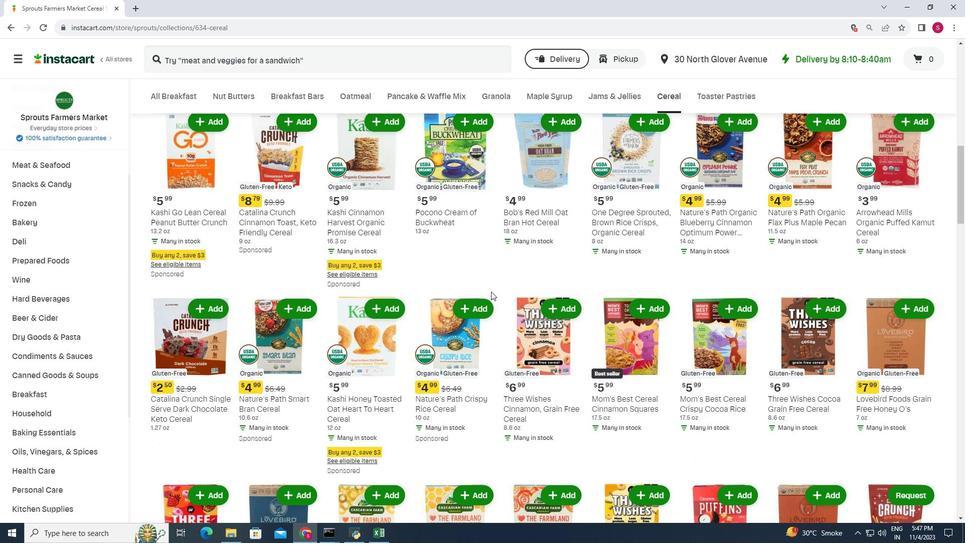 
Action: Mouse scrolled (491, 292) with delta (0, 0)
Screenshot: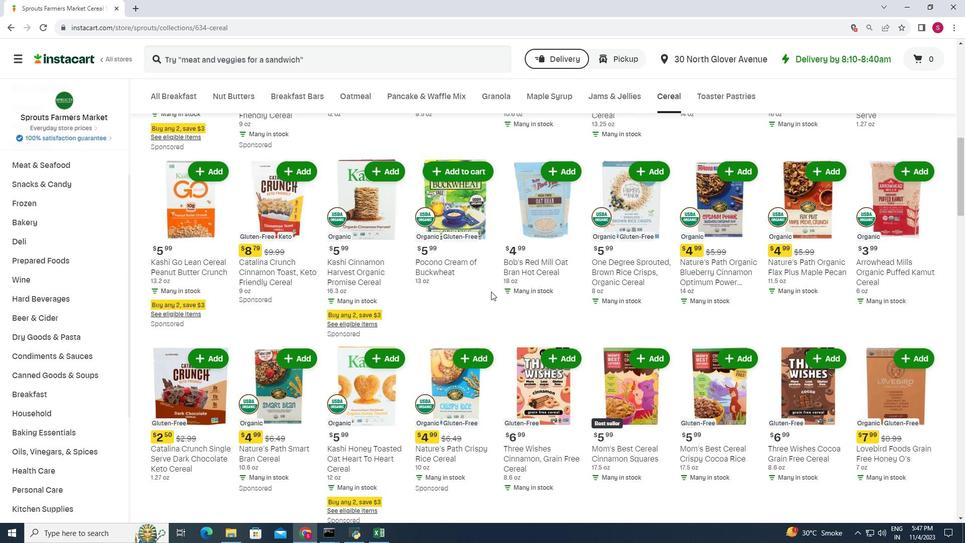 
Action: Mouse scrolled (491, 292) with delta (0, 0)
Screenshot: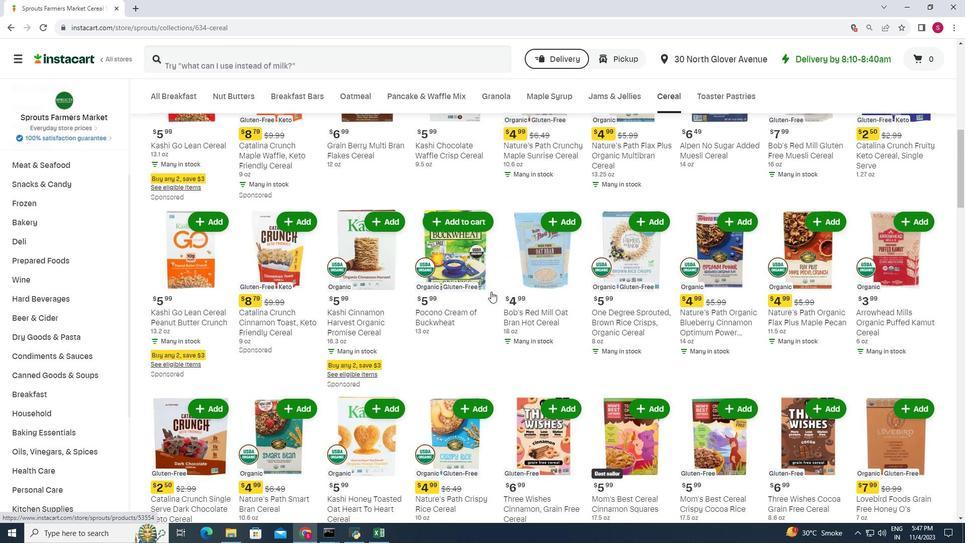 
Action: Mouse scrolled (491, 292) with delta (0, 0)
Screenshot: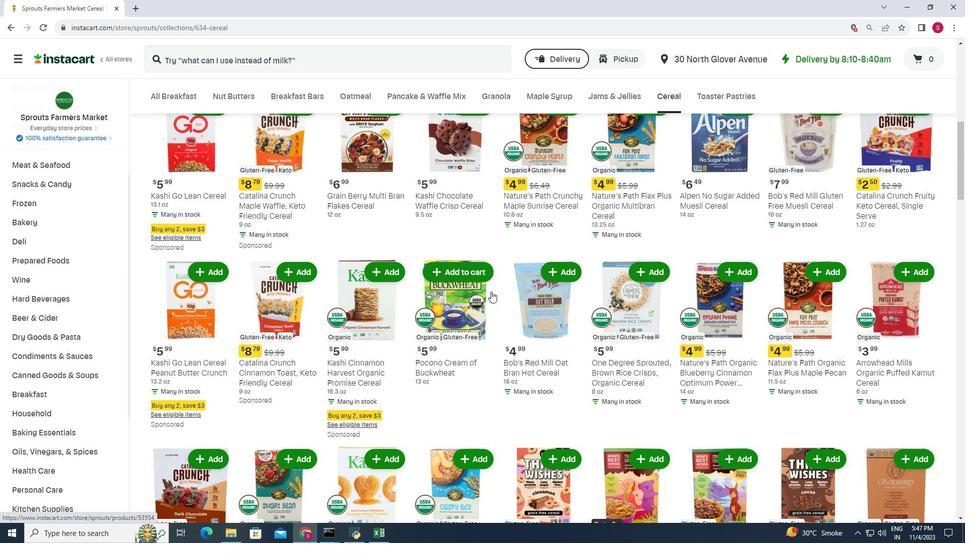 
Action: Mouse scrolled (491, 292) with delta (0, 0)
Screenshot: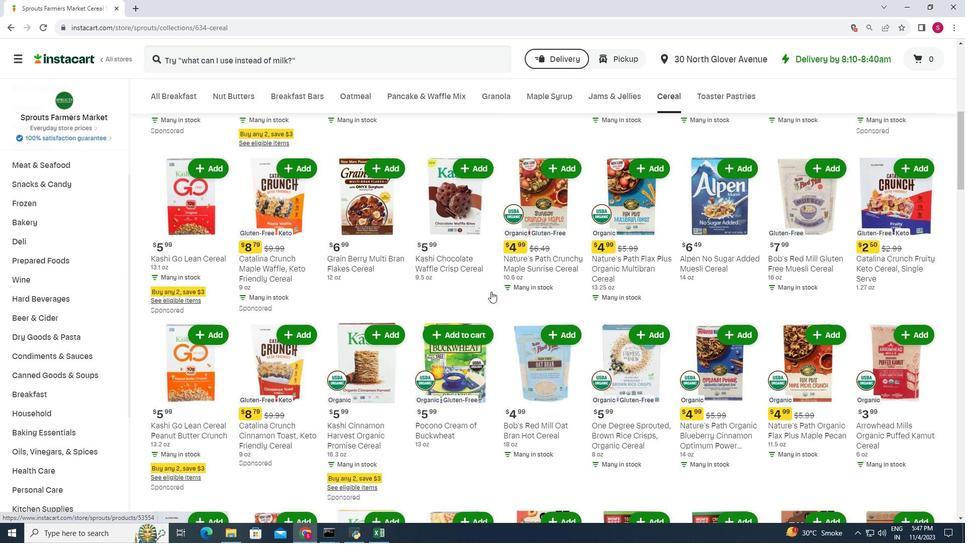 
Action: Mouse scrolled (491, 292) with delta (0, 0)
Screenshot: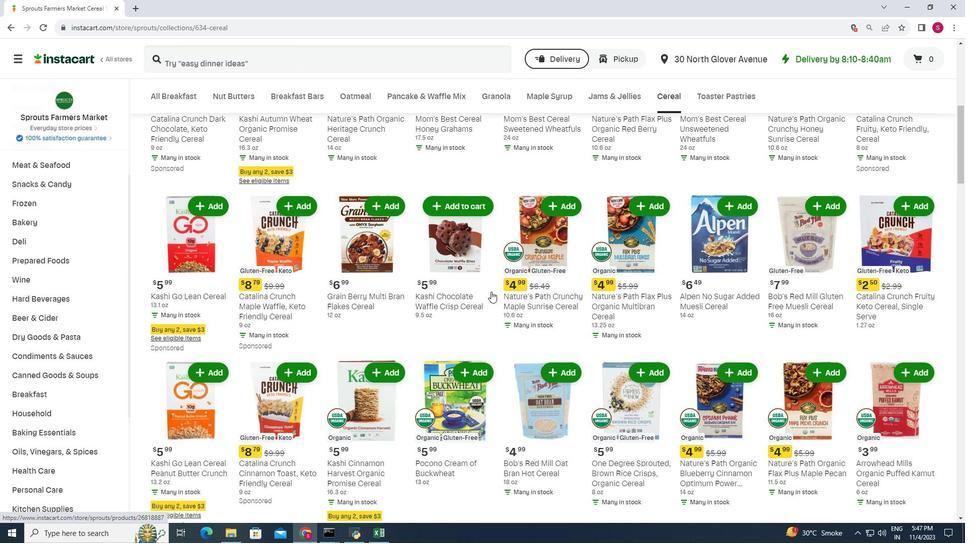 
Action: Mouse scrolled (491, 292) with delta (0, 0)
Screenshot: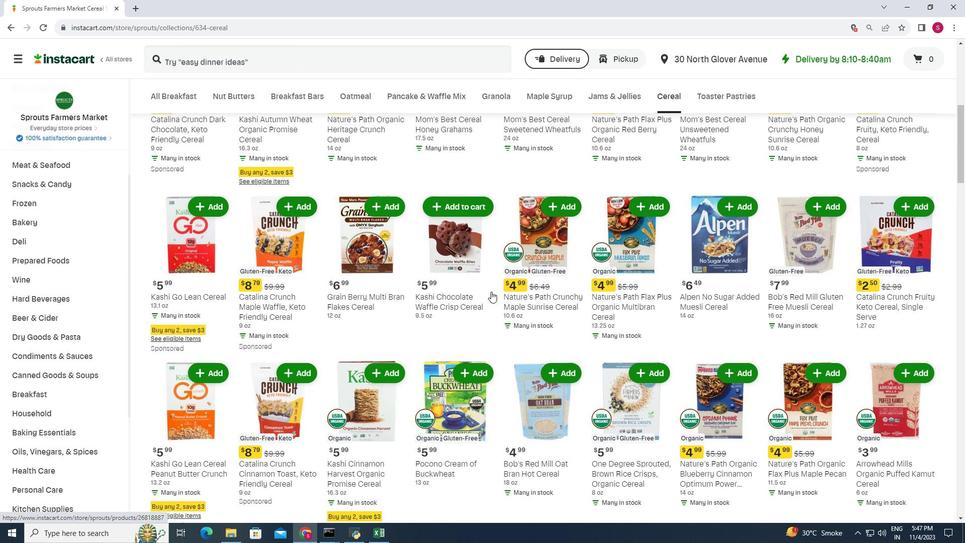 
Action: Mouse scrolled (491, 292) with delta (0, 0)
Screenshot: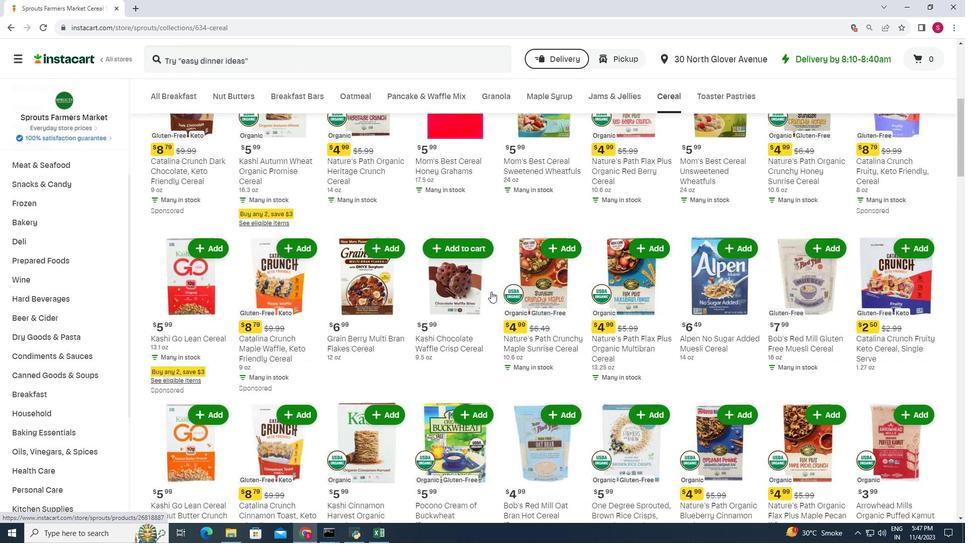 
Action: Mouse scrolled (491, 292) with delta (0, 0)
Screenshot: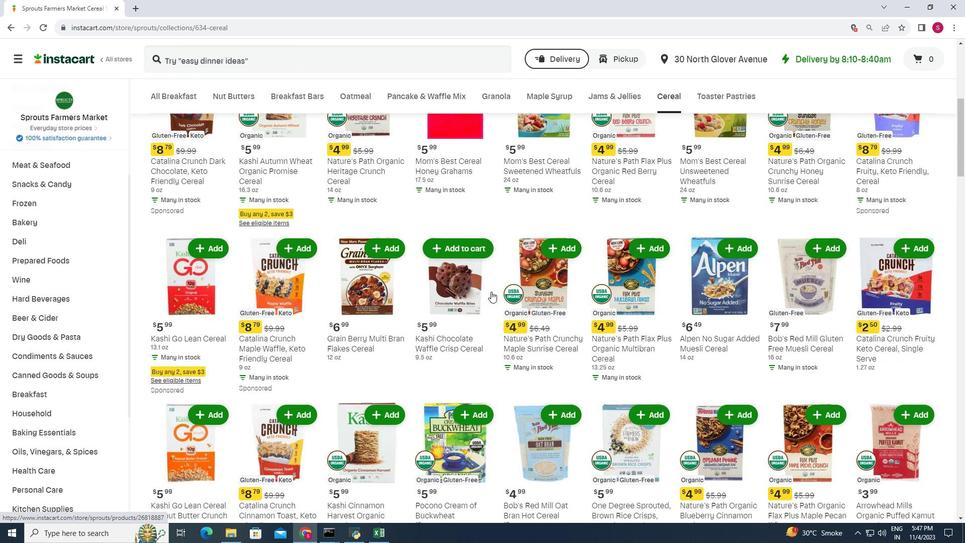 
Action: Mouse scrolled (491, 292) with delta (0, 0)
Screenshot: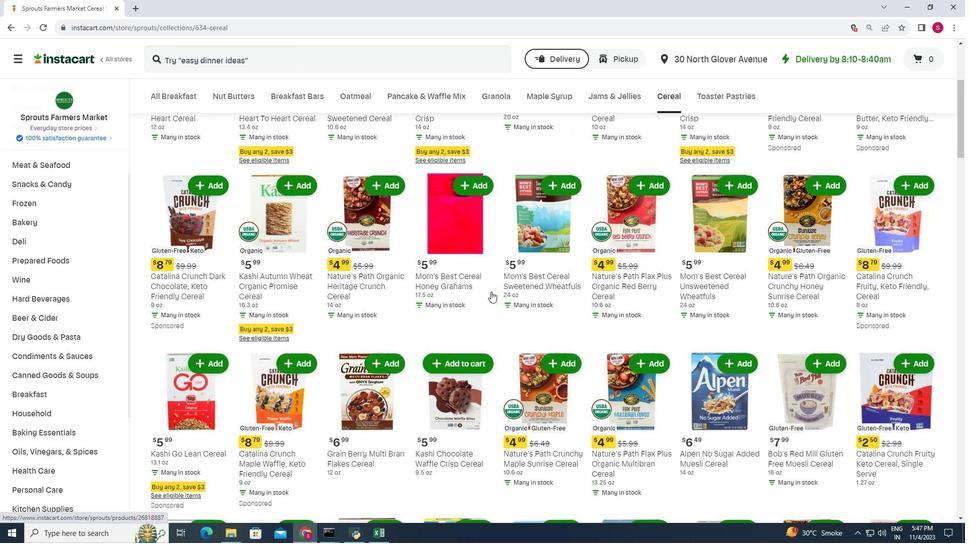 
Action: Mouse moved to (491, 291)
Screenshot: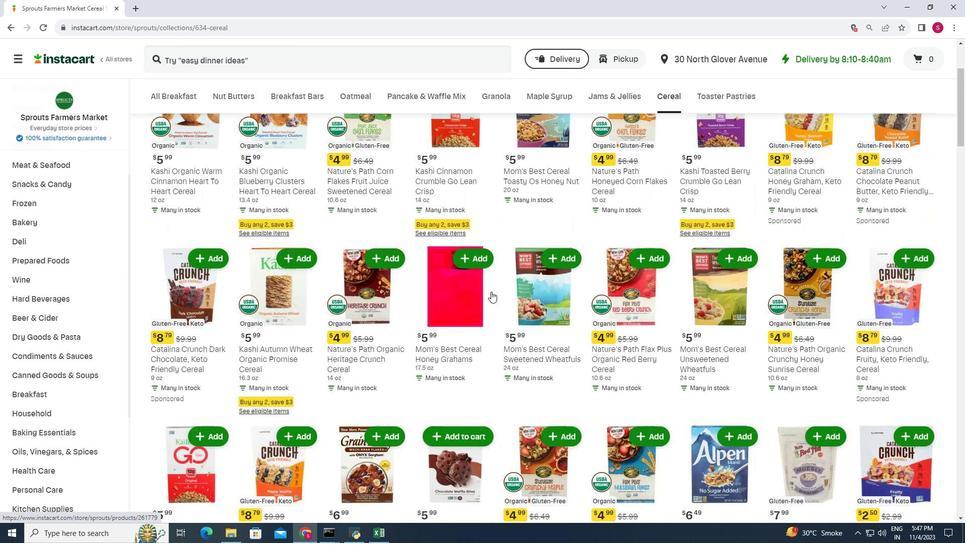 
